 Task: Look for space in Bagong Pagasa, Philippines from 7th July, 2023 to 15th July, 2023 for 6 adults in price range Rs.15000 to Rs.20000. Place can be entire place with 3 bedrooms having 3 beds and 3 bathrooms. Property type can be house, flat, guest house. Booking option can be shelf check-in. Required host language is English.
Action: Mouse moved to (475, 113)
Screenshot: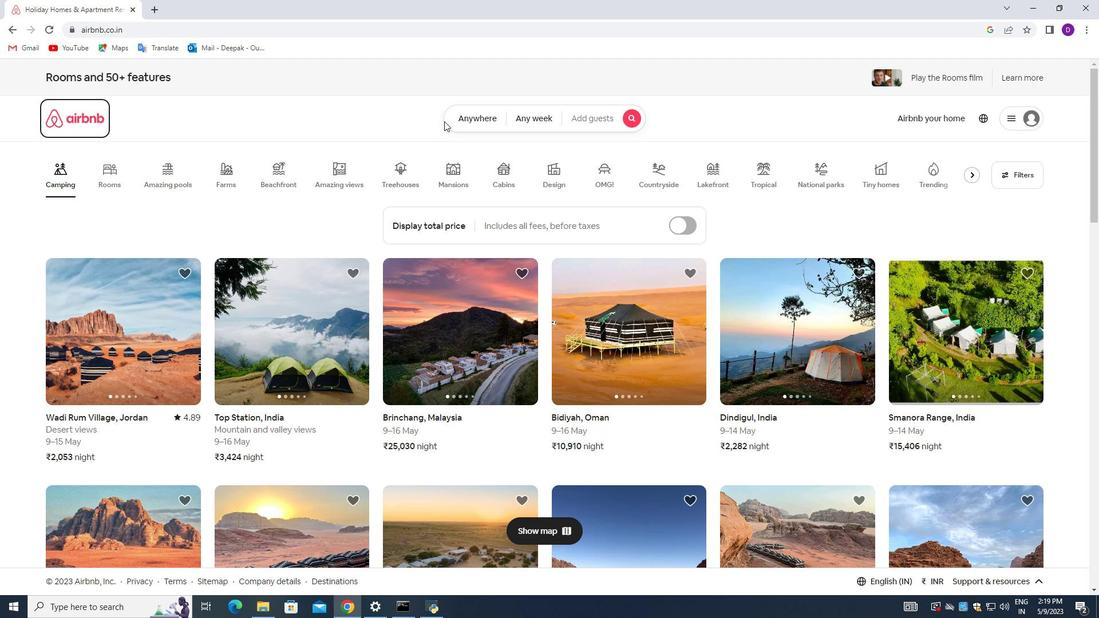 
Action: Mouse pressed left at (475, 113)
Screenshot: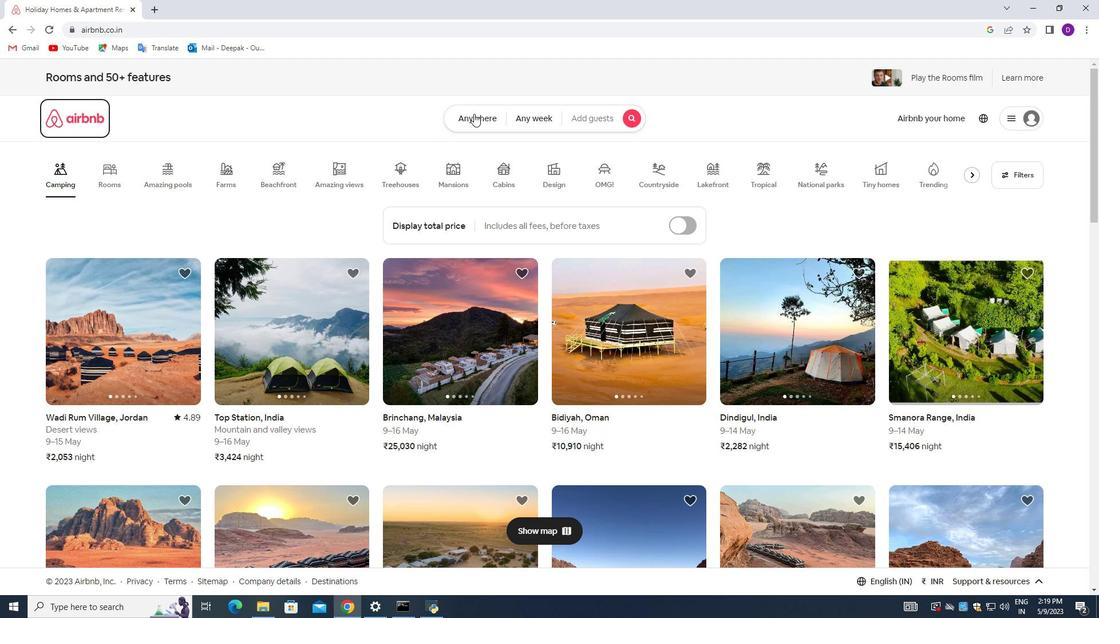 
Action: Mouse moved to (397, 166)
Screenshot: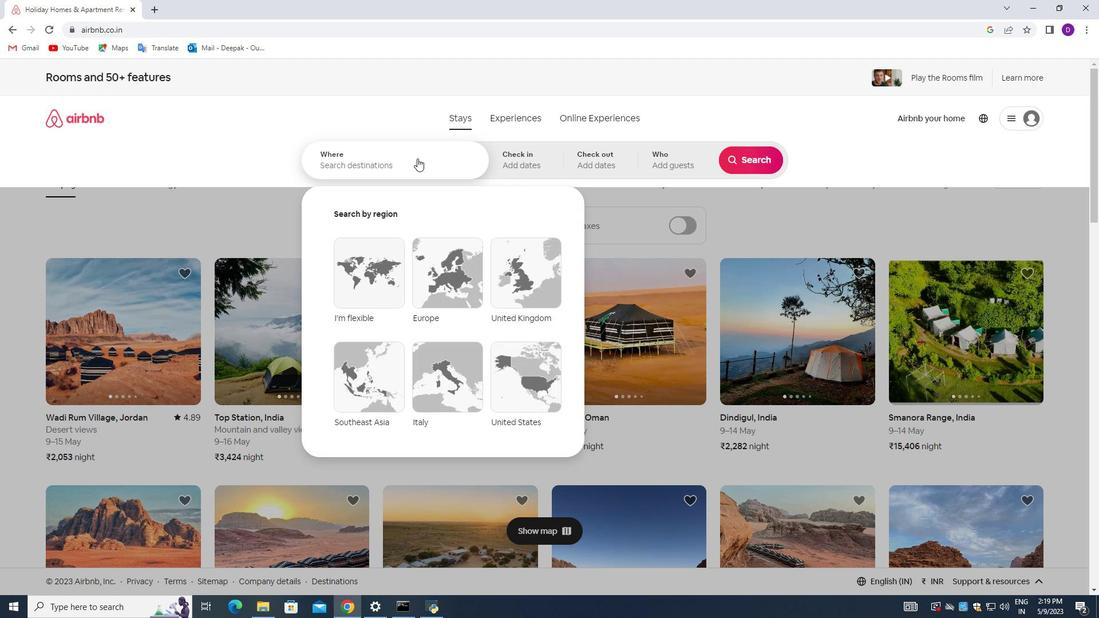 
Action: Mouse pressed left at (397, 166)
Screenshot: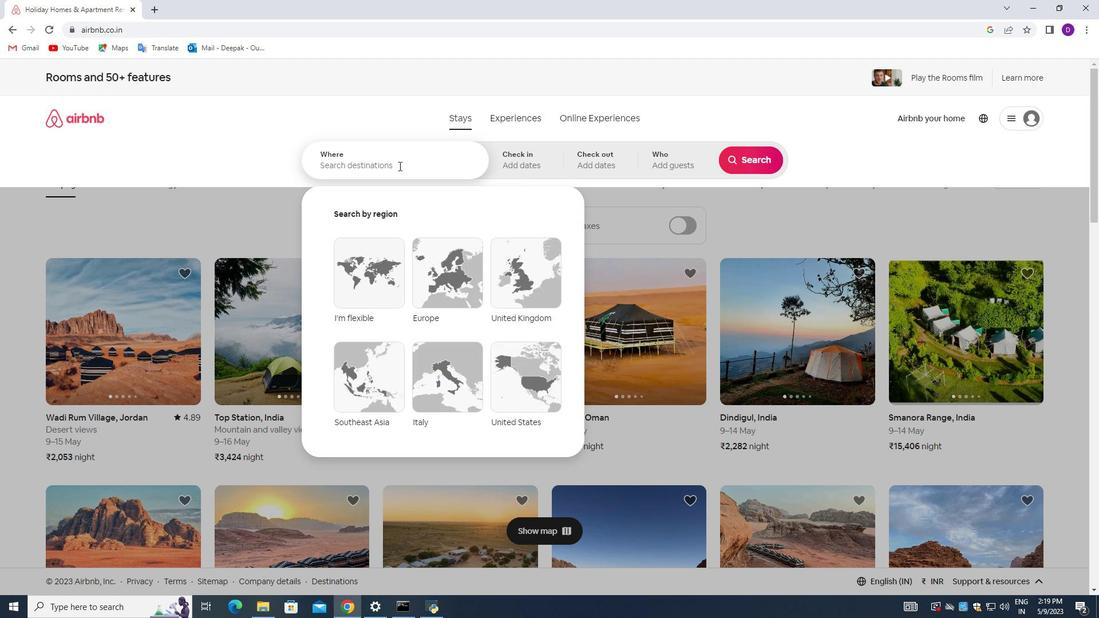 
Action: Mouse moved to (134, 265)
Screenshot: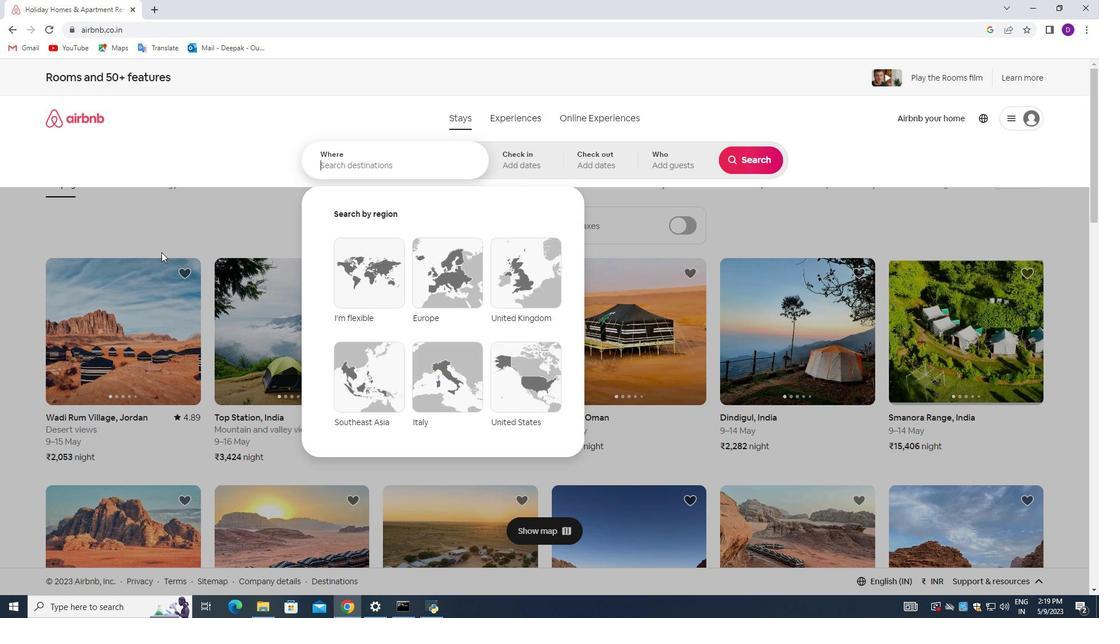 
Action: Key pressed <Key.shift_r>Bagong<Key.space><Key.shift>Pagasa,<Key.space><Key.shift>Philippines<Key.enter>
Screenshot: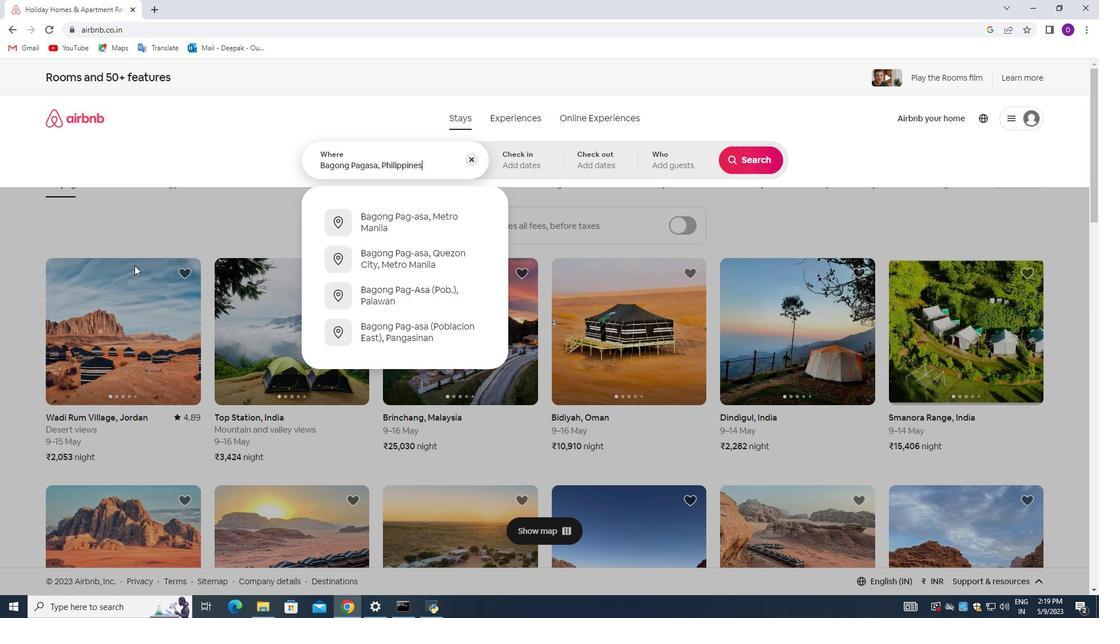 
Action: Mouse moved to (748, 253)
Screenshot: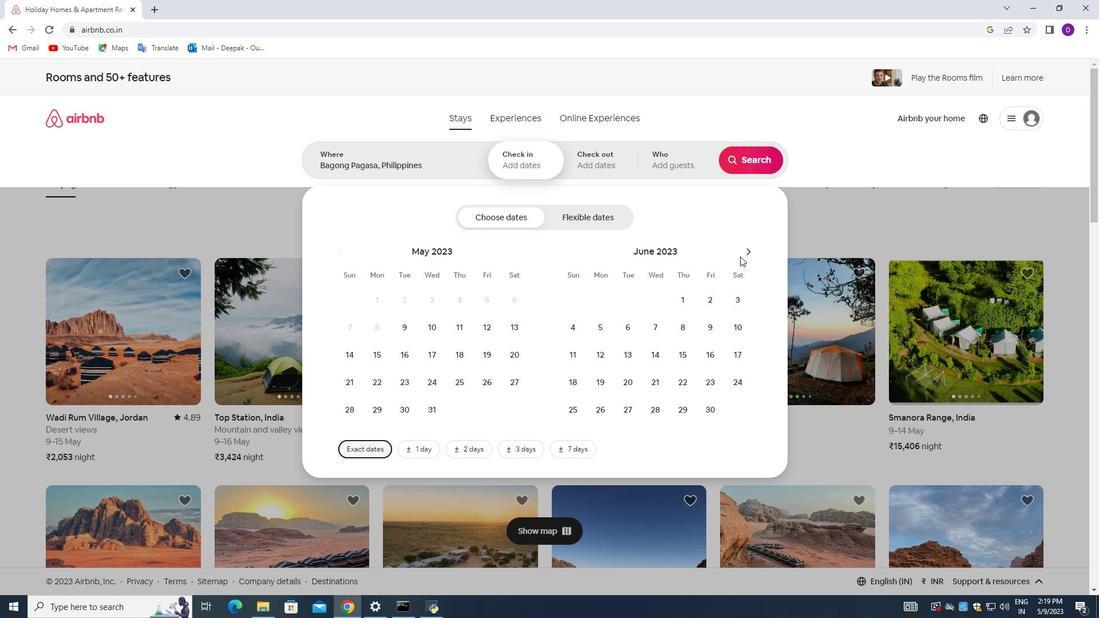 
Action: Mouse pressed left at (748, 253)
Screenshot: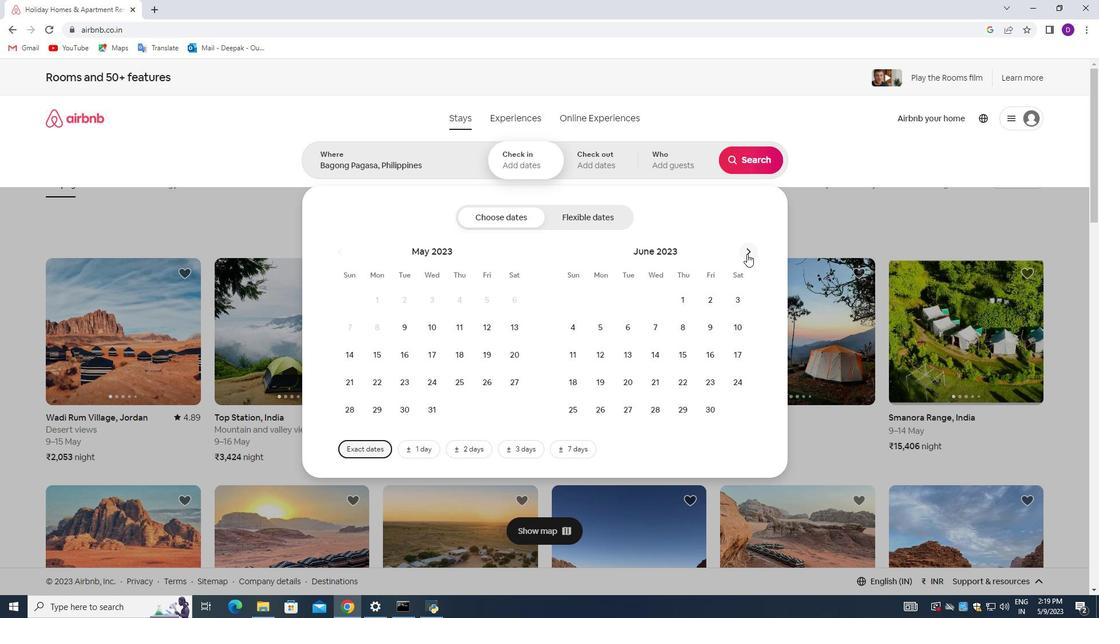 
Action: Mouse moved to (708, 332)
Screenshot: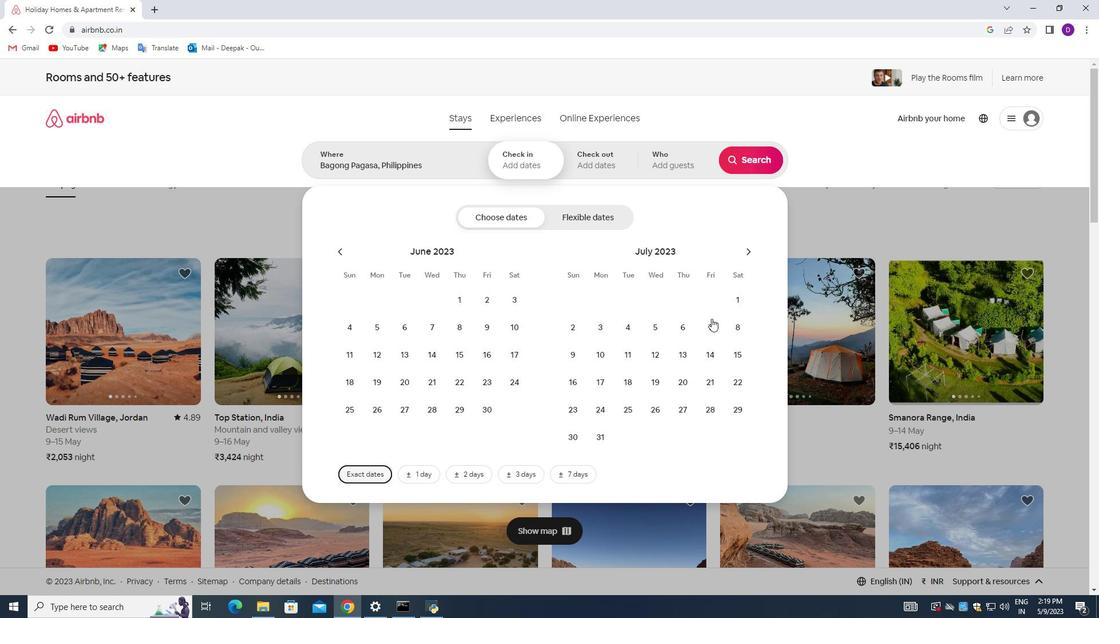 
Action: Mouse pressed left at (708, 332)
Screenshot: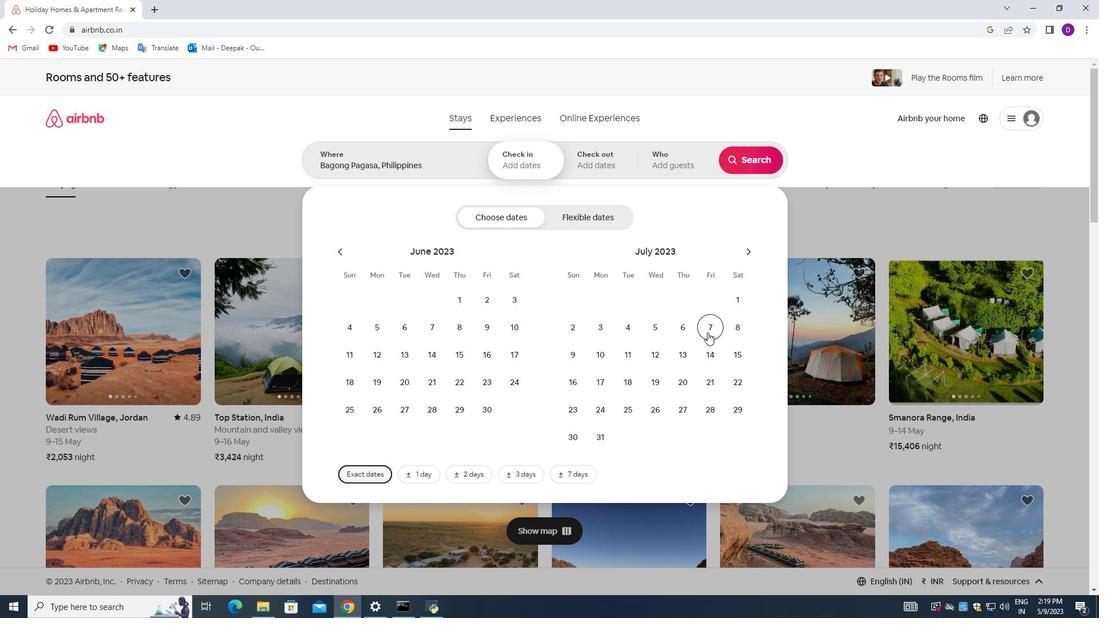 
Action: Mouse moved to (740, 355)
Screenshot: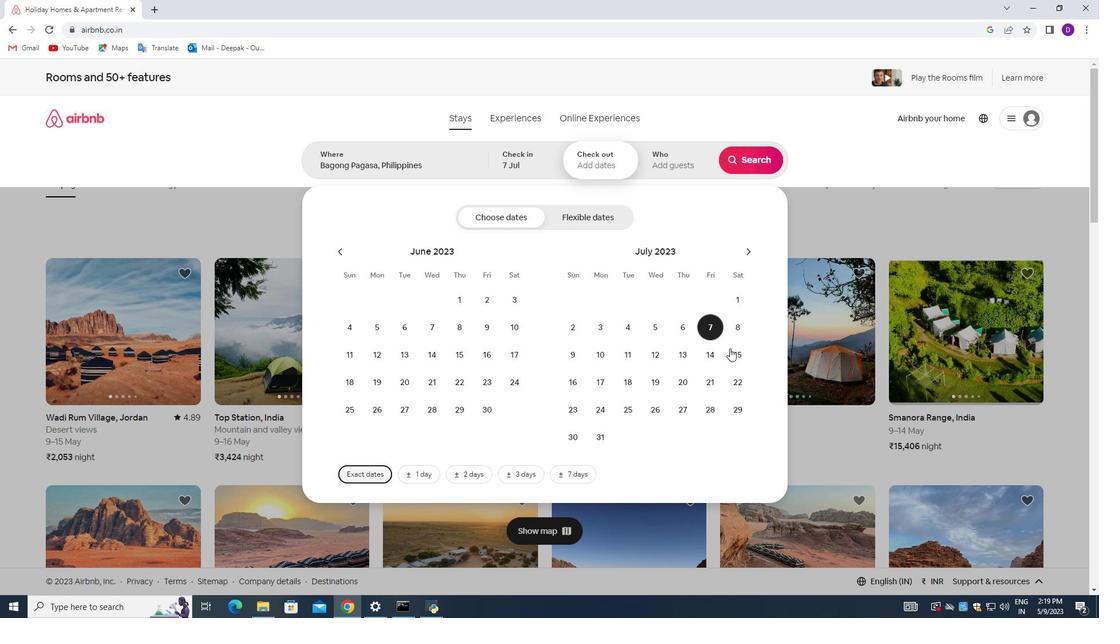 
Action: Mouse pressed left at (740, 355)
Screenshot: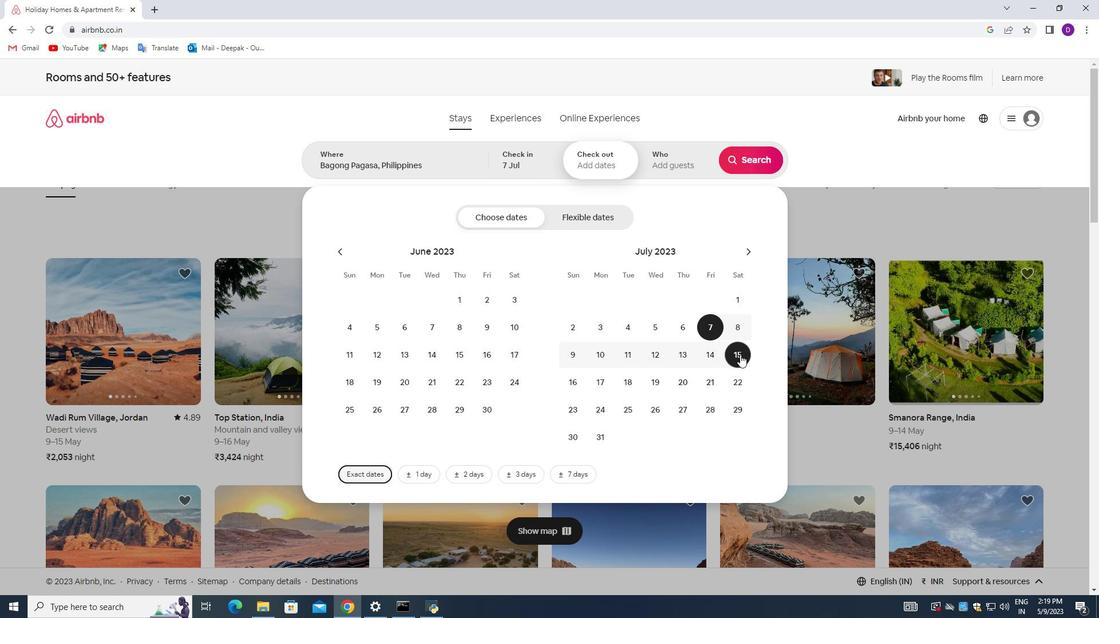 
Action: Mouse moved to (673, 159)
Screenshot: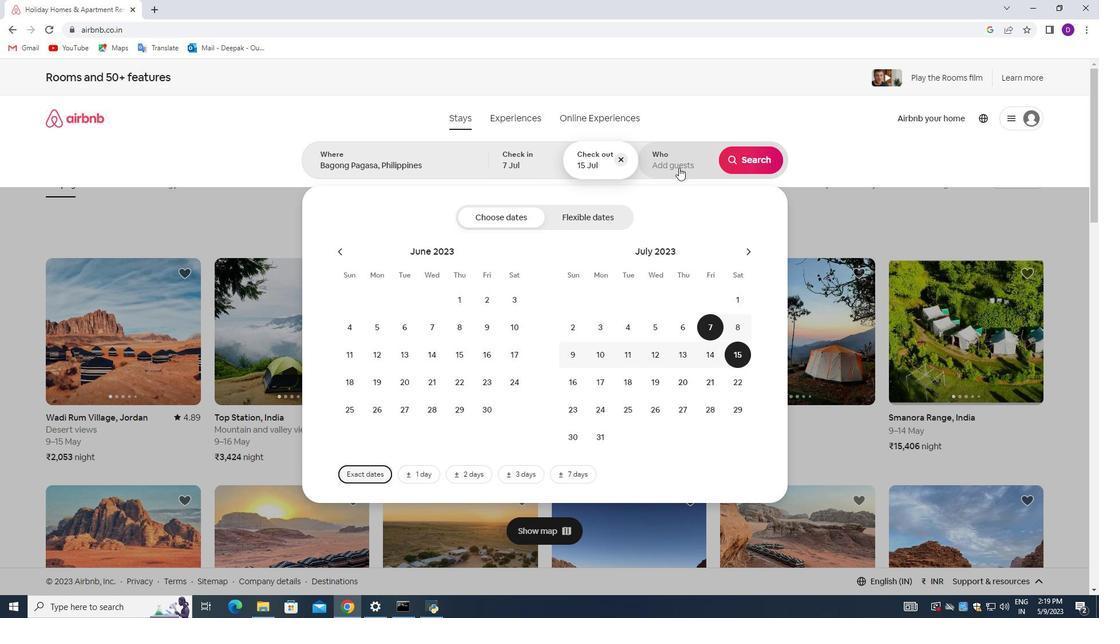 
Action: Mouse pressed left at (673, 159)
Screenshot: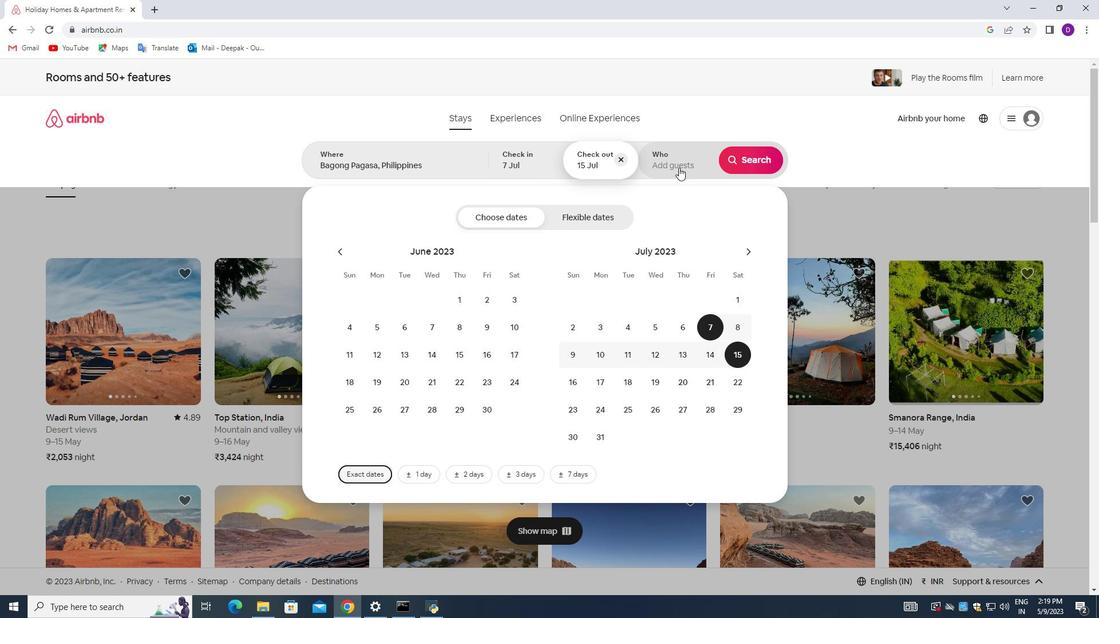 
Action: Mouse moved to (759, 219)
Screenshot: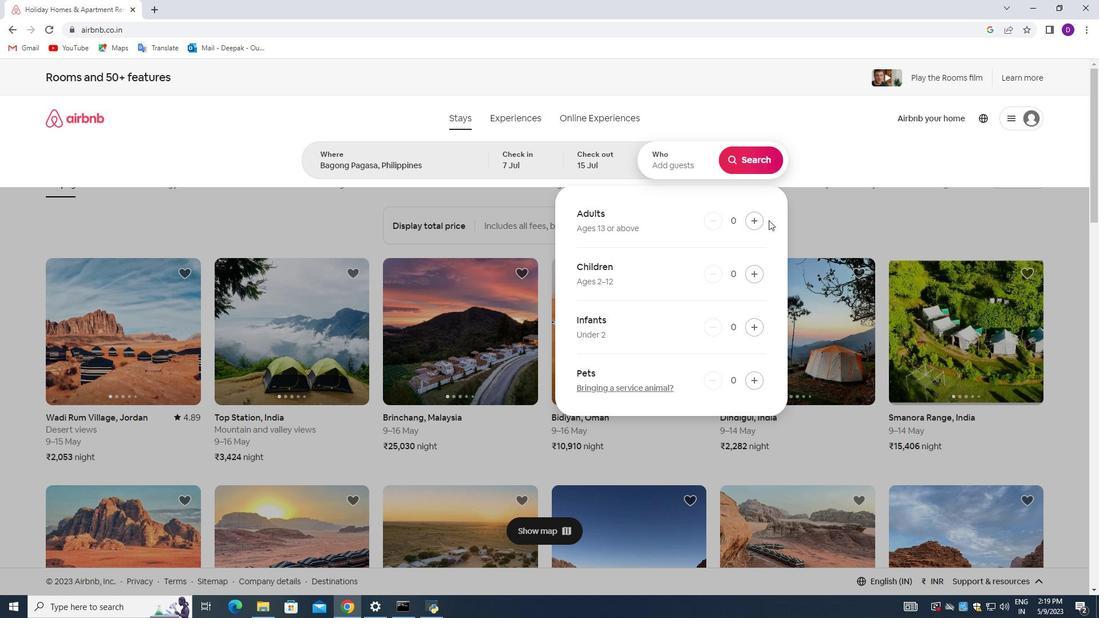 
Action: Mouse pressed left at (759, 219)
Screenshot: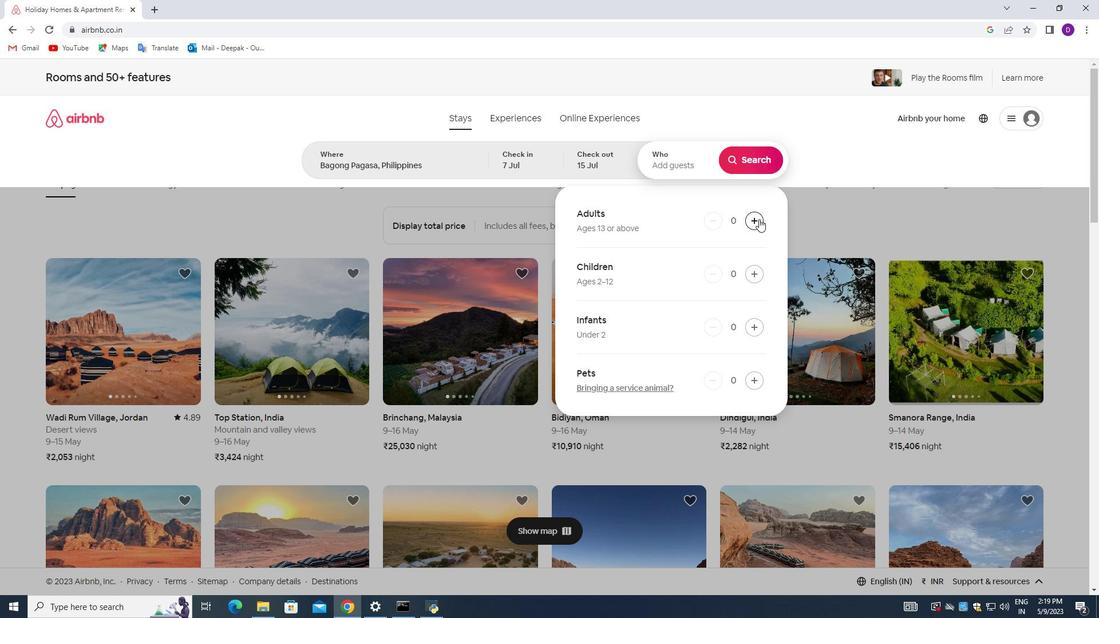 
Action: Mouse pressed left at (759, 219)
Screenshot: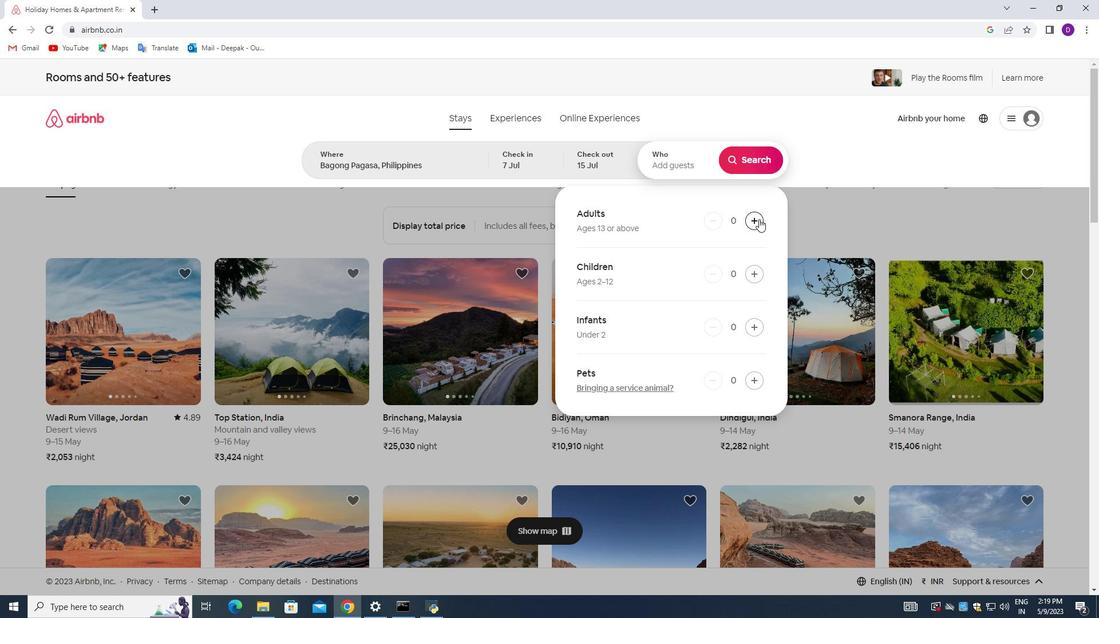
Action: Mouse pressed left at (759, 219)
Screenshot: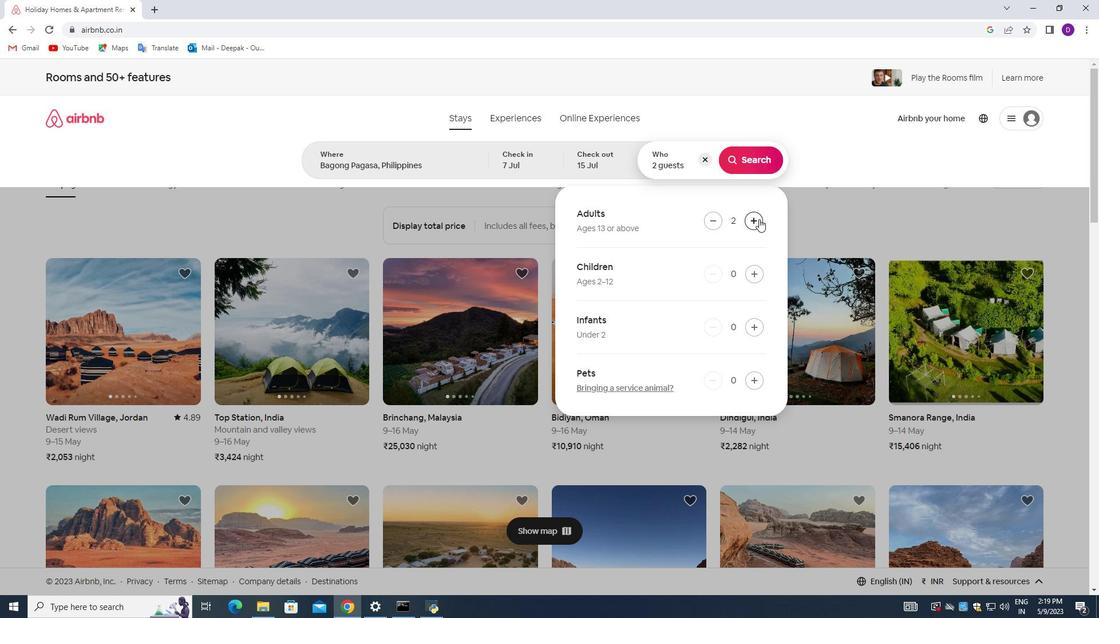 
Action: Mouse pressed left at (759, 219)
Screenshot: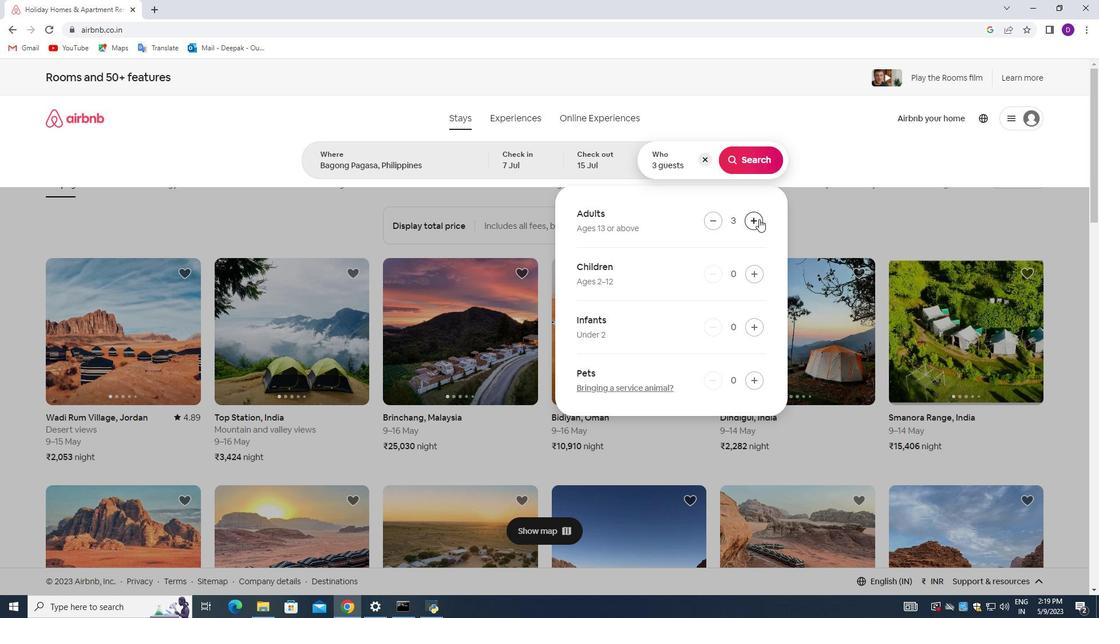 
Action: Mouse pressed left at (759, 219)
Screenshot: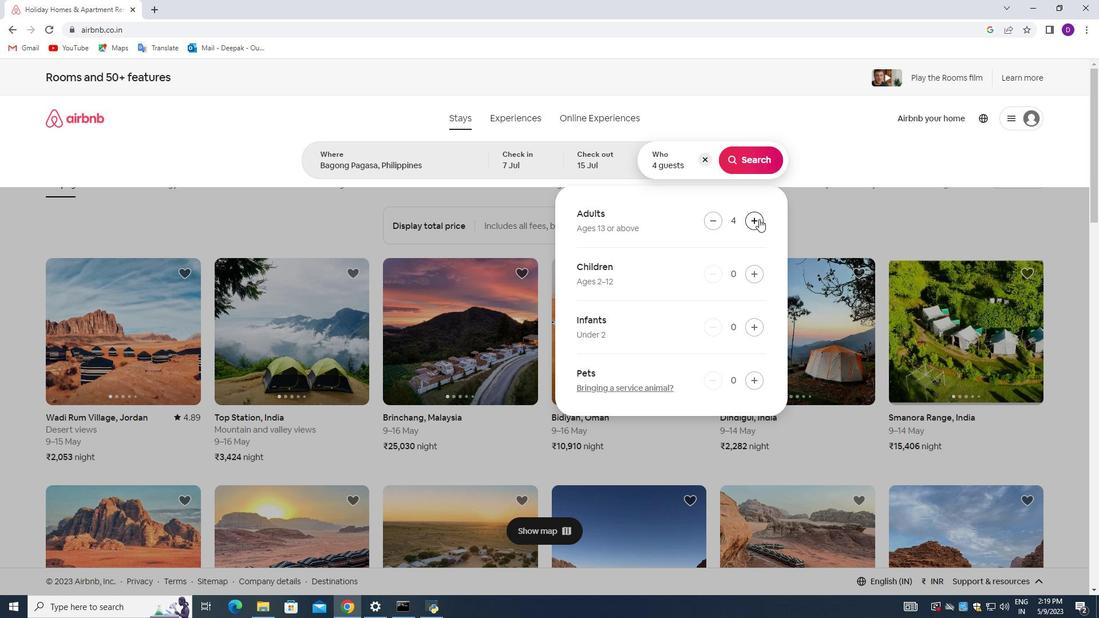 
Action: Mouse pressed left at (759, 219)
Screenshot: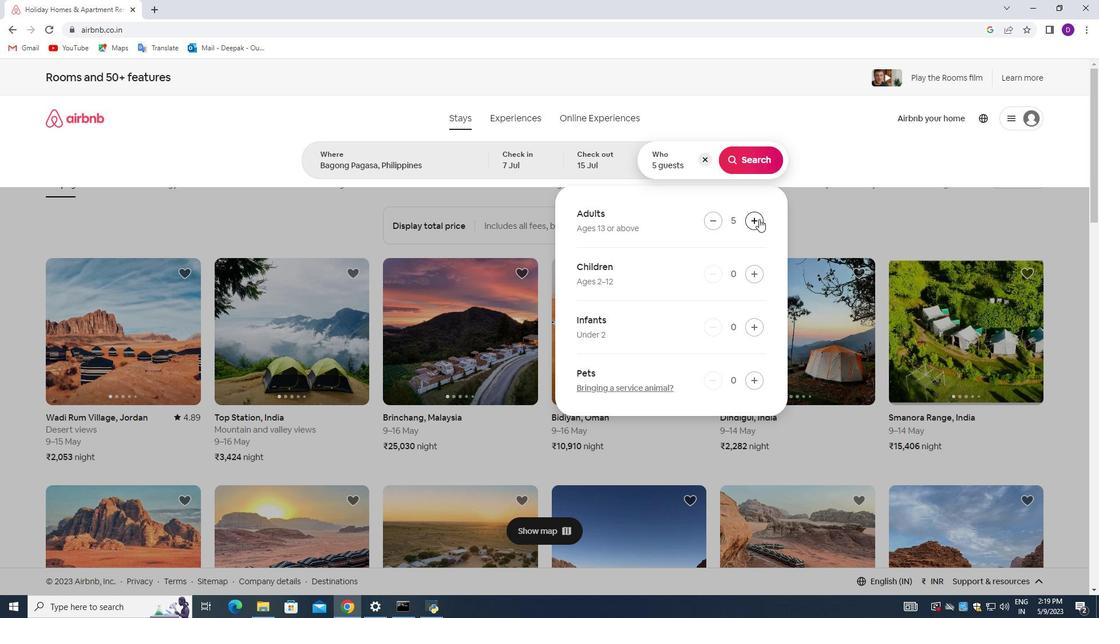 
Action: Mouse moved to (746, 154)
Screenshot: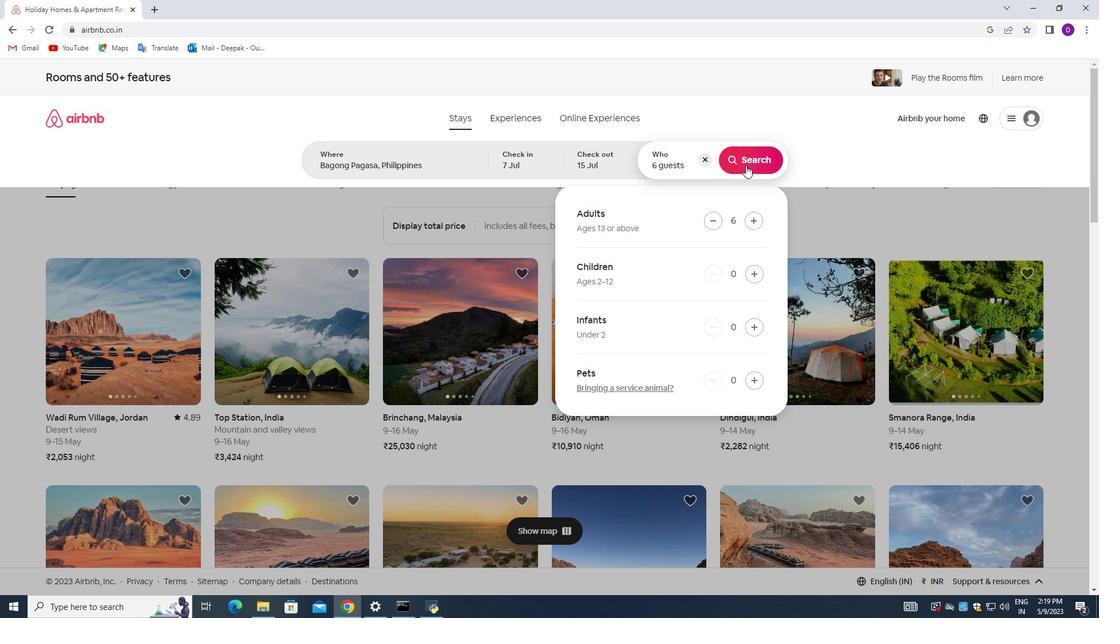 
Action: Mouse pressed left at (746, 154)
Screenshot: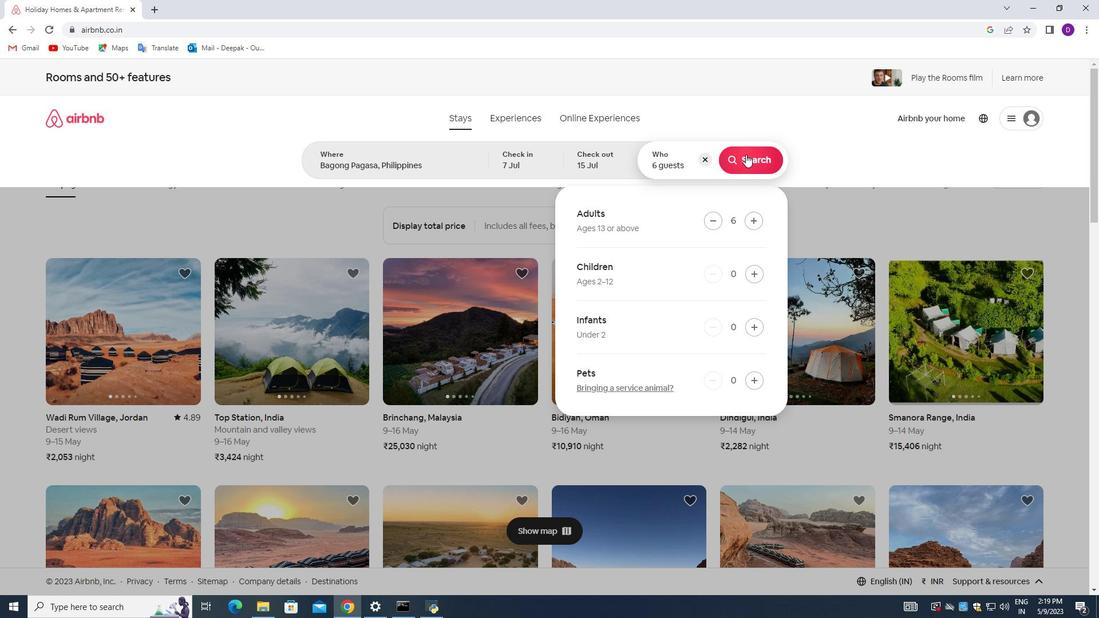 
Action: Mouse moved to (1039, 123)
Screenshot: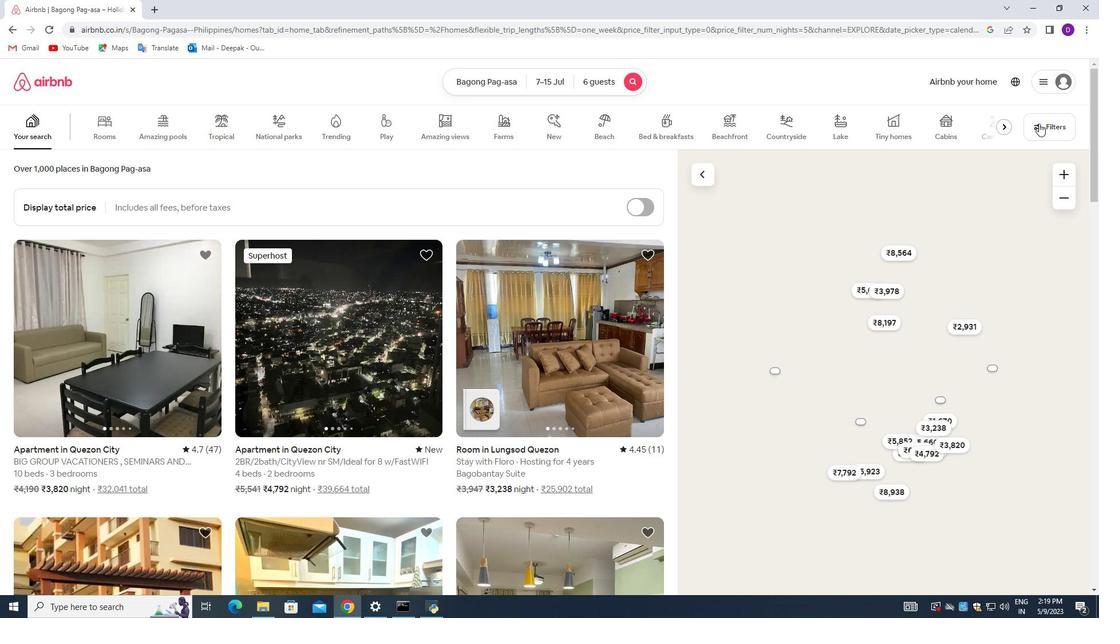 
Action: Mouse pressed left at (1039, 123)
Screenshot: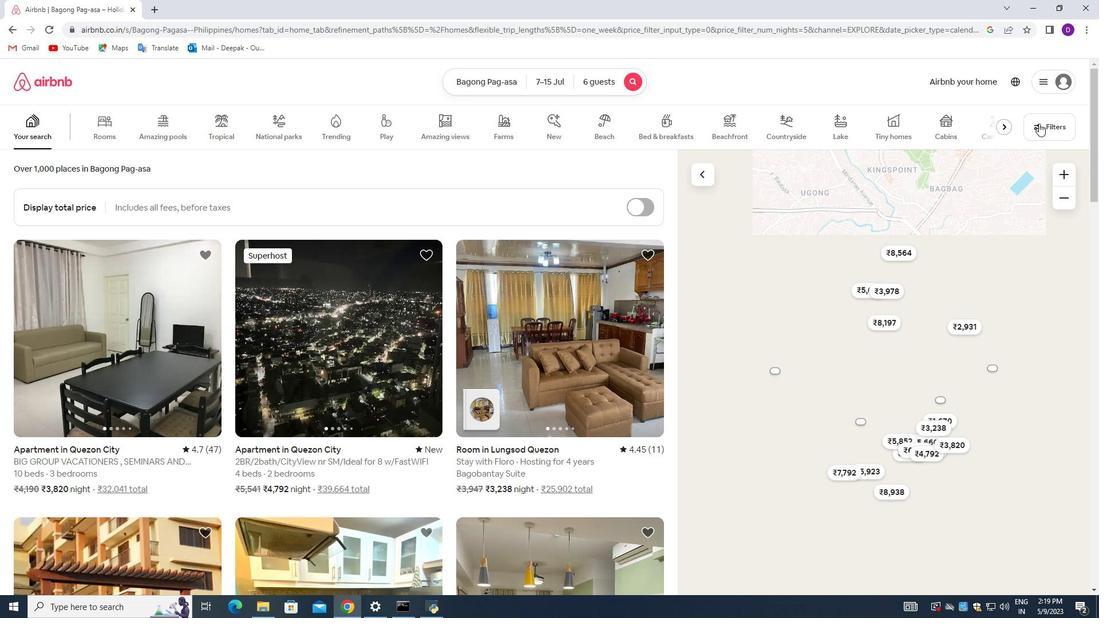 
Action: Mouse moved to (394, 413)
Screenshot: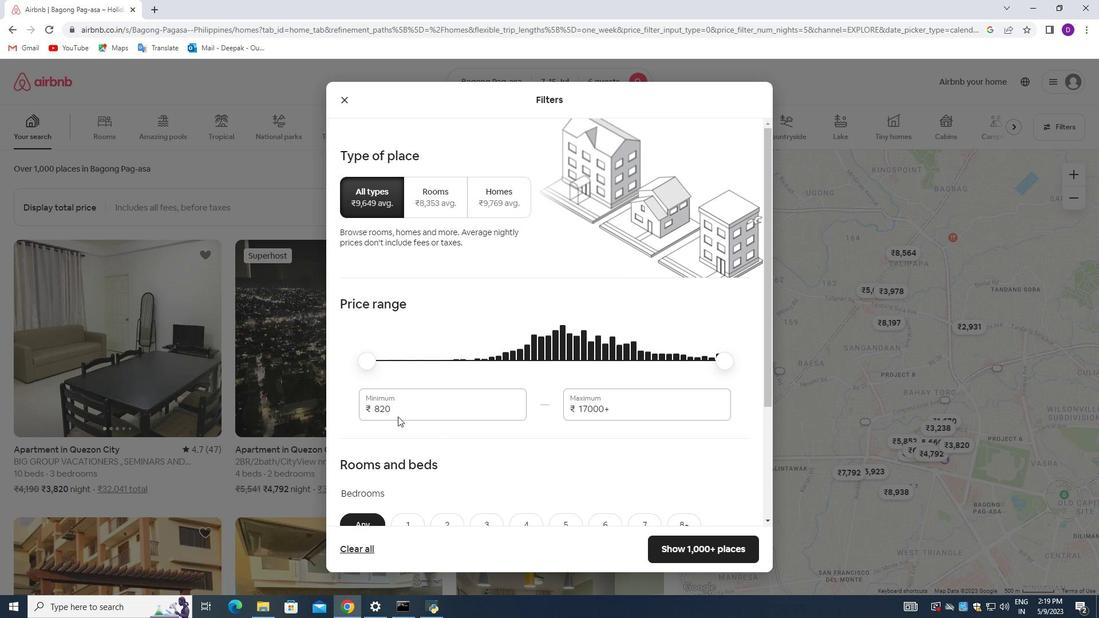 
Action: Mouse pressed left at (394, 413)
Screenshot: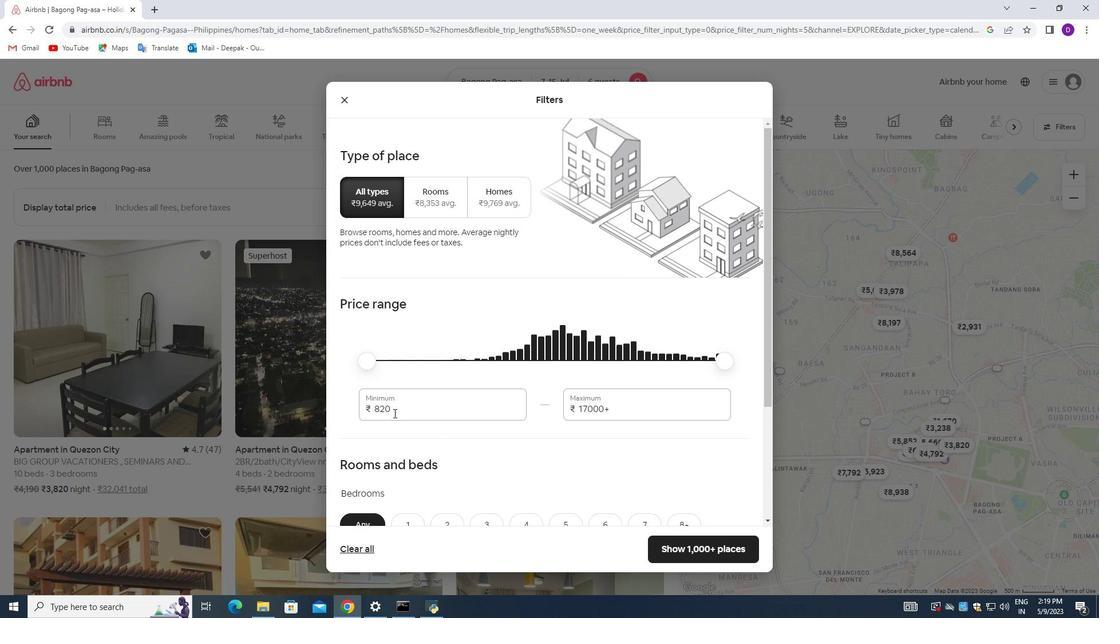 
Action: Mouse pressed left at (394, 413)
Screenshot: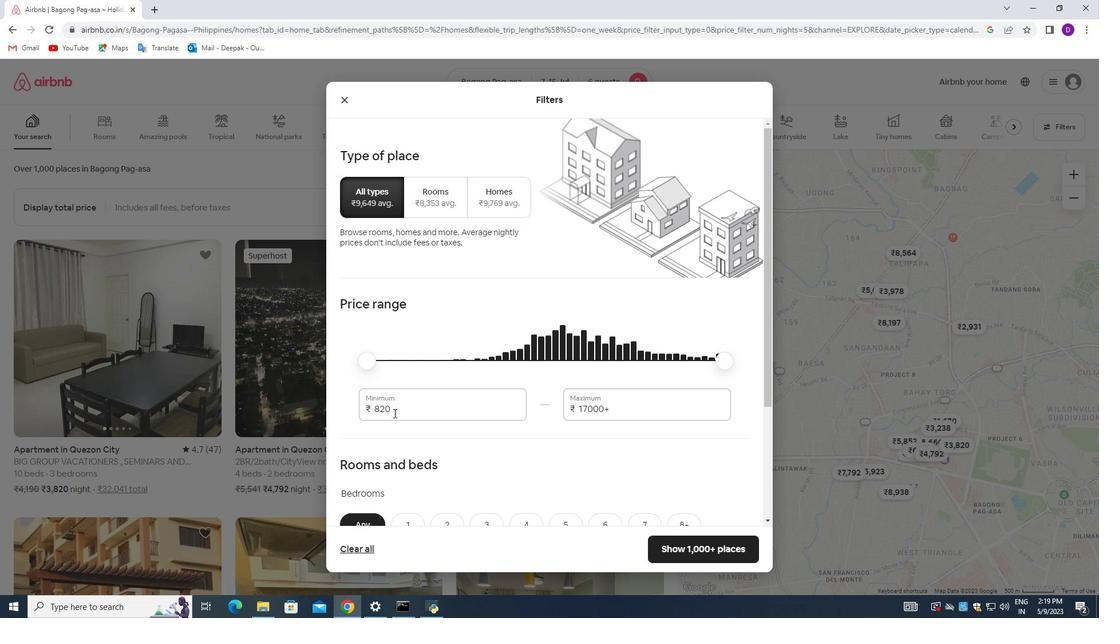
Action: Mouse moved to (393, 413)
Screenshot: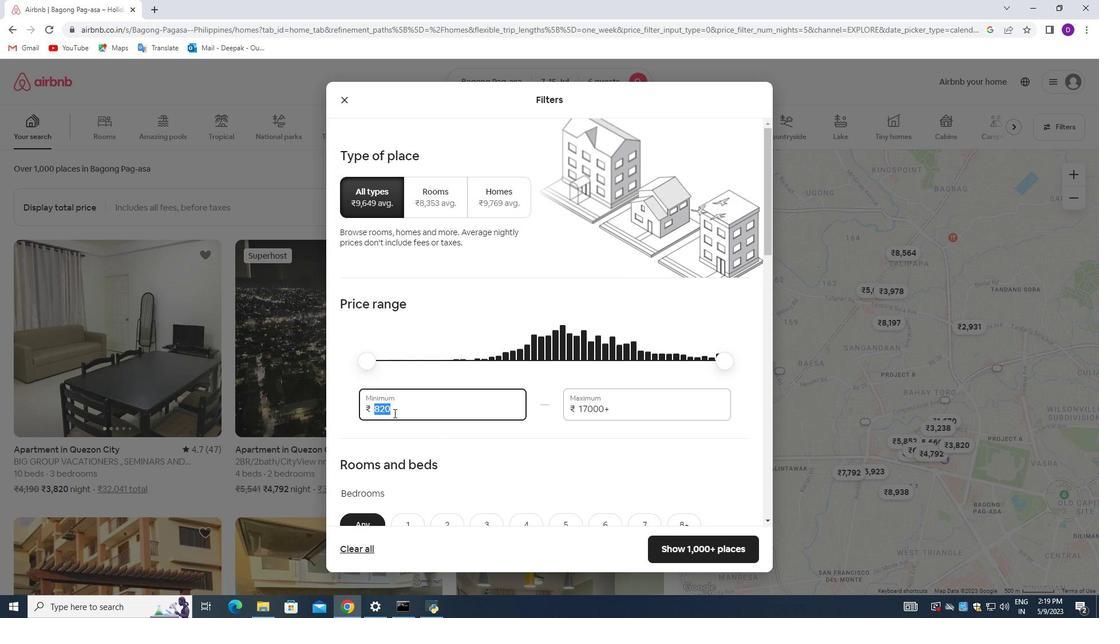 
Action: Key pressed 15000
Screenshot: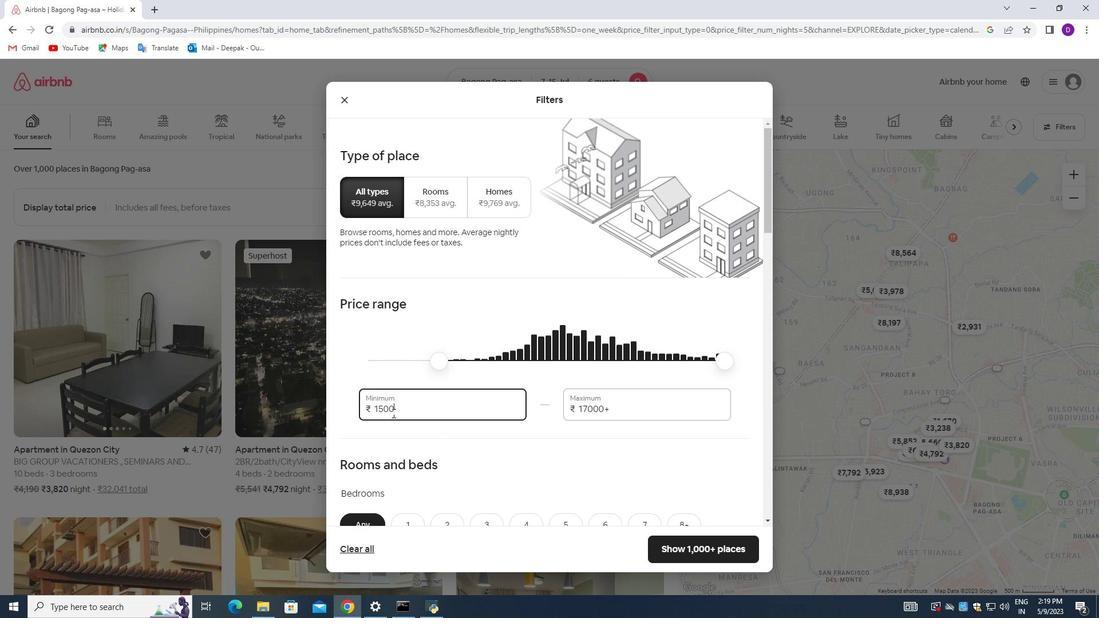 
Action: Mouse moved to (612, 407)
Screenshot: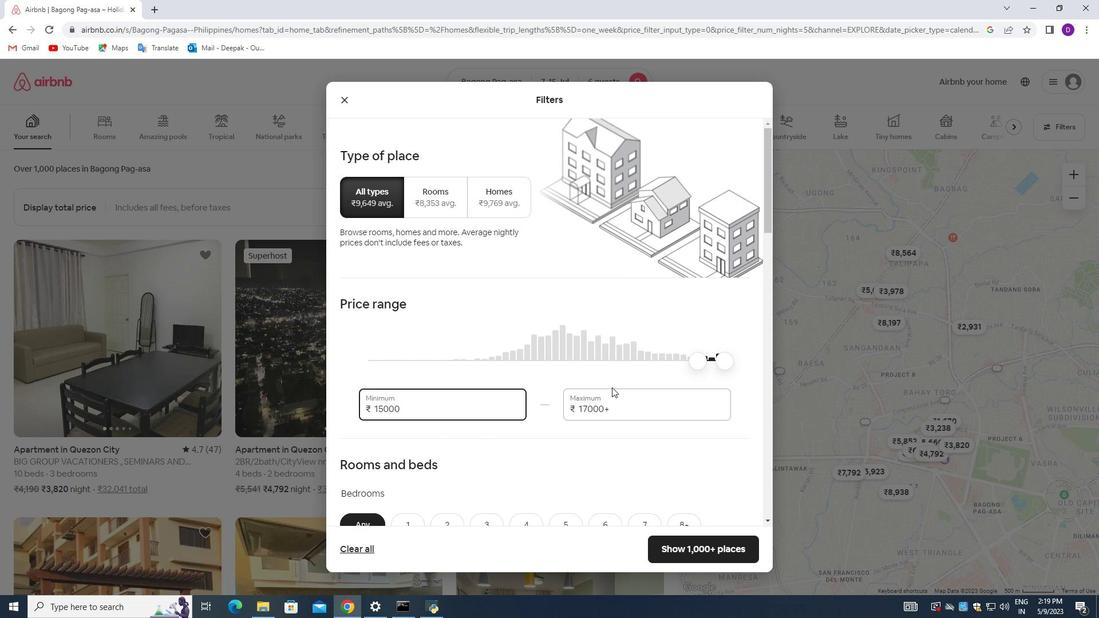 
Action: Mouse pressed left at (612, 407)
Screenshot: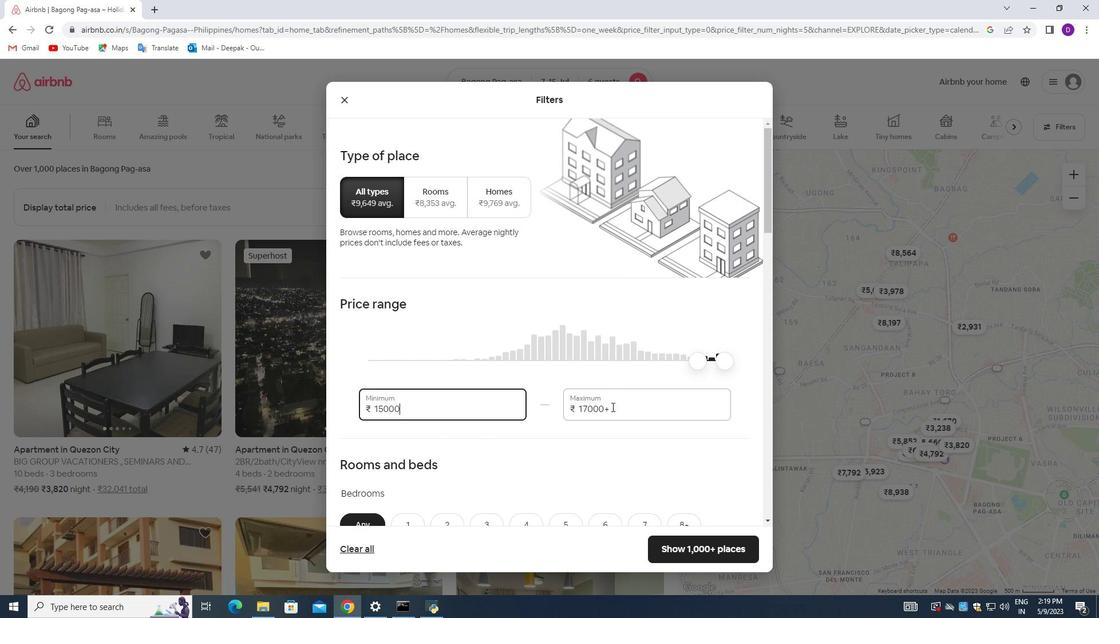 
Action: Mouse moved to (612, 407)
Screenshot: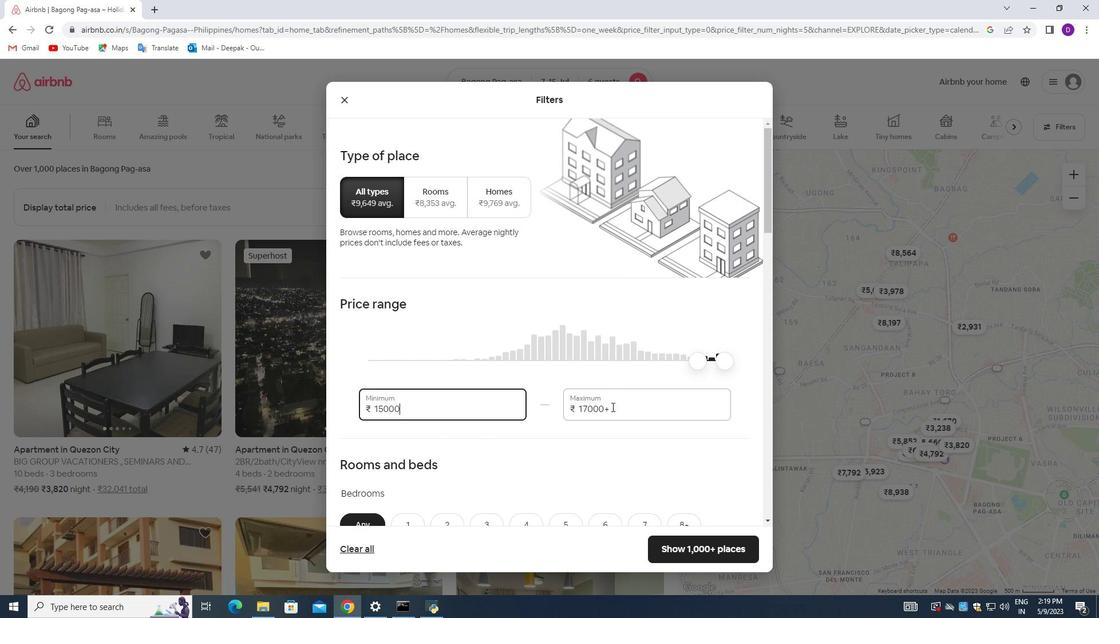 
Action: Mouse pressed left at (612, 407)
Screenshot: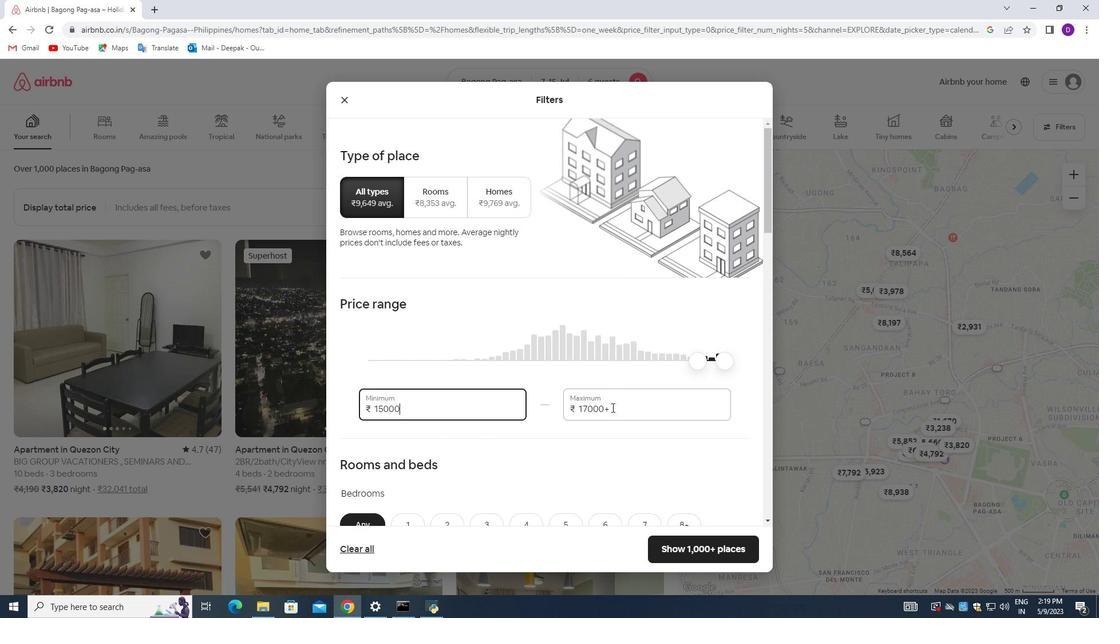 
Action: Mouse pressed left at (612, 407)
Screenshot: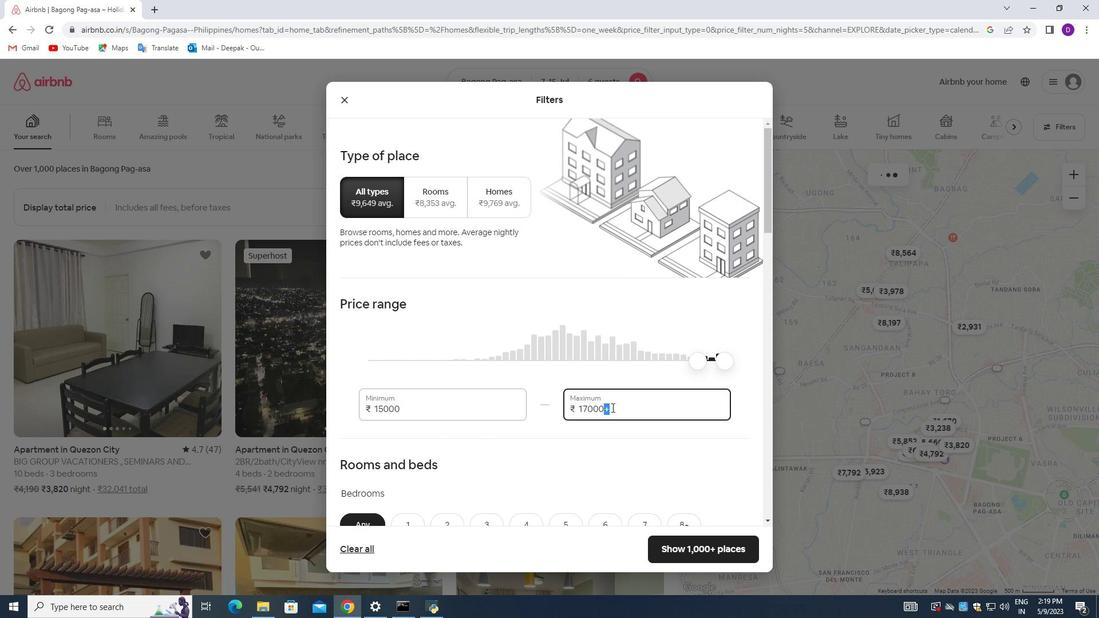 
Action: Key pressed 20000
Screenshot: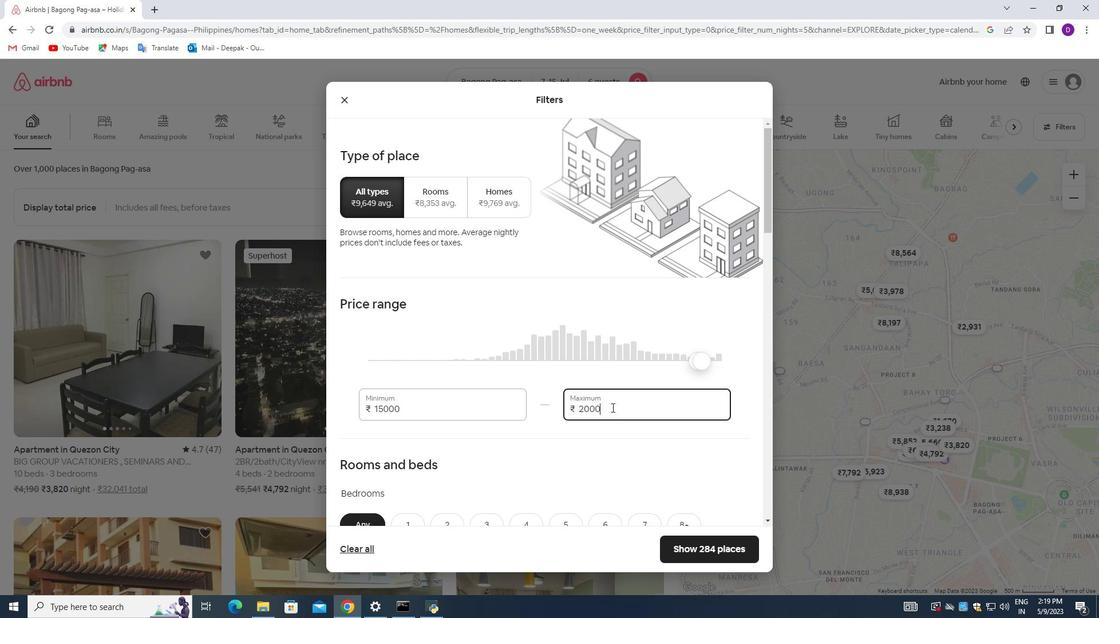 
Action: Mouse moved to (489, 400)
Screenshot: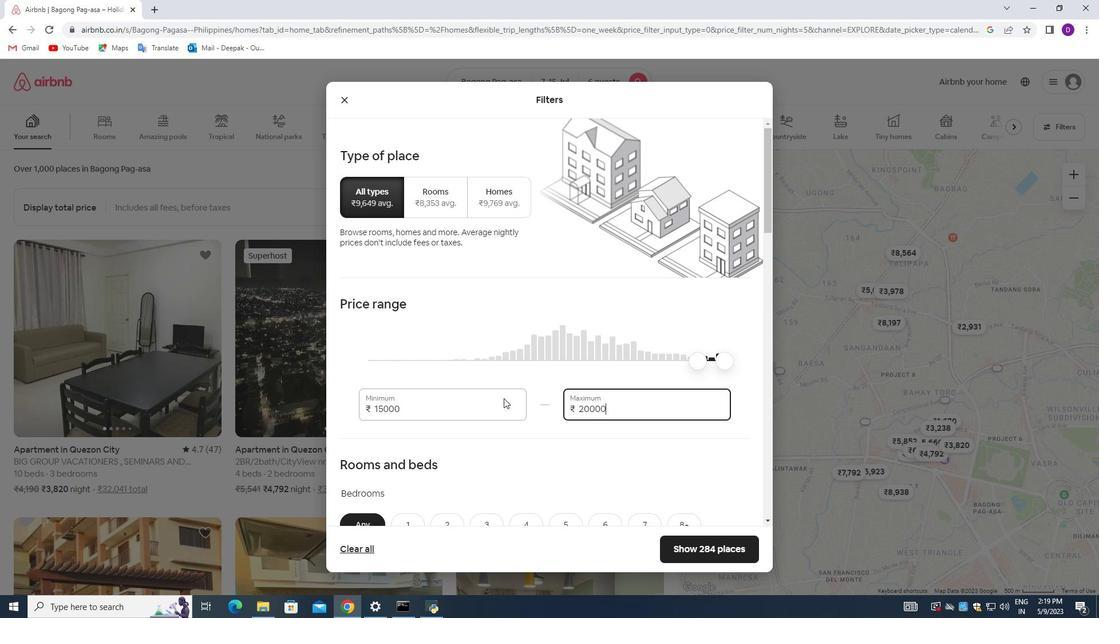 
Action: Mouse scrolled (489, 399) with delta (0, 0)
Screenshot: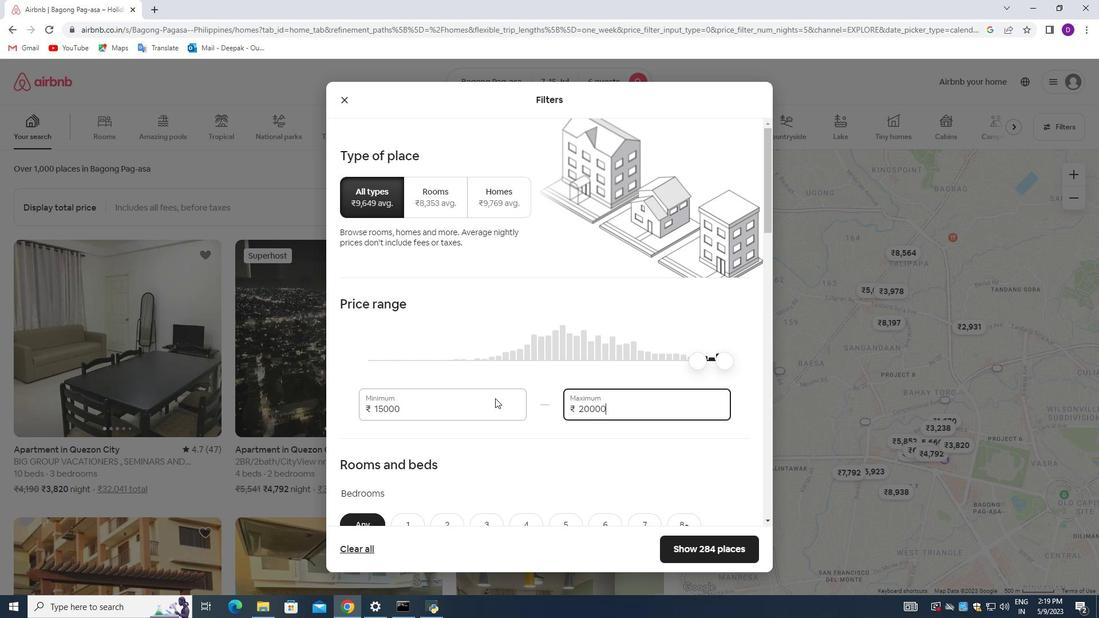 
Action: Mouse moved to (509, 391)
Screenshot: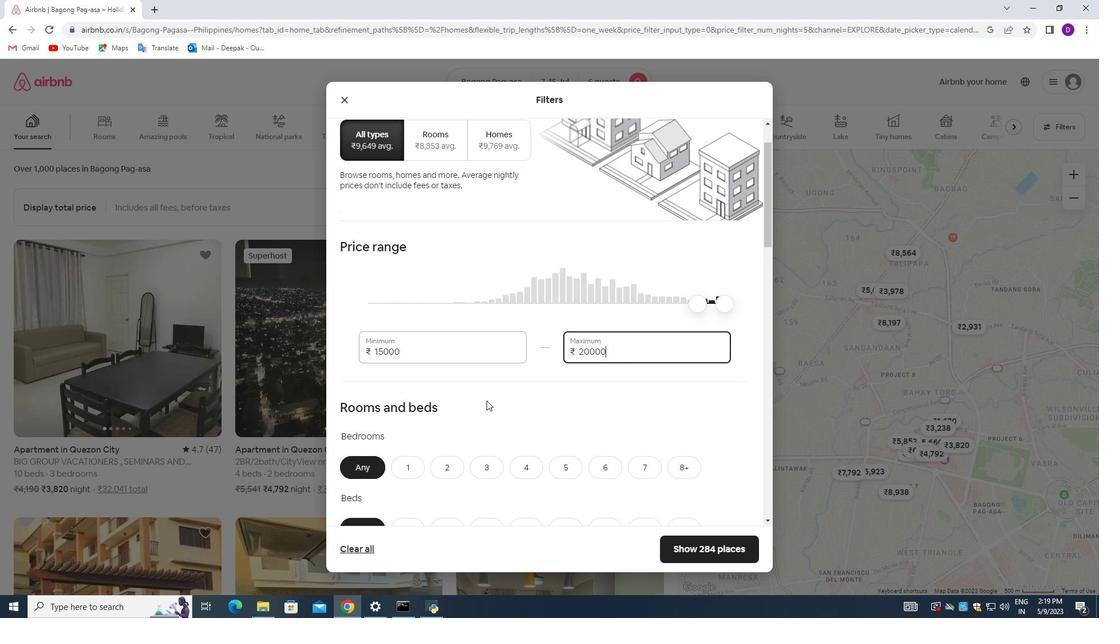 
Action: Mouse scrolled (509, 391) with delta (0, 0)
Screenshot: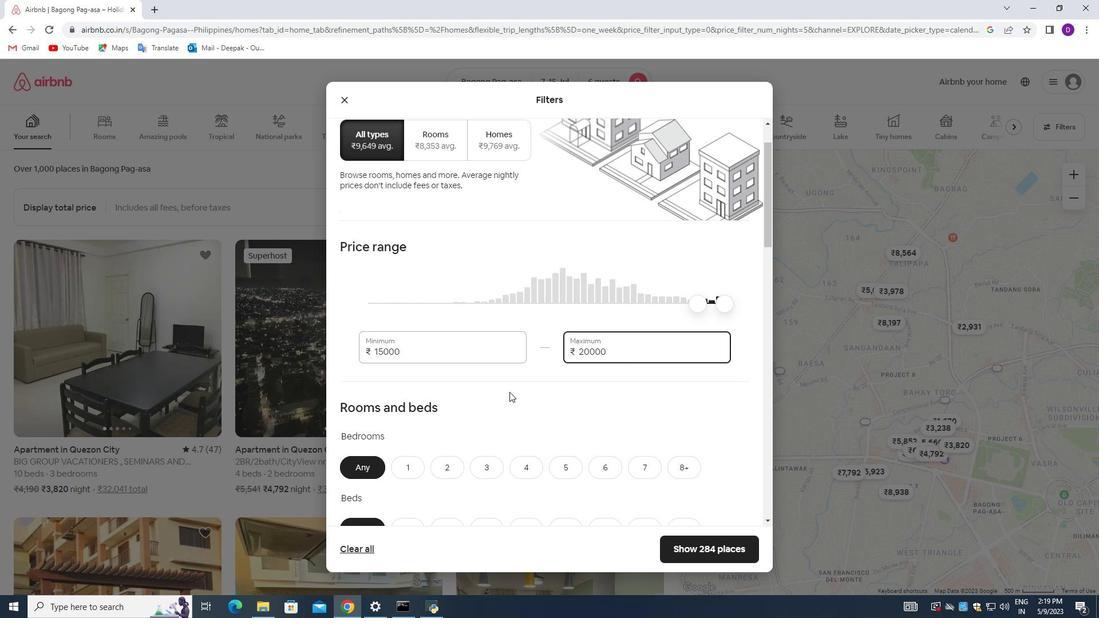 
Action: Mouse scrolled (509, 391) with delta (0, 0)
Screenshot: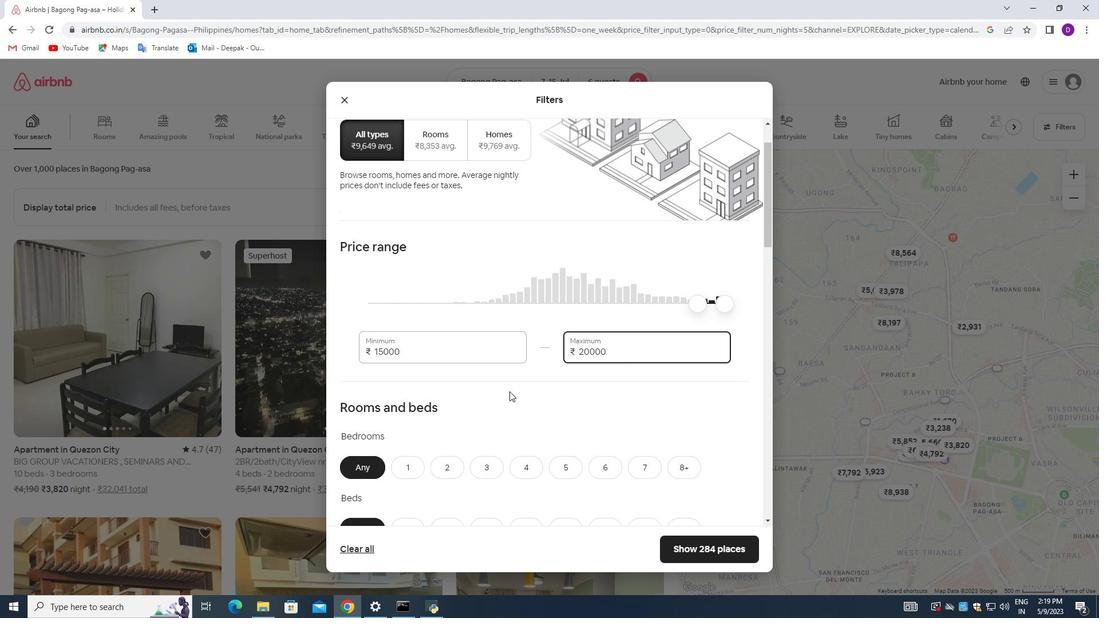 
Action: Mouse moved to (509, 390)
Screenshot: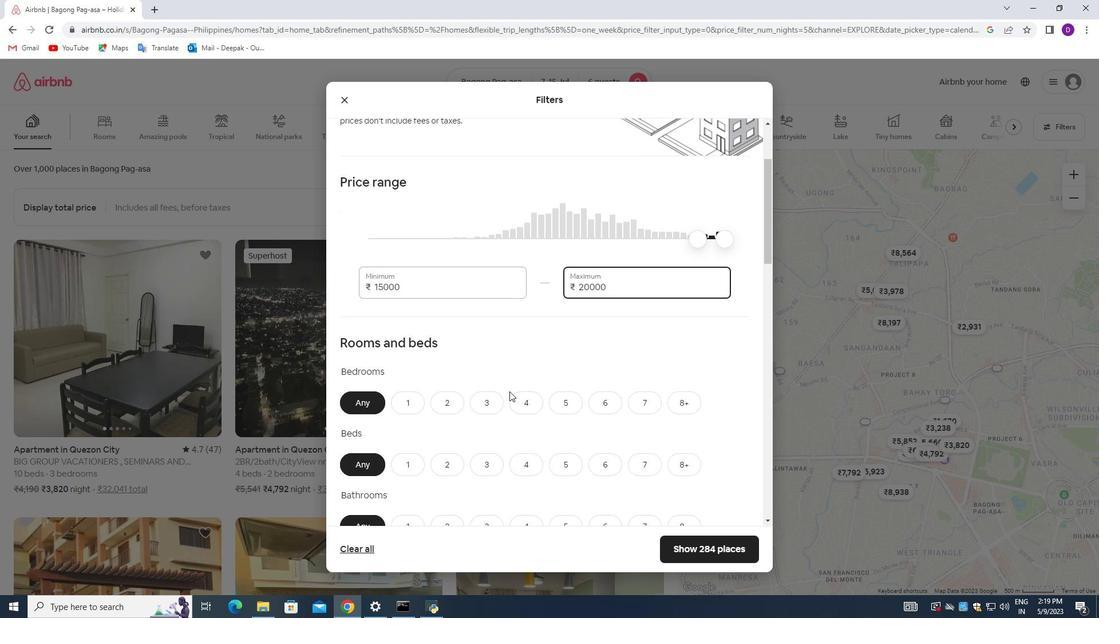 
Action: Mouse scrolled (509, 389) with delta (0, 0)
Screenshot: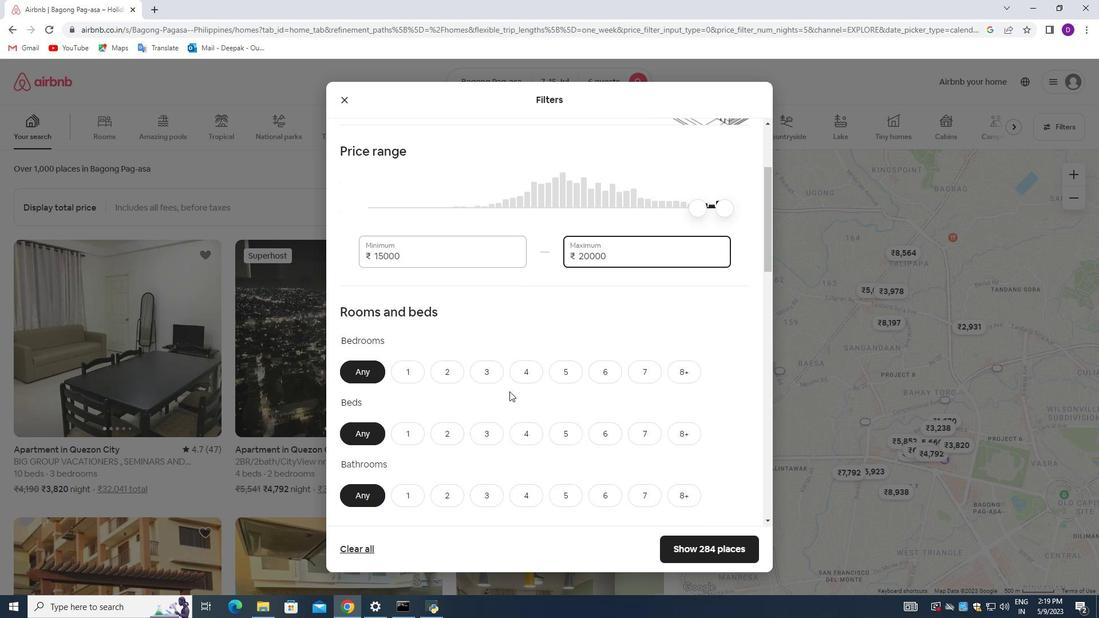 
Action: Mouse scrolled (509, 389) with delta (0, 0)
Screenshot: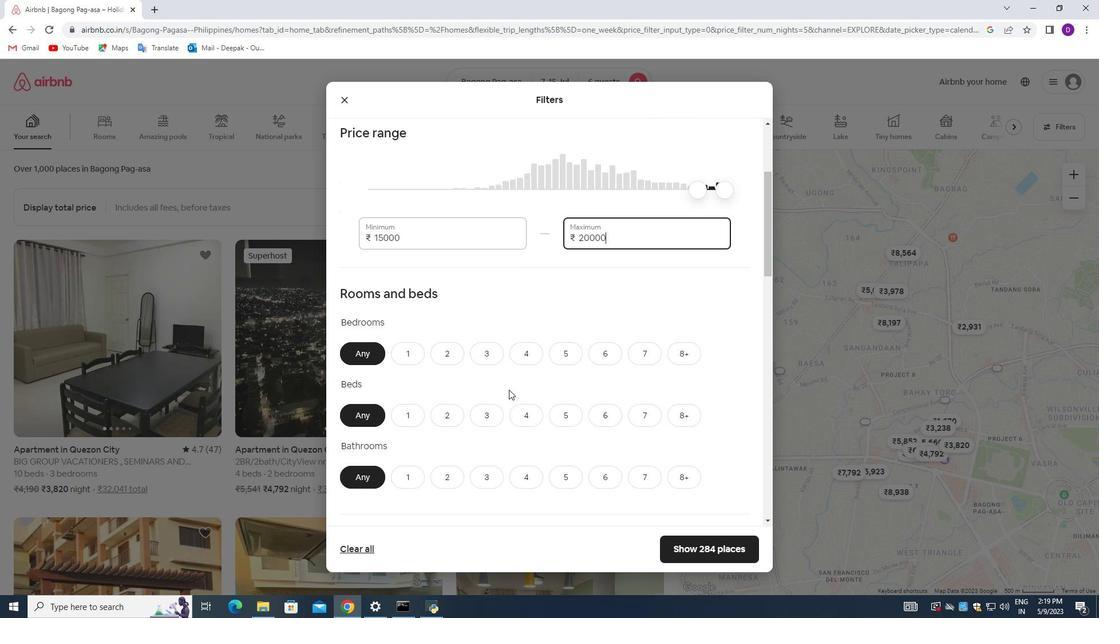 
Action: Mouse moved to (489, 243)
Screenshot: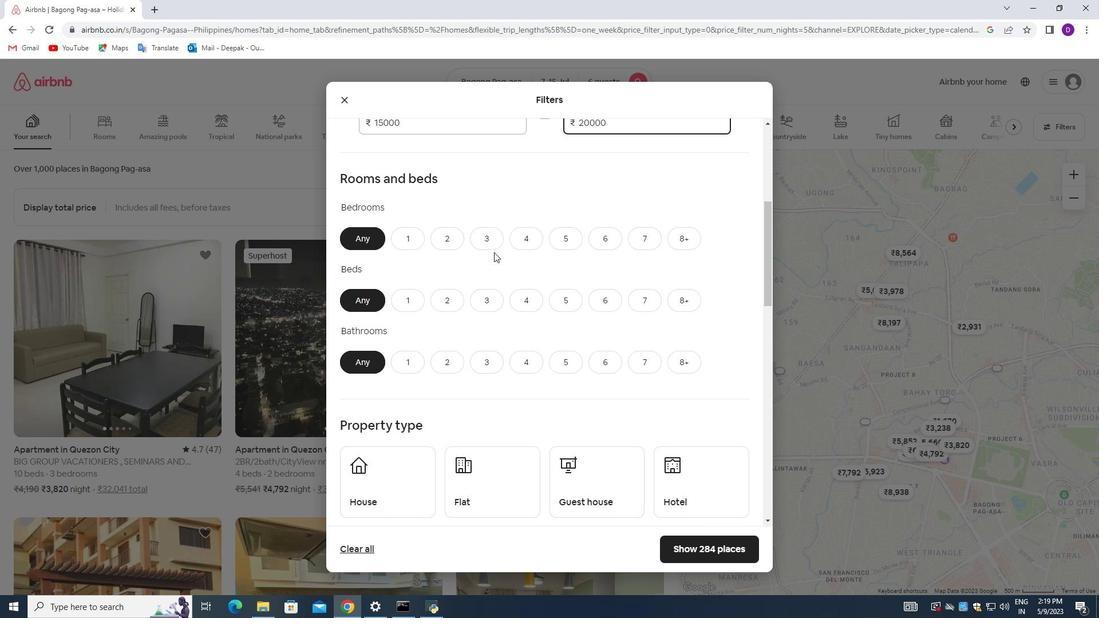 
Action: Mouse pressed left at (489, 243)
Screenshot: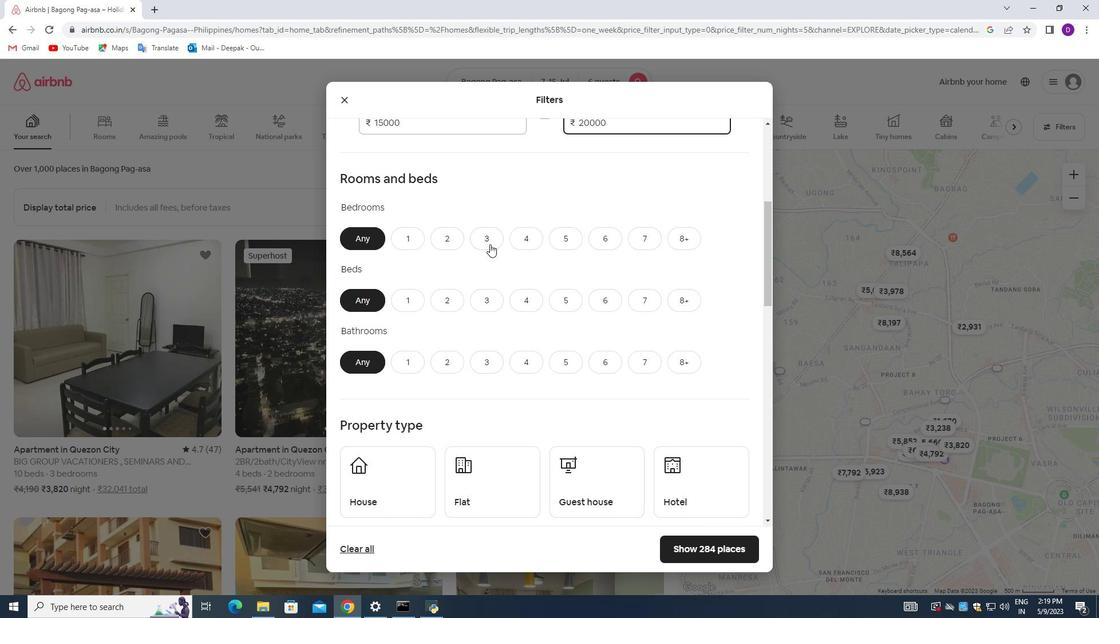
Action: Mouse moved to (488, 304)
Screenshot: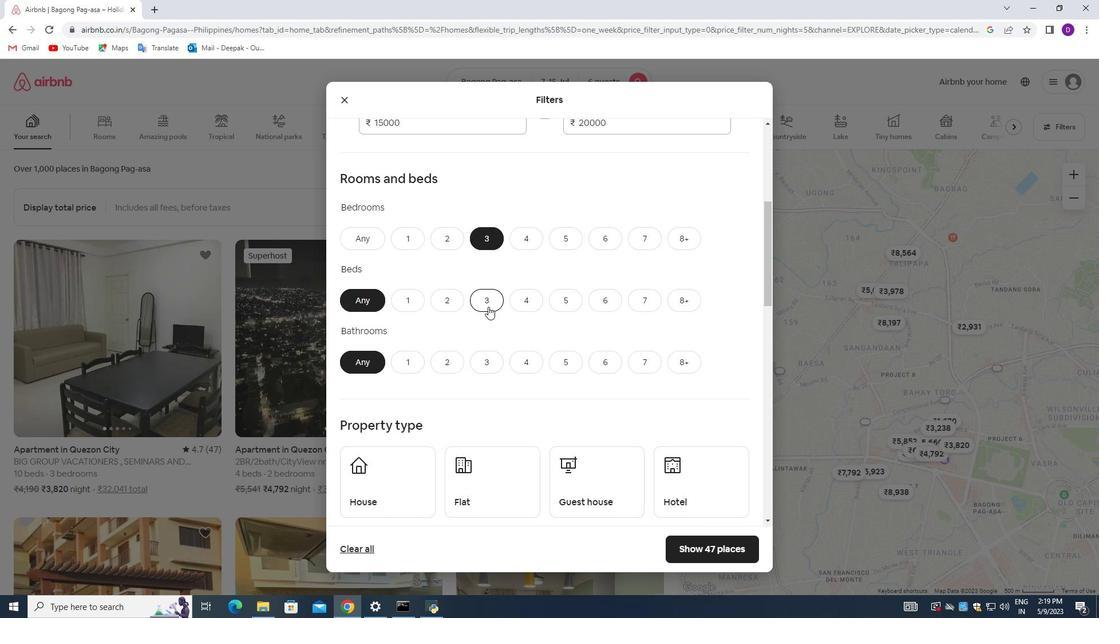 
Action: Mouse pressed left at (488, 304)
Screenshot: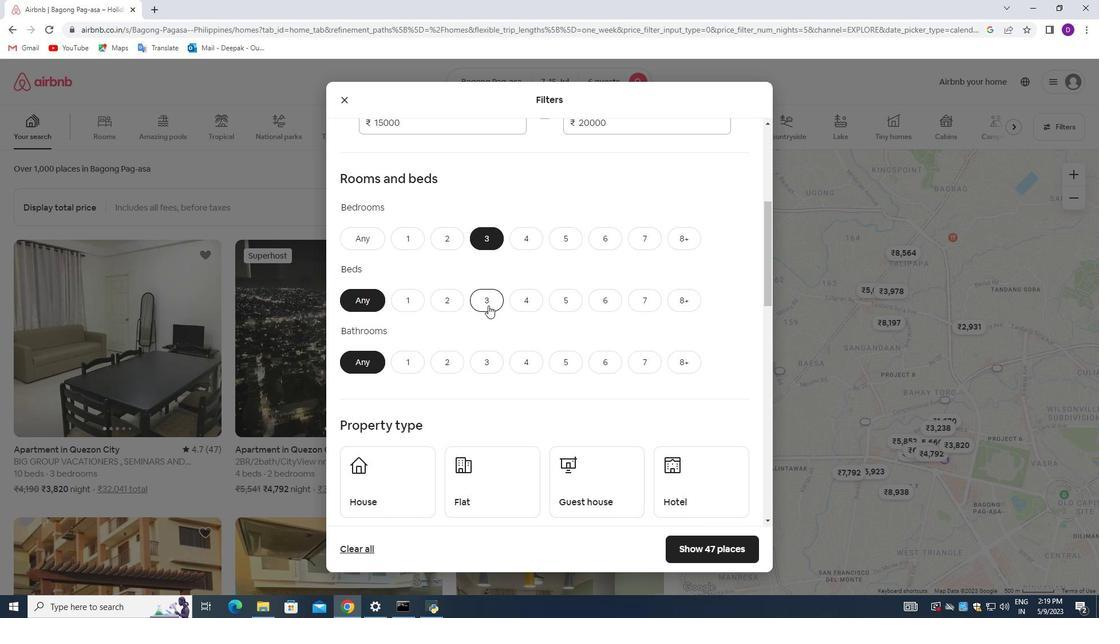 
Action: Mouse moved to (488, 358)
Screenshot: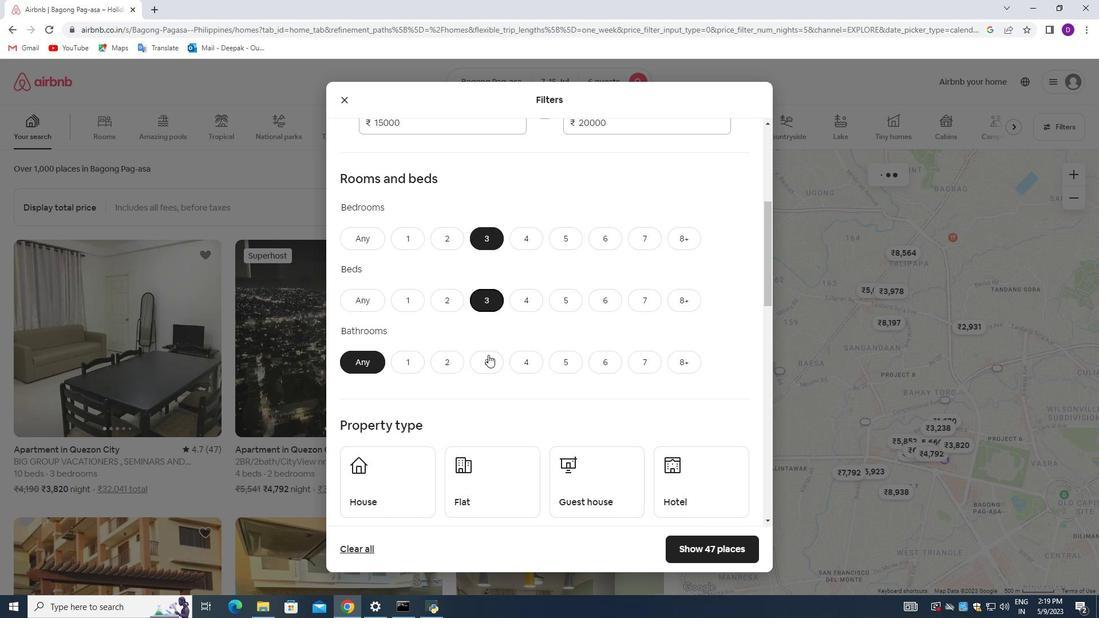 
Action: Mouse pressed left at (488, 358)
Screenshot: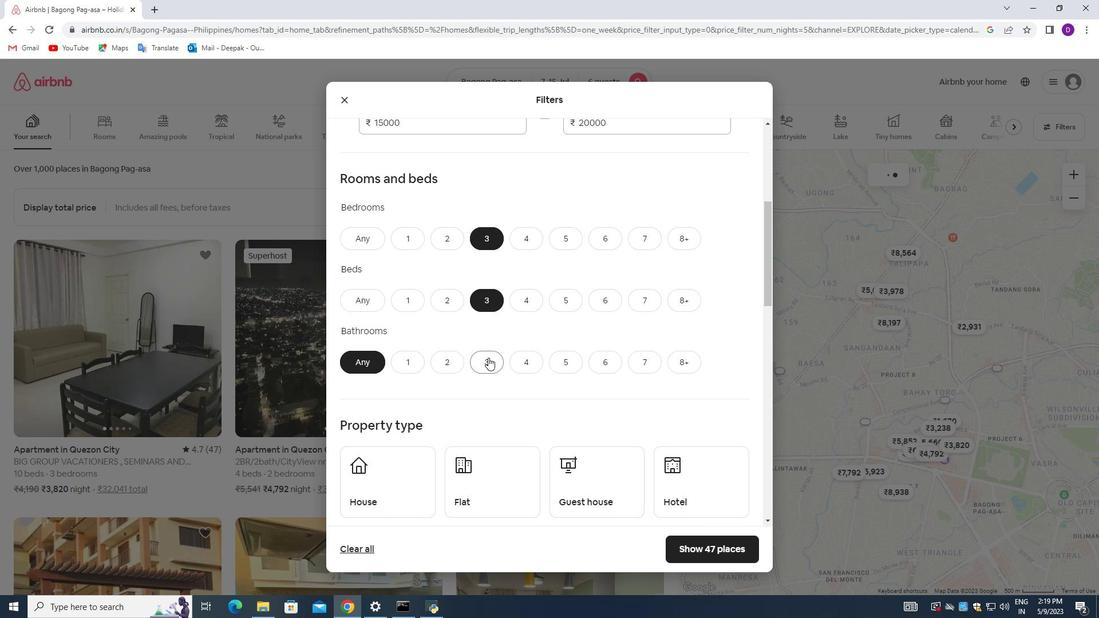 
Action: Mouse moved to (490, 312)
Screenshot: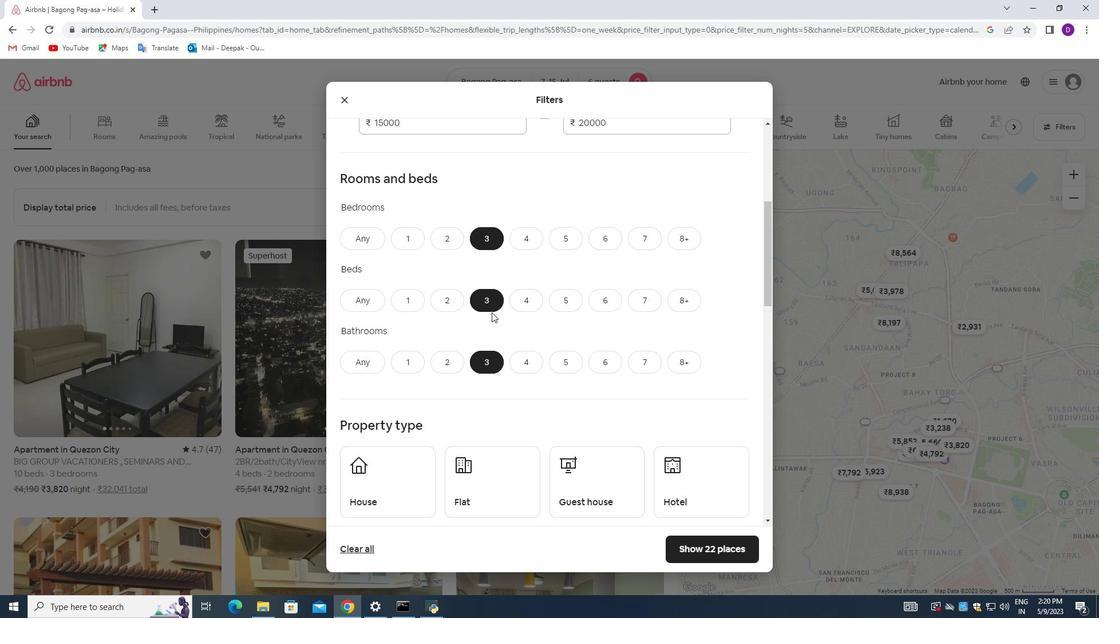 
Action: Mouse scrolled (490, 312) with delta (0, 0)
Screenshot: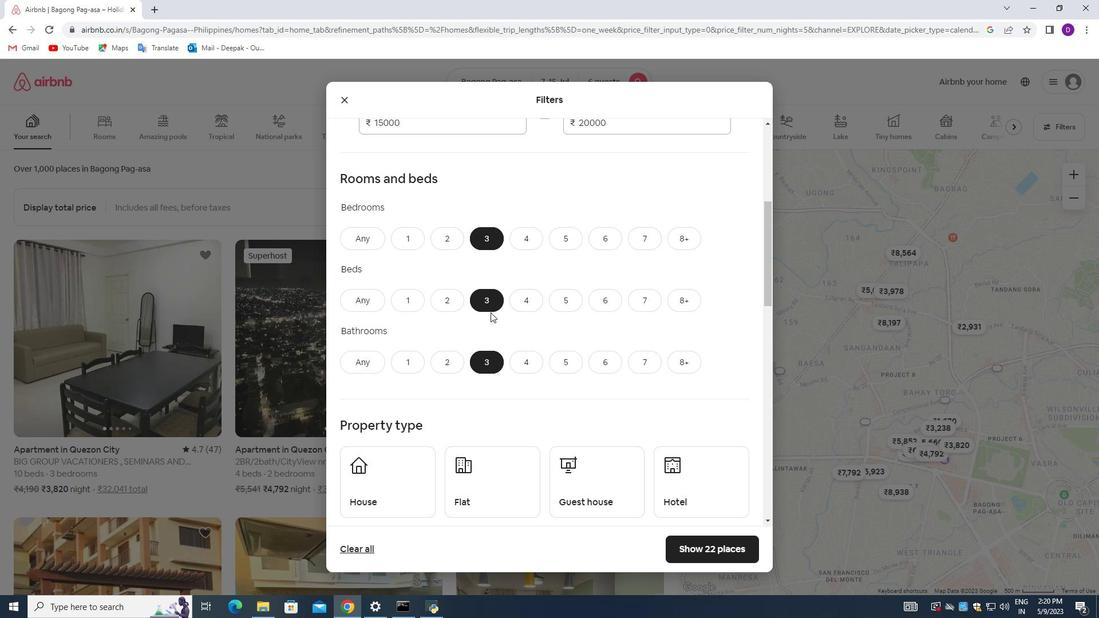 
Action: Mouse scrolled (490, 312) with delta (0, 0)
Screenshot: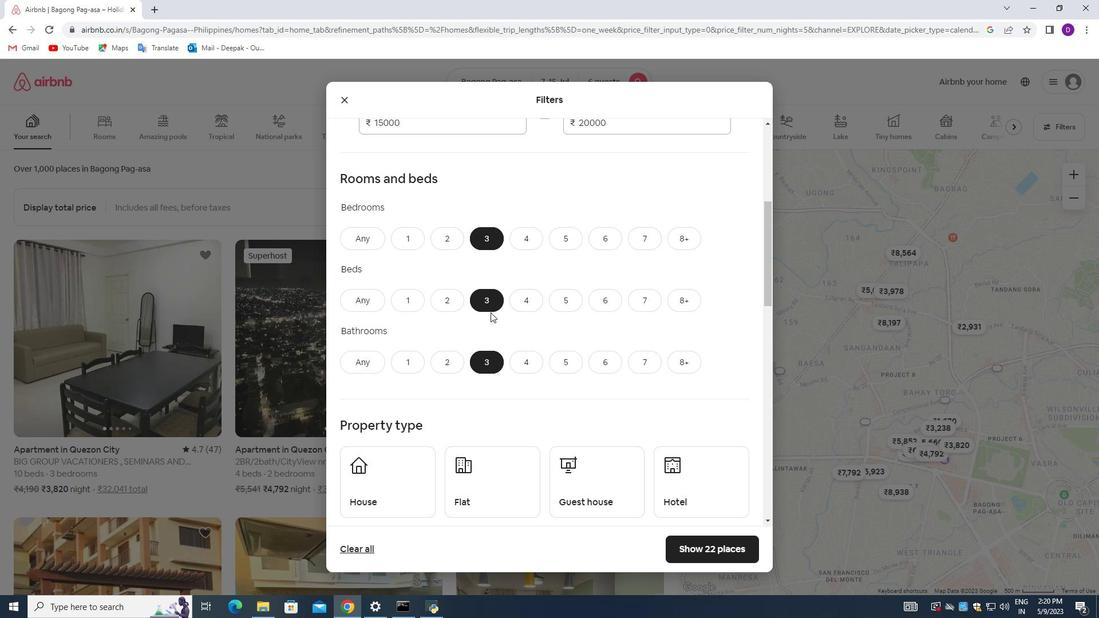 
Action: Mouse moved to (390, 370)
Screenshot: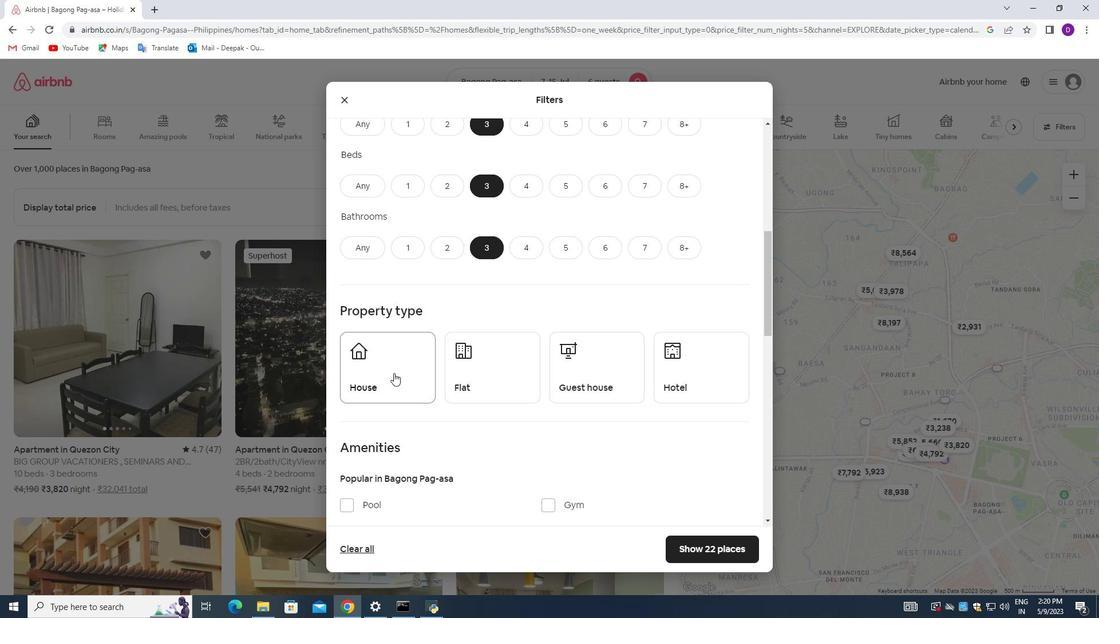 
Action: Mouse pressed left at (390, 370)
Screenshot: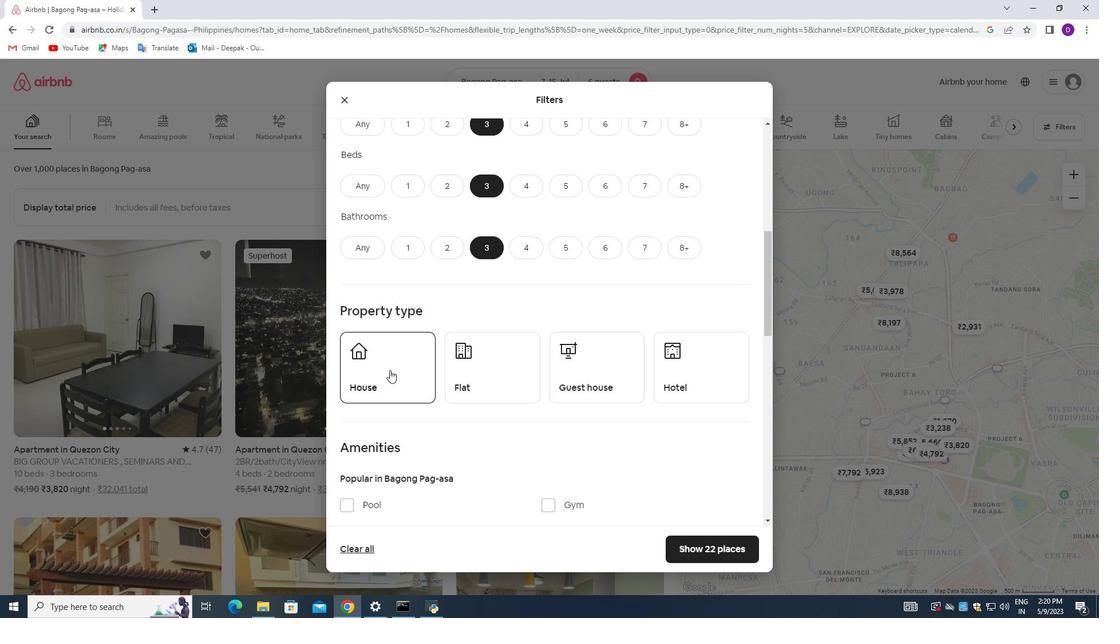 
Action: Mouse moved to (498, 362)
Screenshot: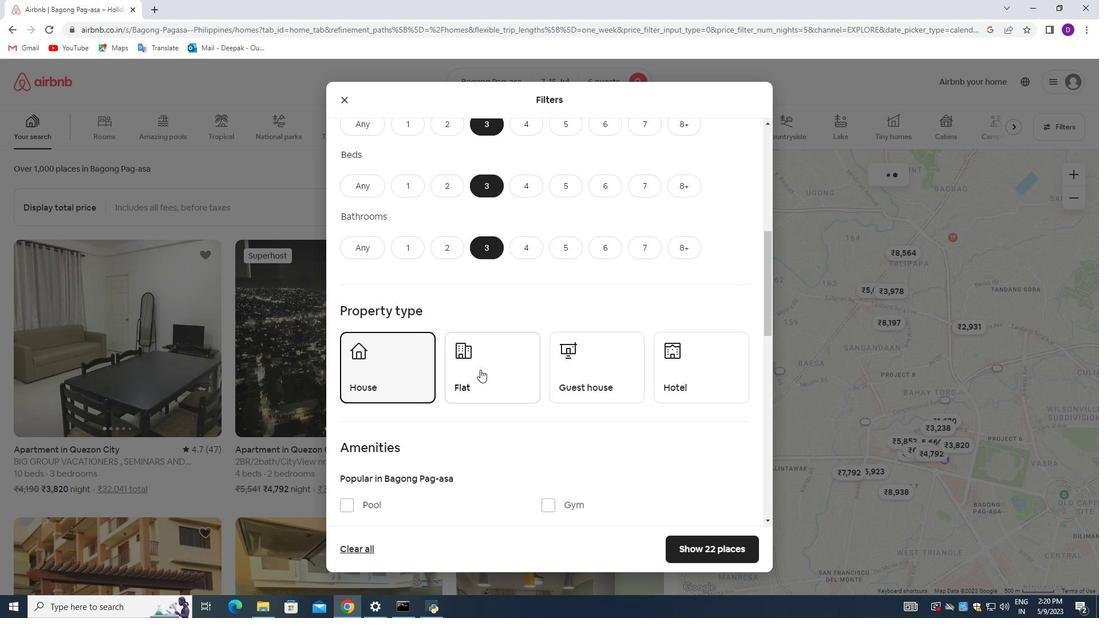 
Action: Mouse pressed left at (498, 362)
Screenshot: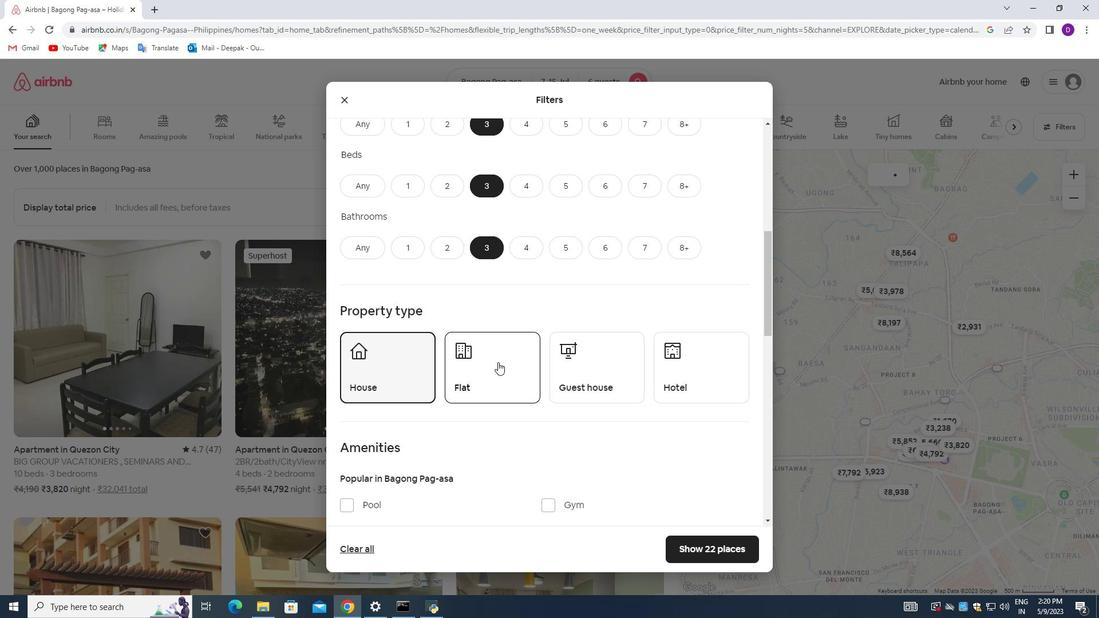 
Action: Mouse moved to (582, 365)
Screenshot: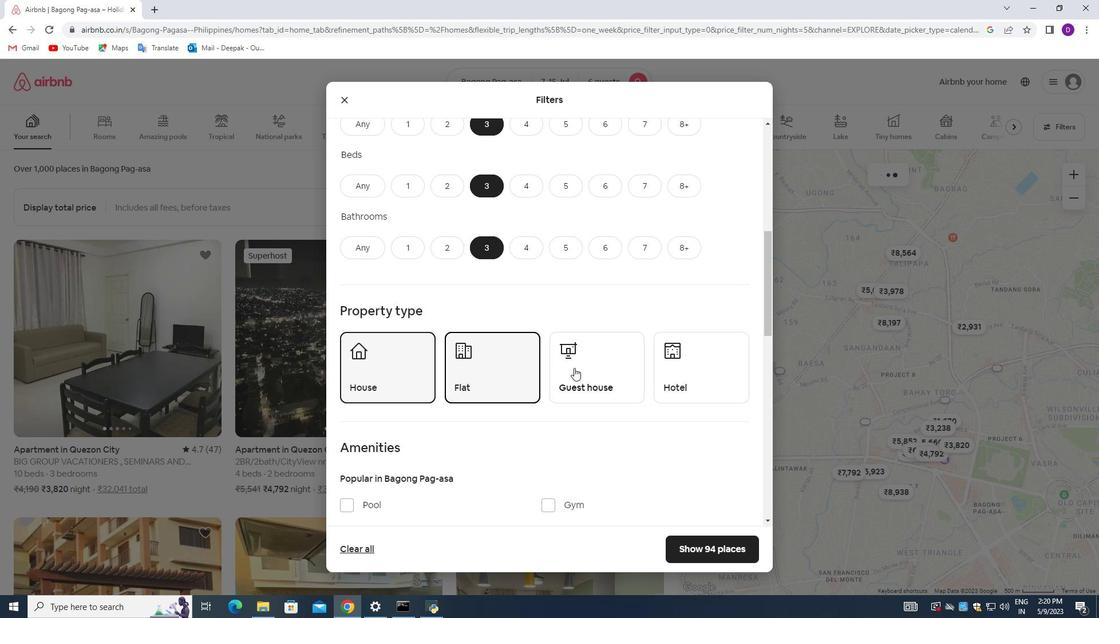 
Action: Mouse pressed left at (582, 365)
Screenshot: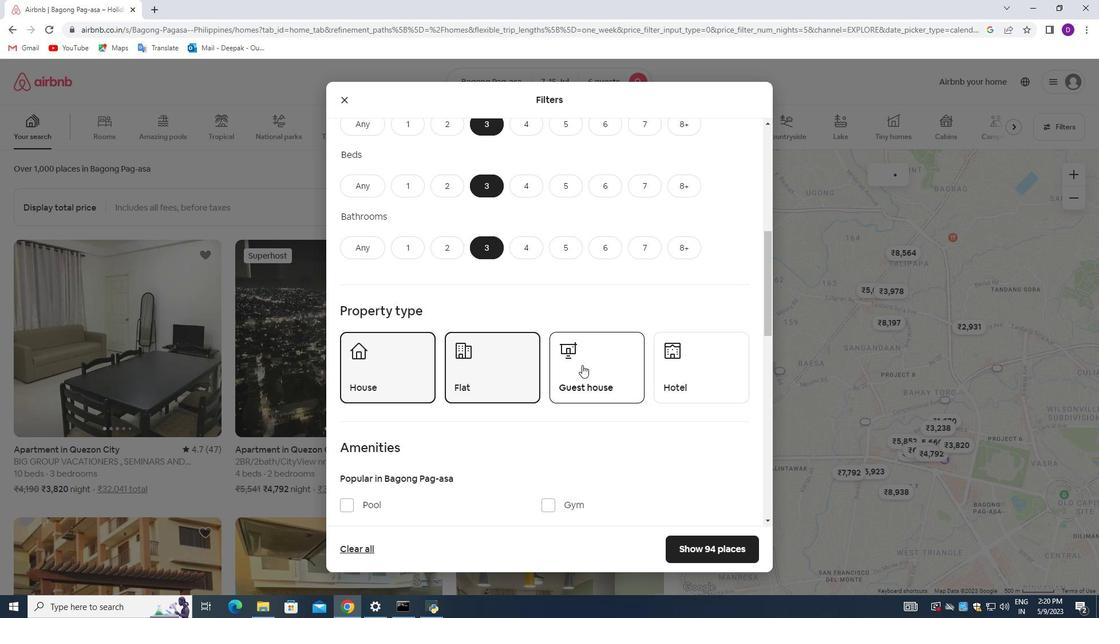 
Action: Mouse moved to (466, 369)
Screenshot: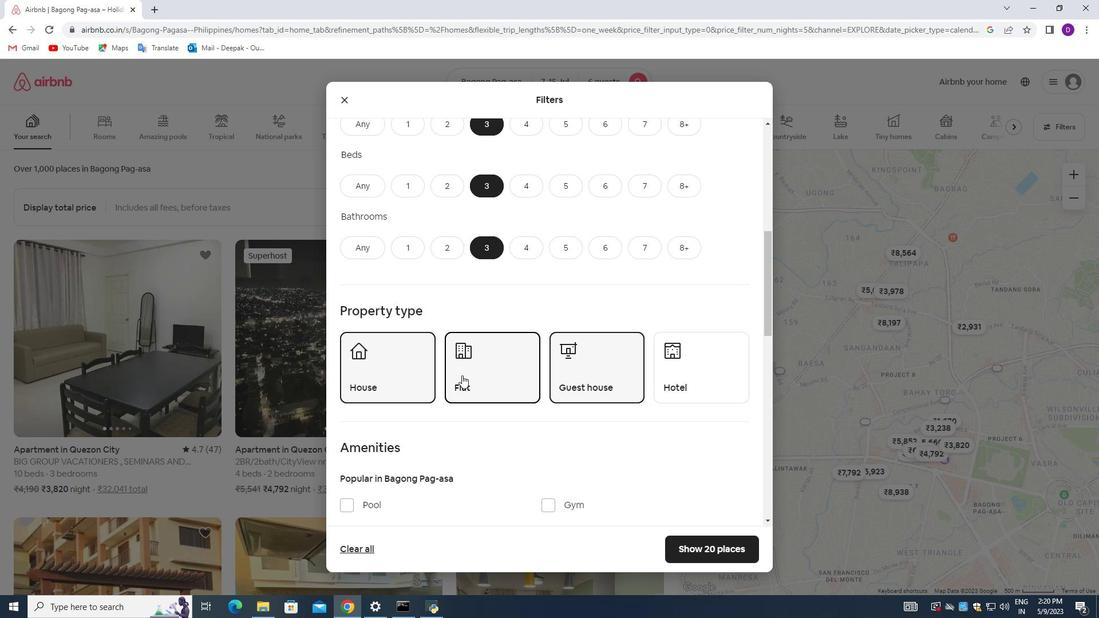 
Action: Mouse scrolled (466, 368) with delta (0, 0)
Screenshot: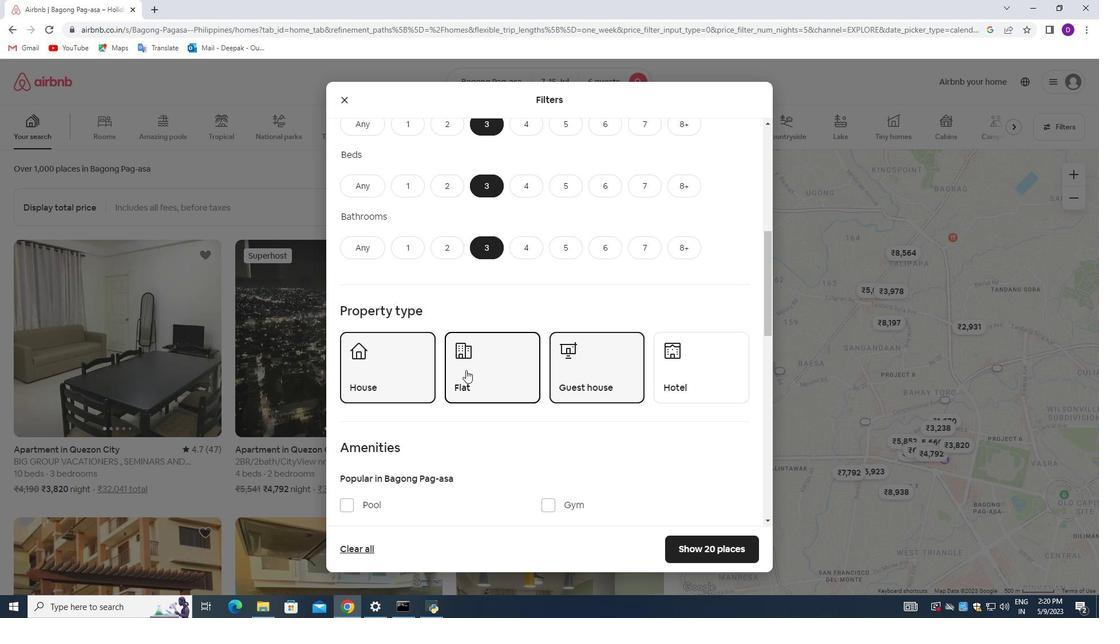 
Action: Mouse moved to (470, 369)
Screenshot: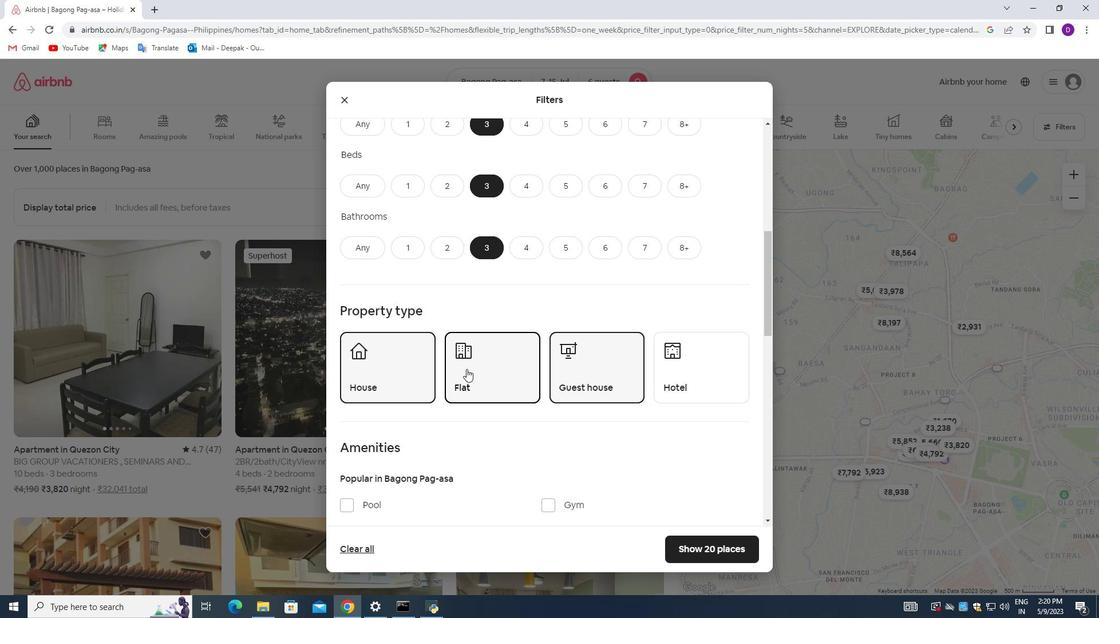 
Action: Mouse scrolled (469, 368) with delta (0, 0)
Screenshot: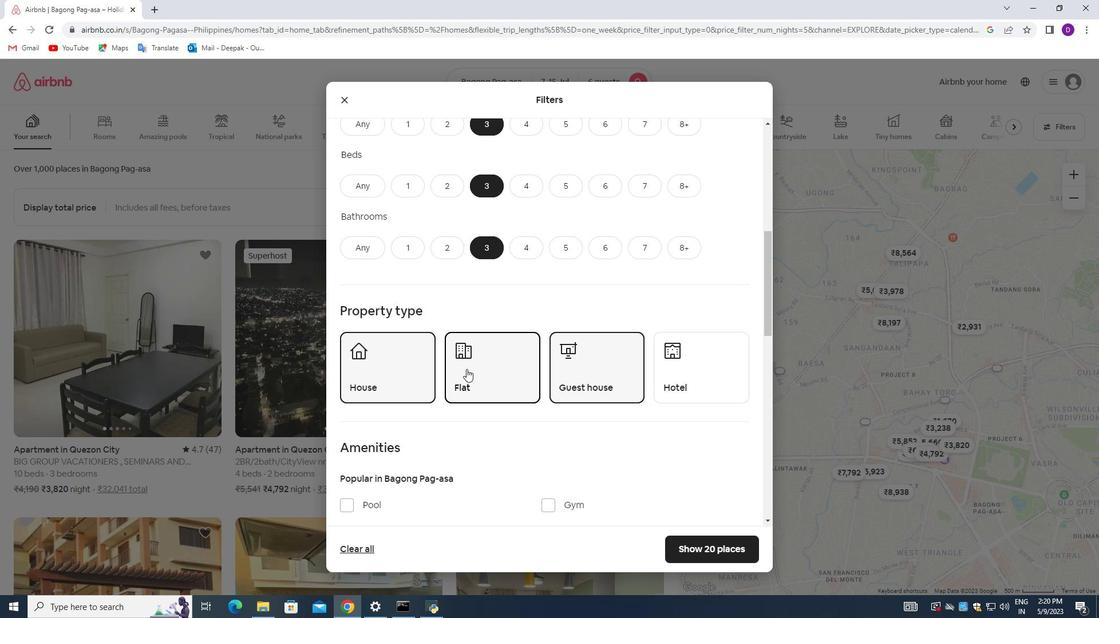 
Action: Mouse moved to (488, 350)
Screenshot: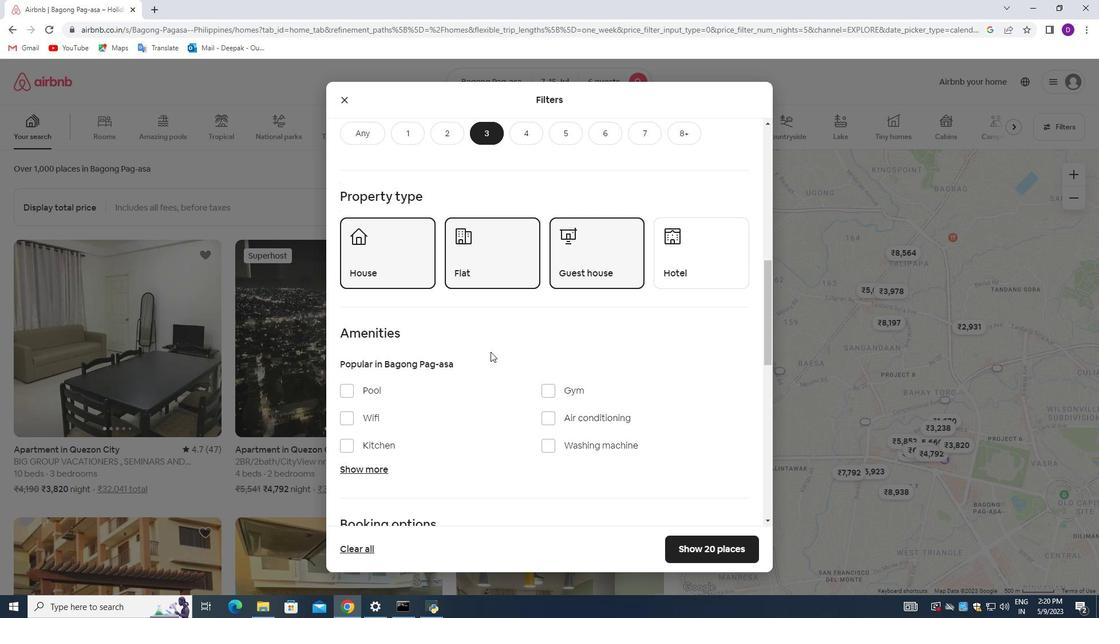 
Action: Mouse scrolled (488, 350) with delta (0, 0)
Screenshot: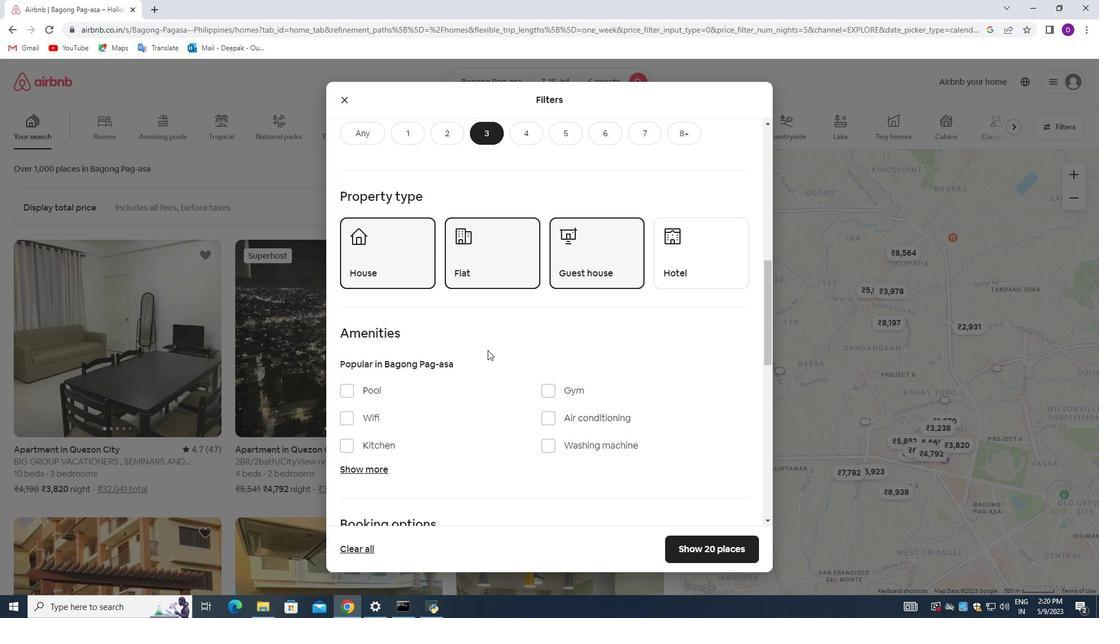 
Action: Mouse scrolled (488, 350) with delta (0, 0)
Screenshot: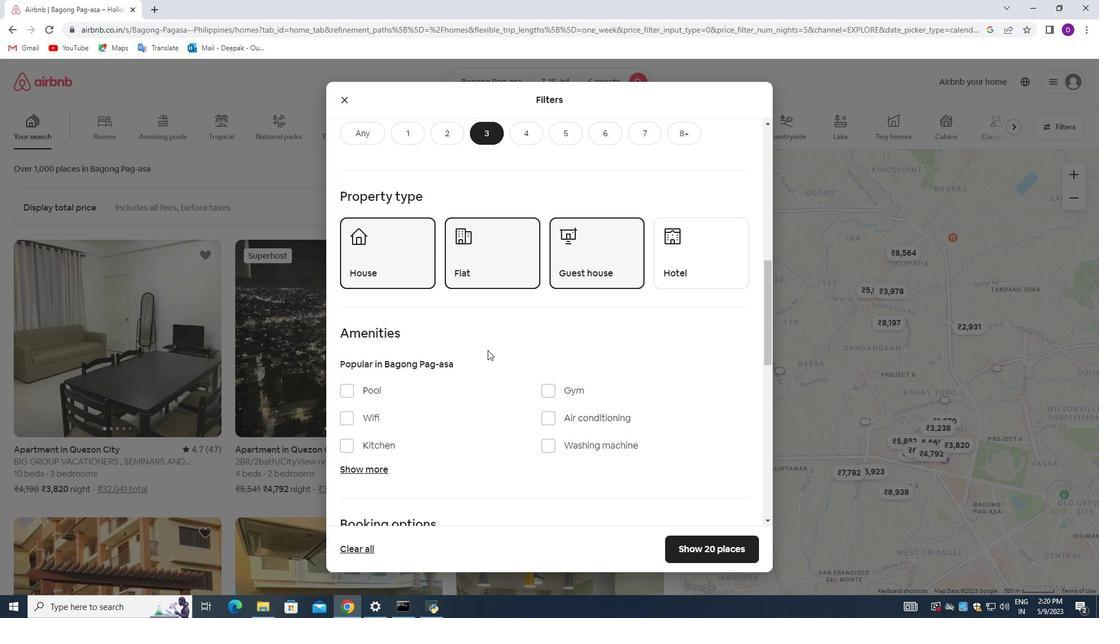 
Action: Mouse scrolled (488, 350) with delta (0, 0)
Screenshot: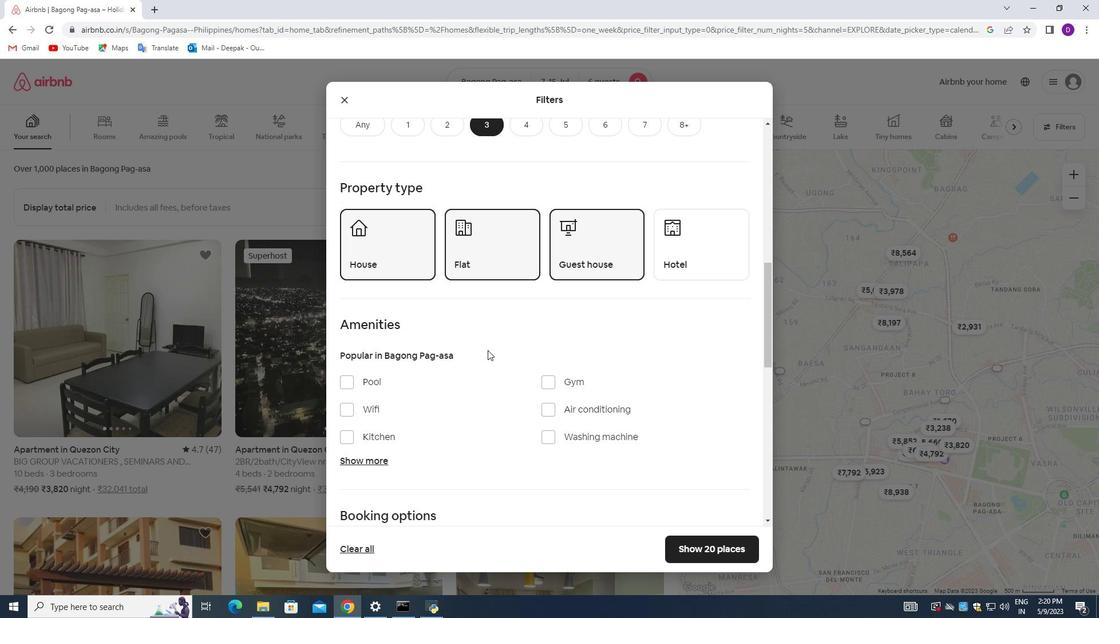 
Action: Mouse moved to (513, 359)
Screenshot: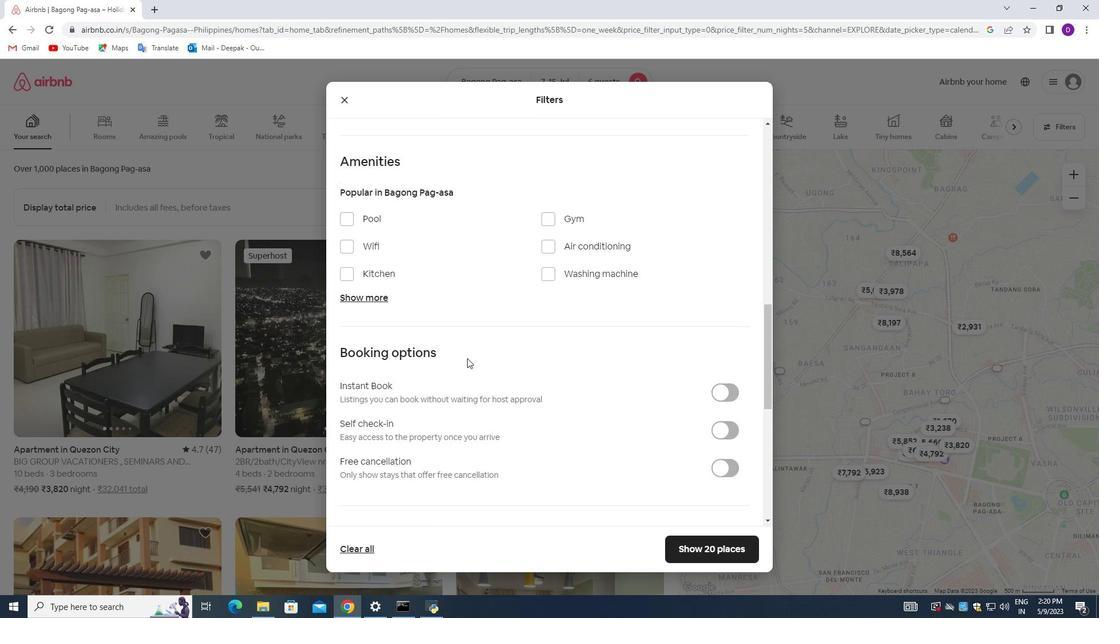 
Action: Mouse scrolled (513, 358) with delta (0, 0)
Screenshot: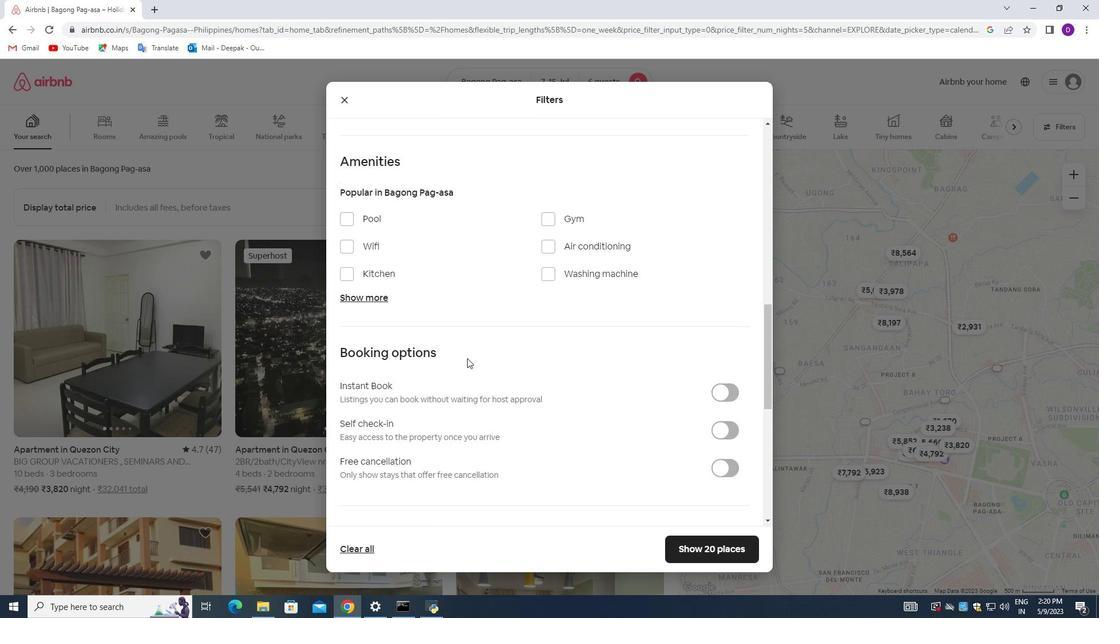 
Action: Mouse moved to (718, 368)
Screenshot: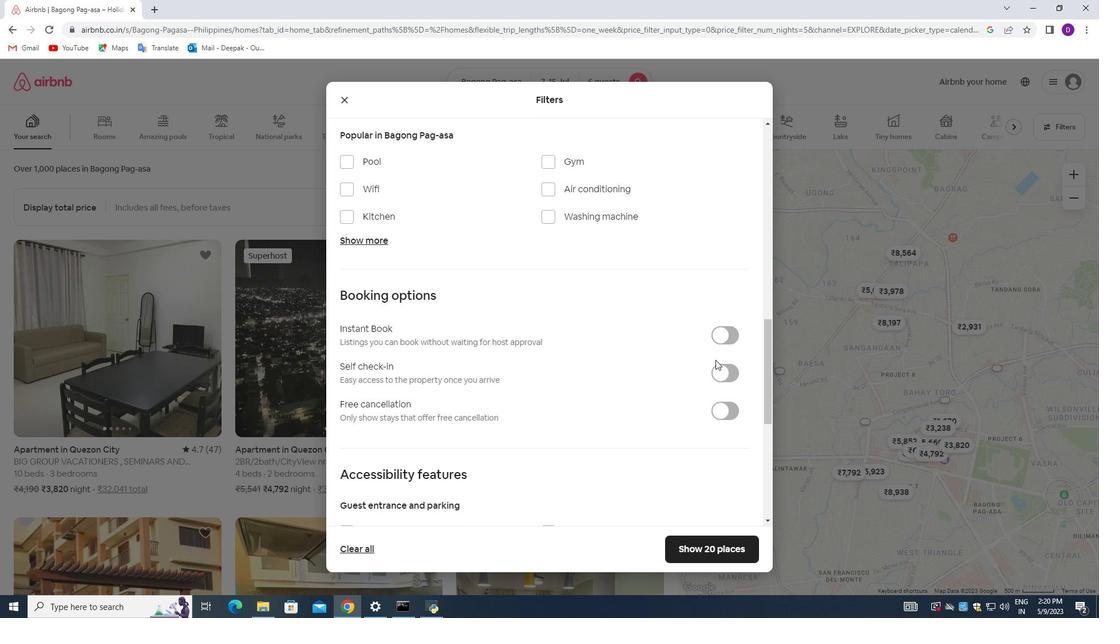 
Action: Mouse pressed left at (718, 368)
Screenshot: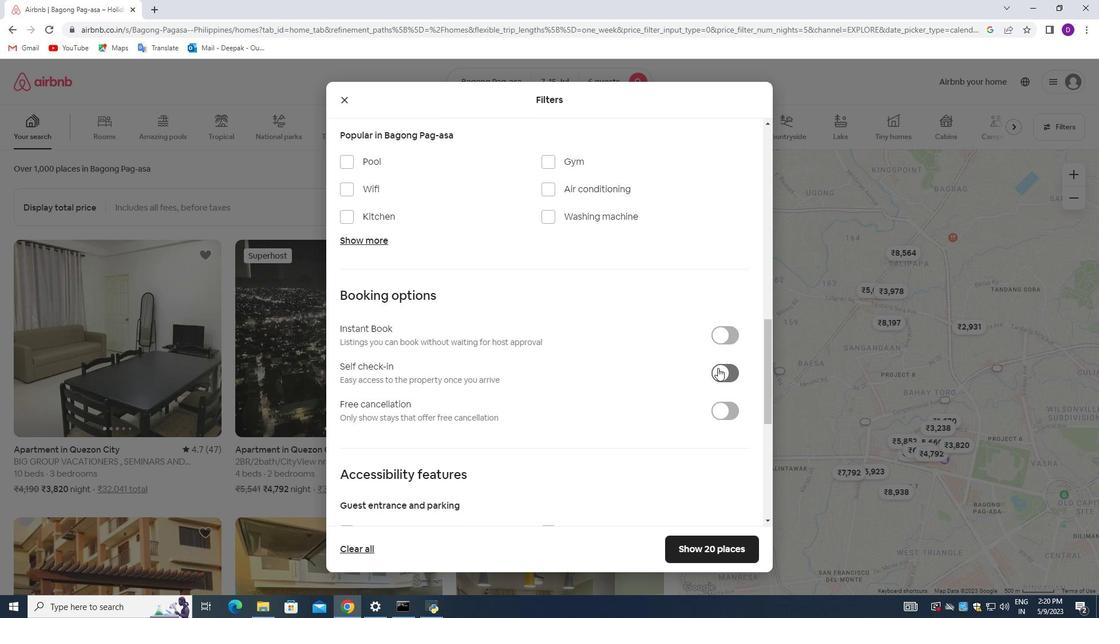 
Action: Mouse moved to (465, 413)
Screenshot: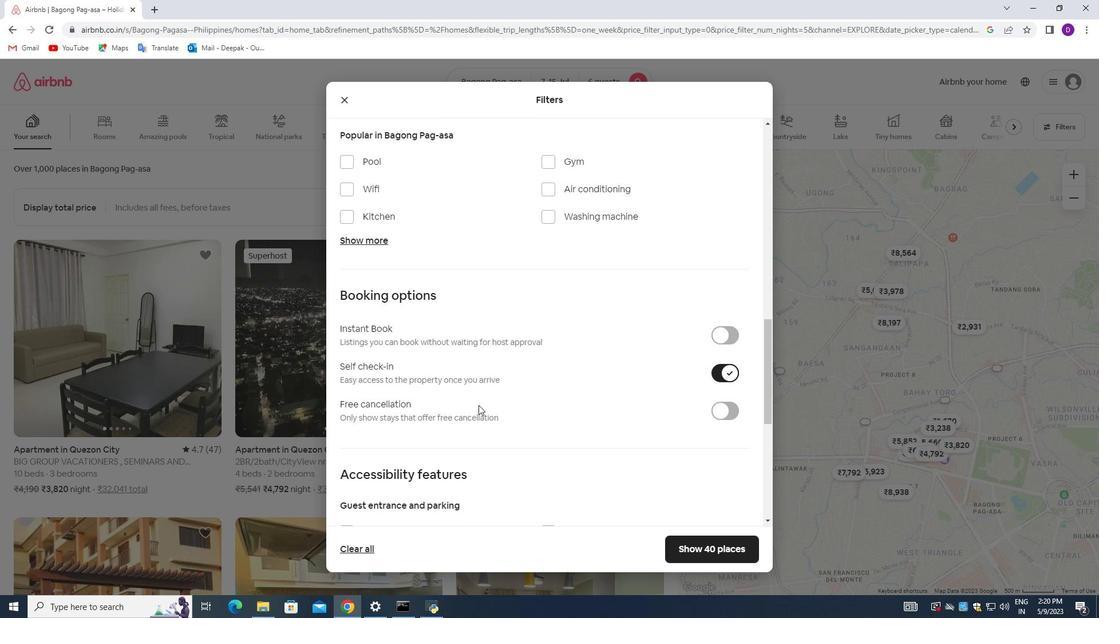 
Action: Mouse scrolled (465, 412) with delta (0, 0)
Screenshot: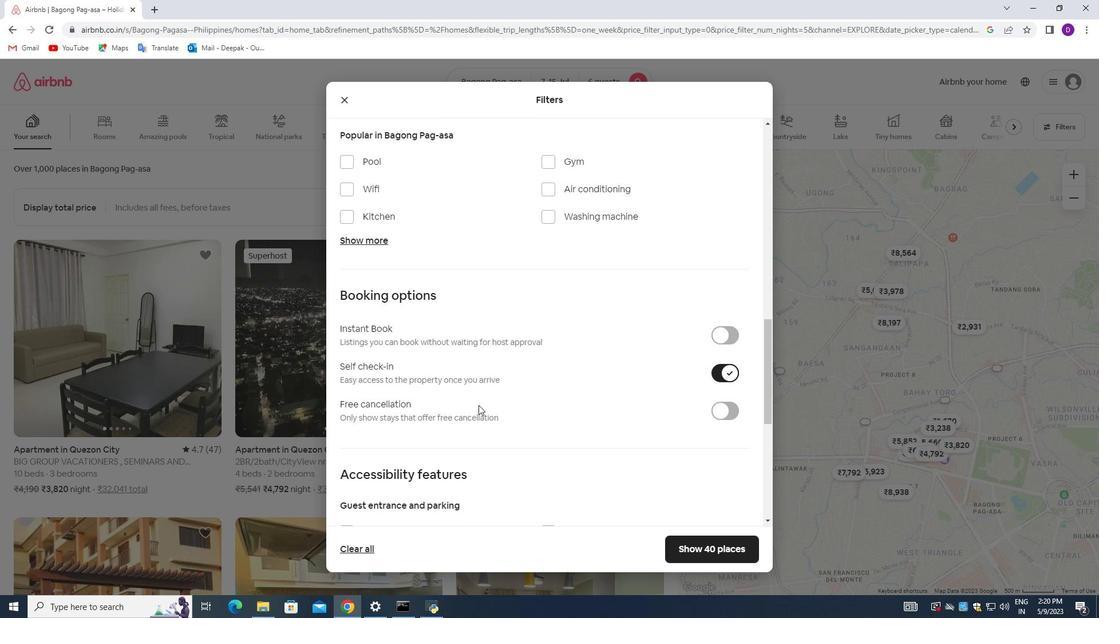 
Action: Mouse moved to (465, 414)
Screenshot: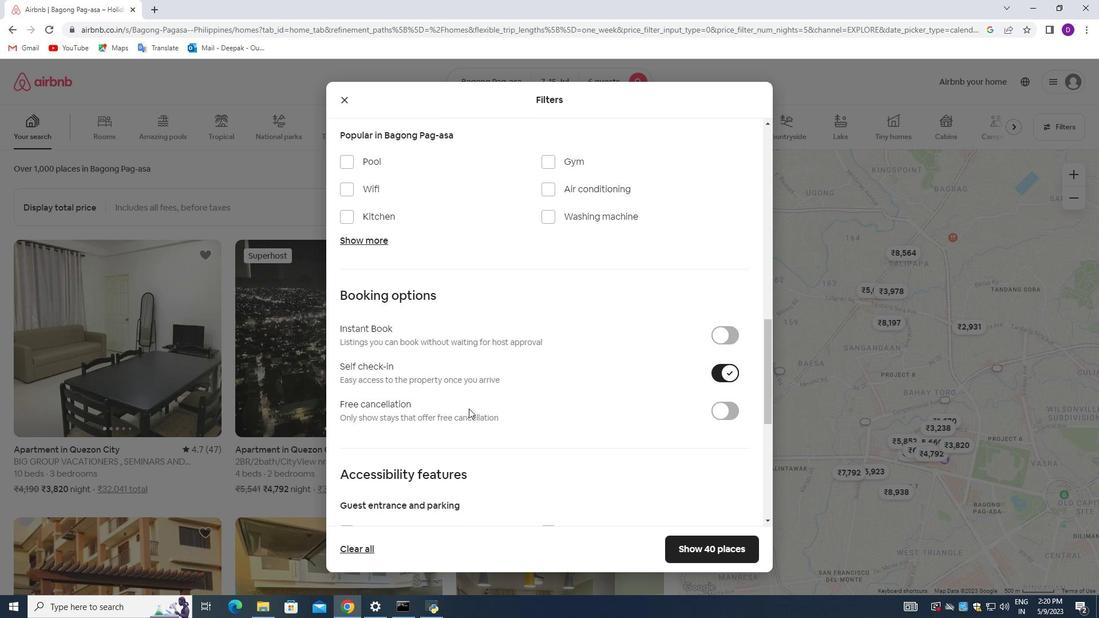 
Action: Mouse scrolled (465, 413) with delta (0, 0)
Screenshot: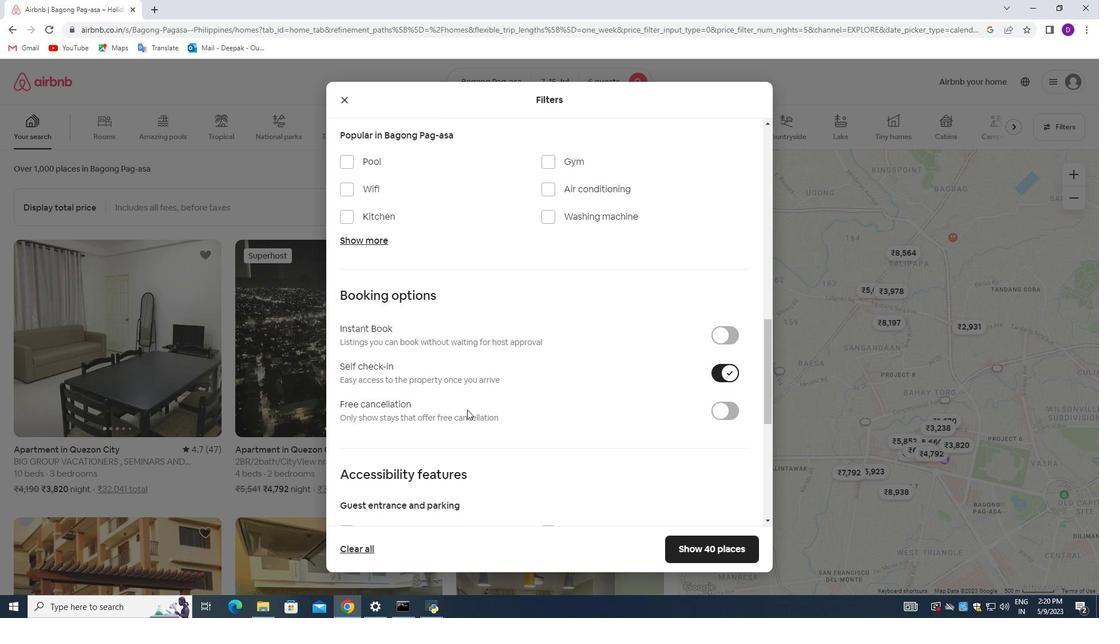 
Action: Mouse moved to (461, 414)
Screenshot: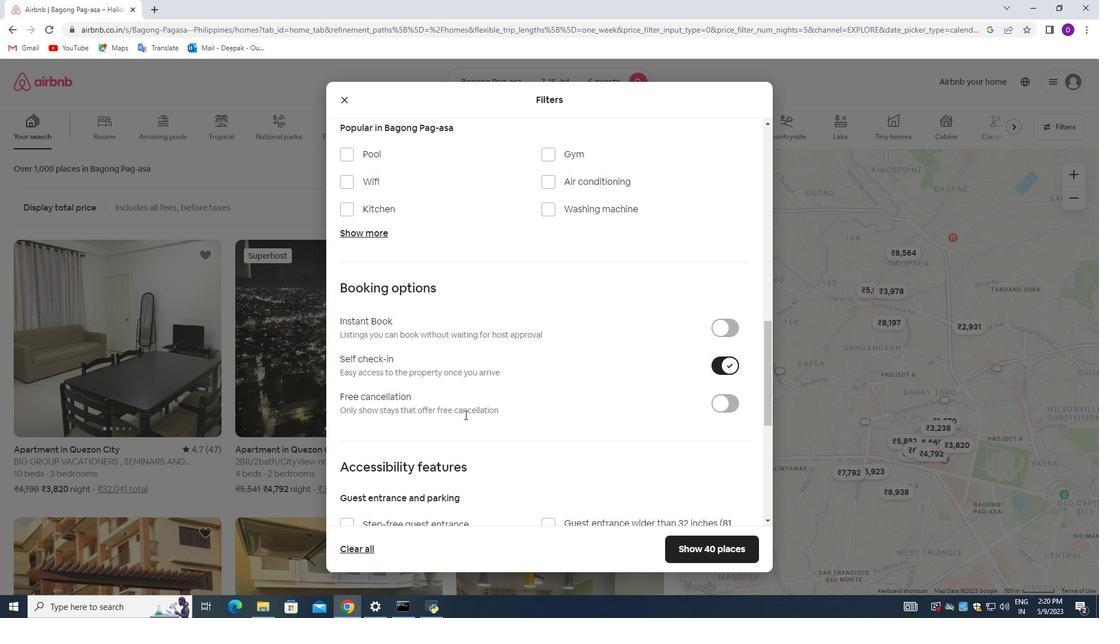 
Action: Mouse scrolled (461, 414) with delta (0, 0)
Screenshot: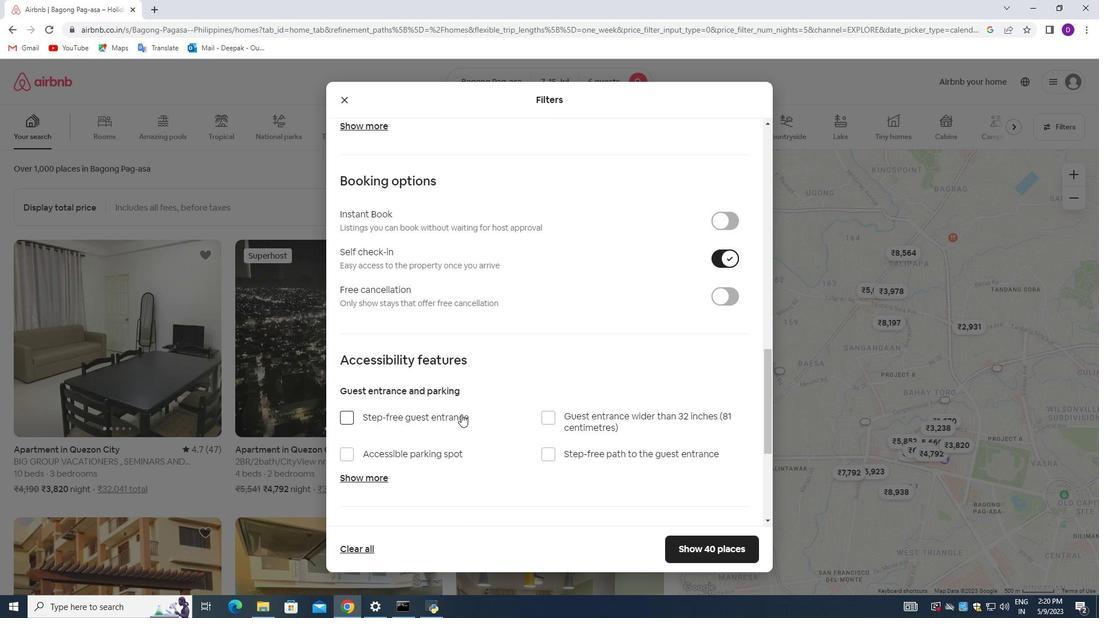 
Action: Mouse moved to (460, 419)
Screenshot: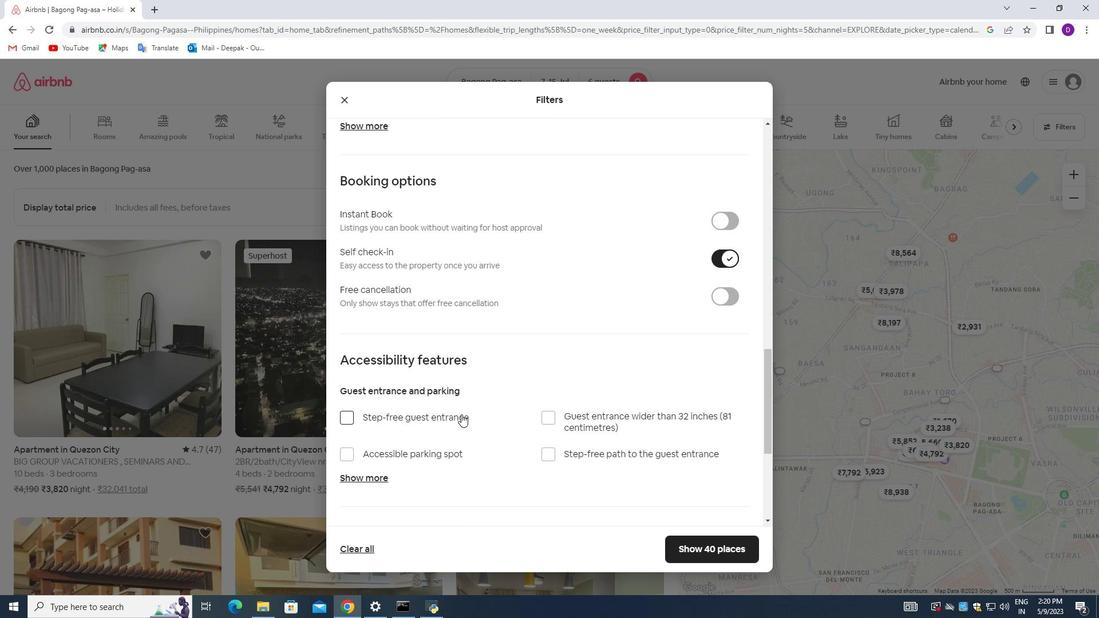 
Action: Mouse scrolled (460, 418) with delta (0, 0)
Screenshot: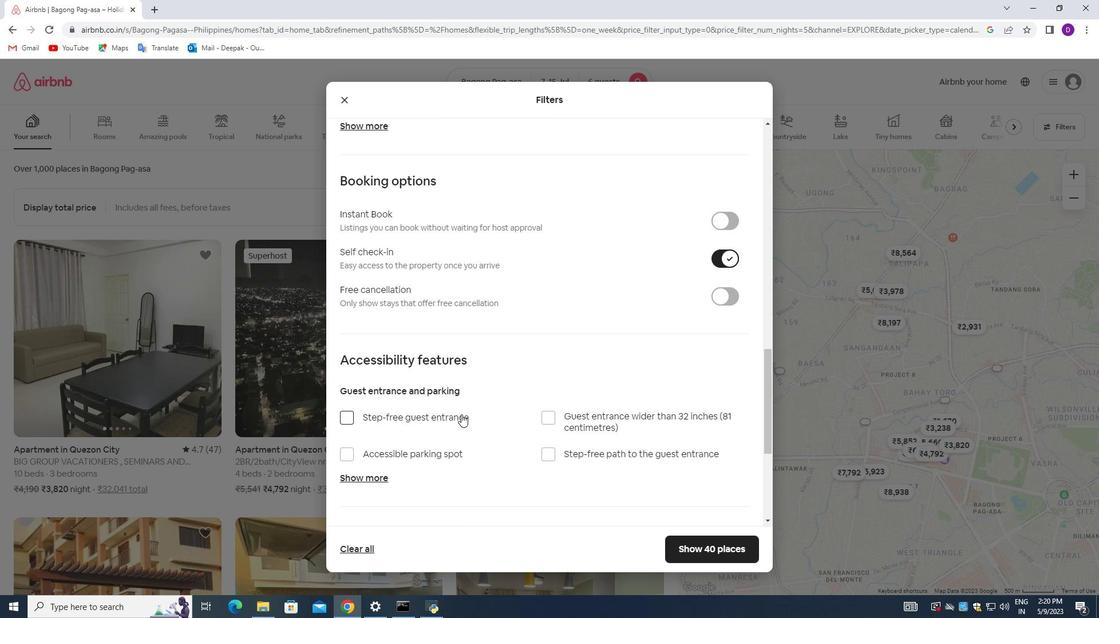 
Action: Mouse moved to (459, 421)
Screenshot: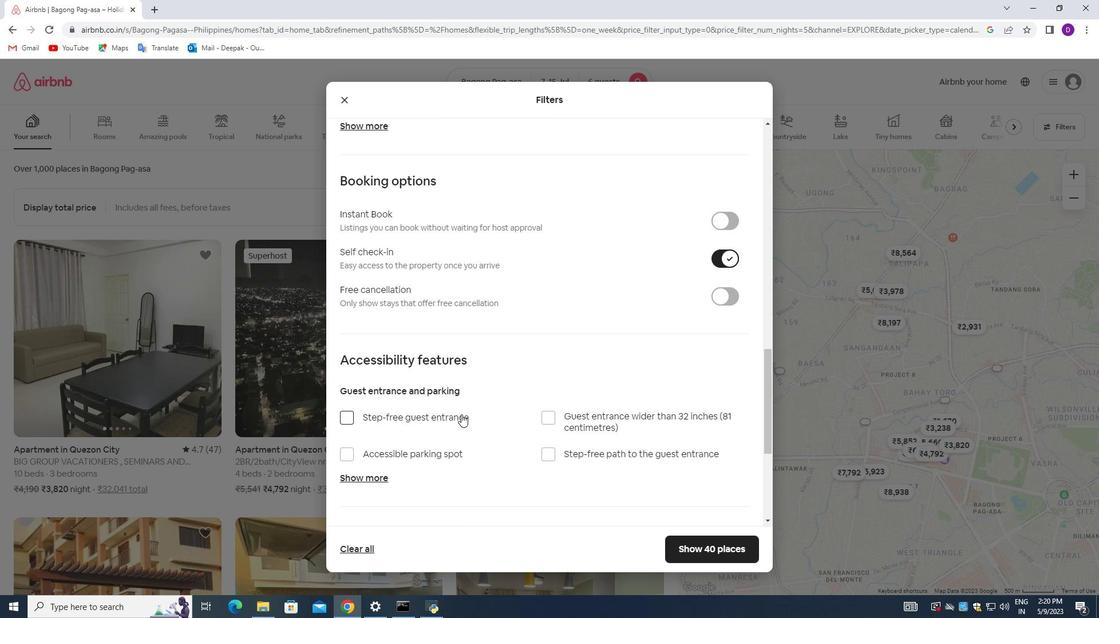
Action: Mouse scrolled (459, 420) with delta (0, 0)
Screenshot: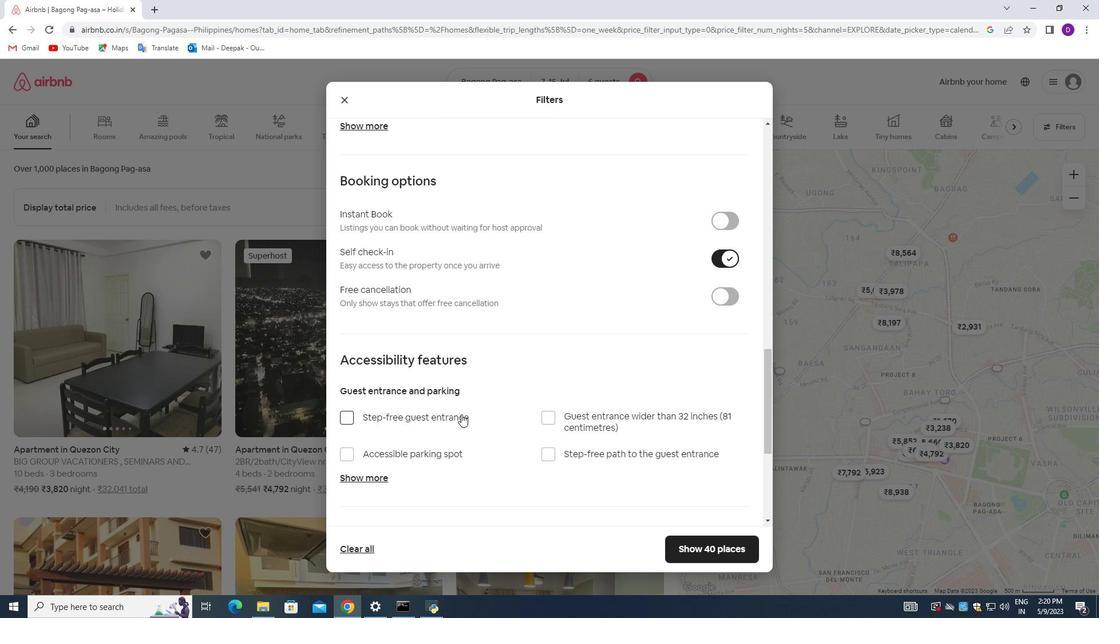 
Action: Mouse scrolled (459, 420) with delta (0, 0)
Screenshot: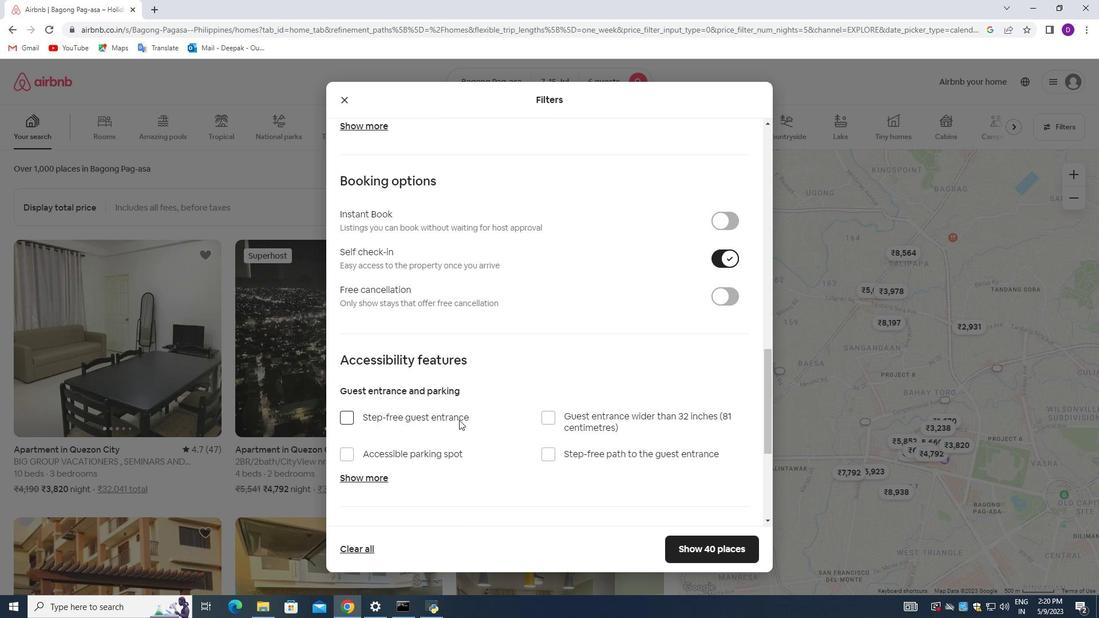 
Action: Mouse scrolled (459, 420) with delta (0, 0)
Screenshot: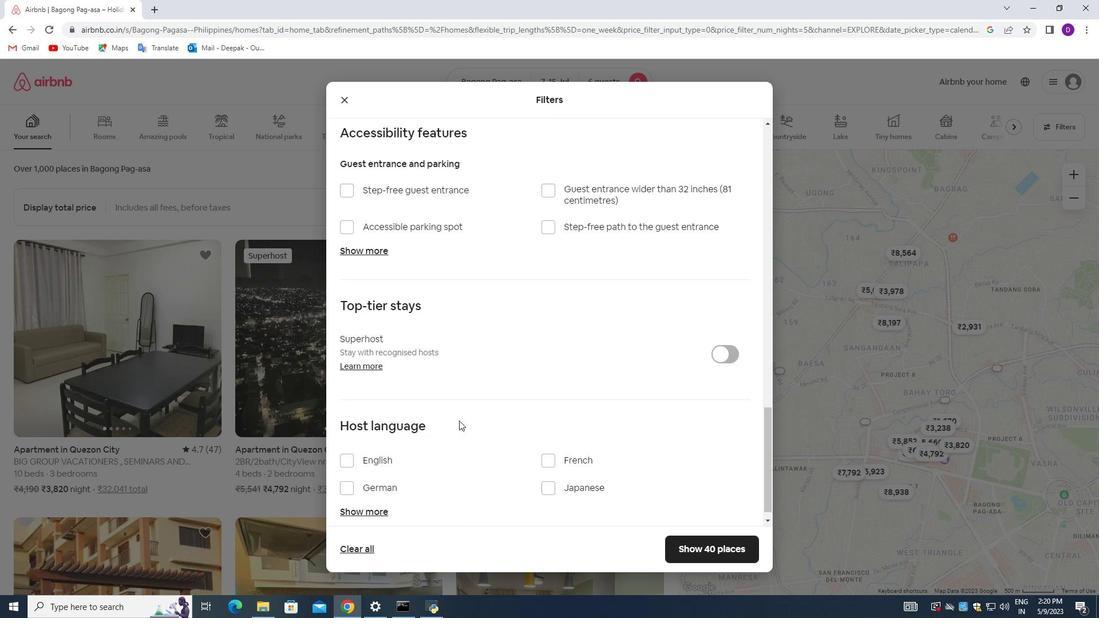 
Action: Mouse scrolled (459, 420) with delta (0, 0)
Screenshot: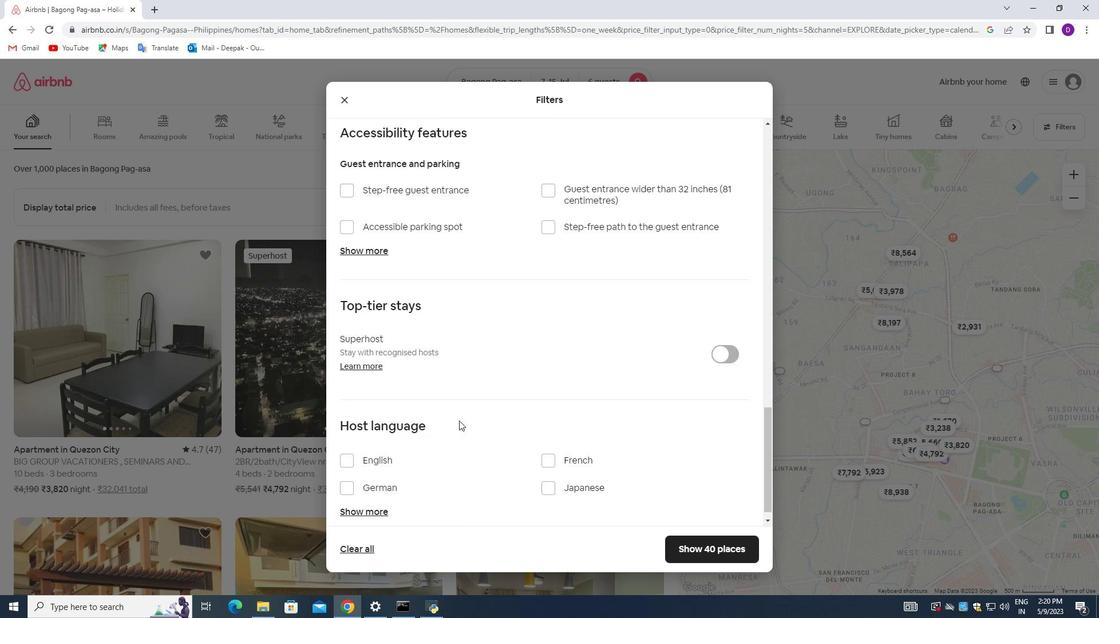 
Action: Mouse scrolled (459, 420) with delta (0, 0)
Screenshot: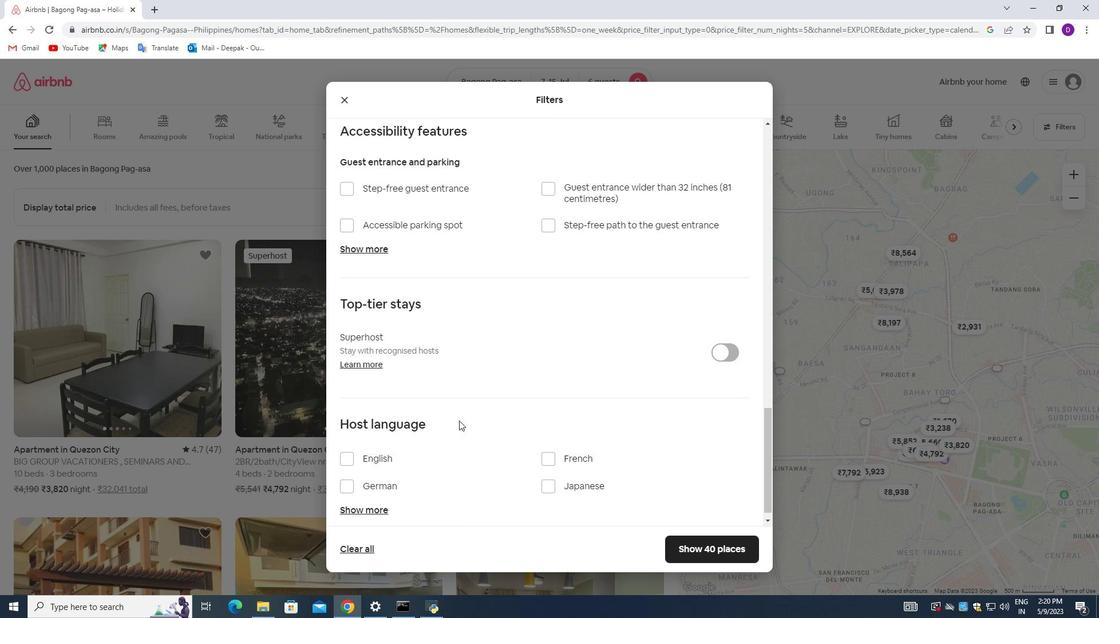 
Action: Mouse moved to (457, 419)
Screenshot: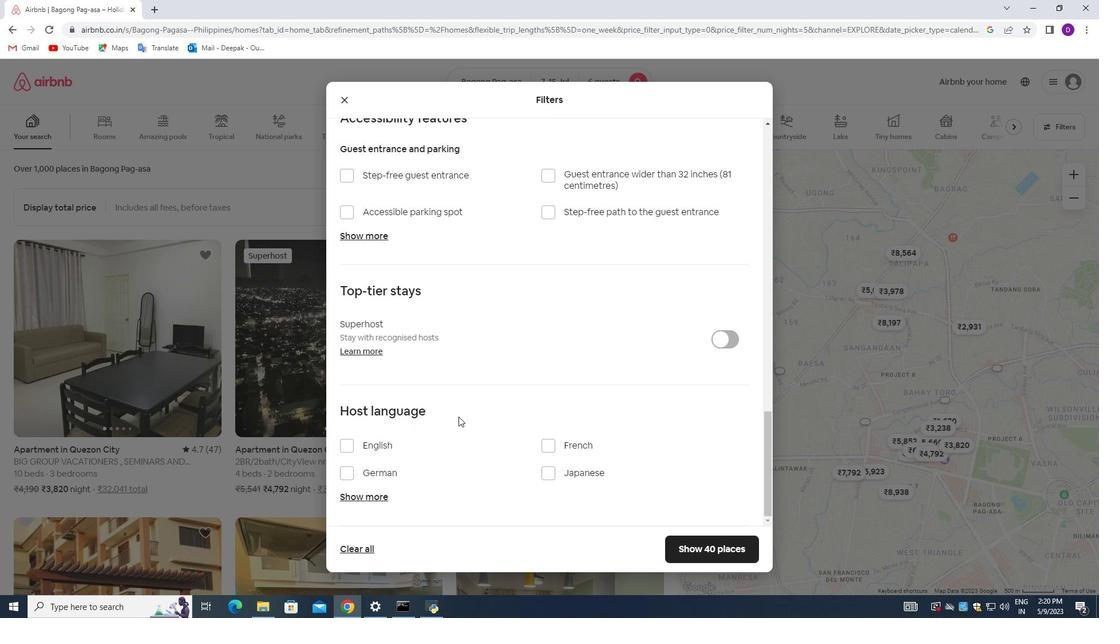 
Action: Mouse scrolled (457, 418) with delta (0, 0)
Screenshot: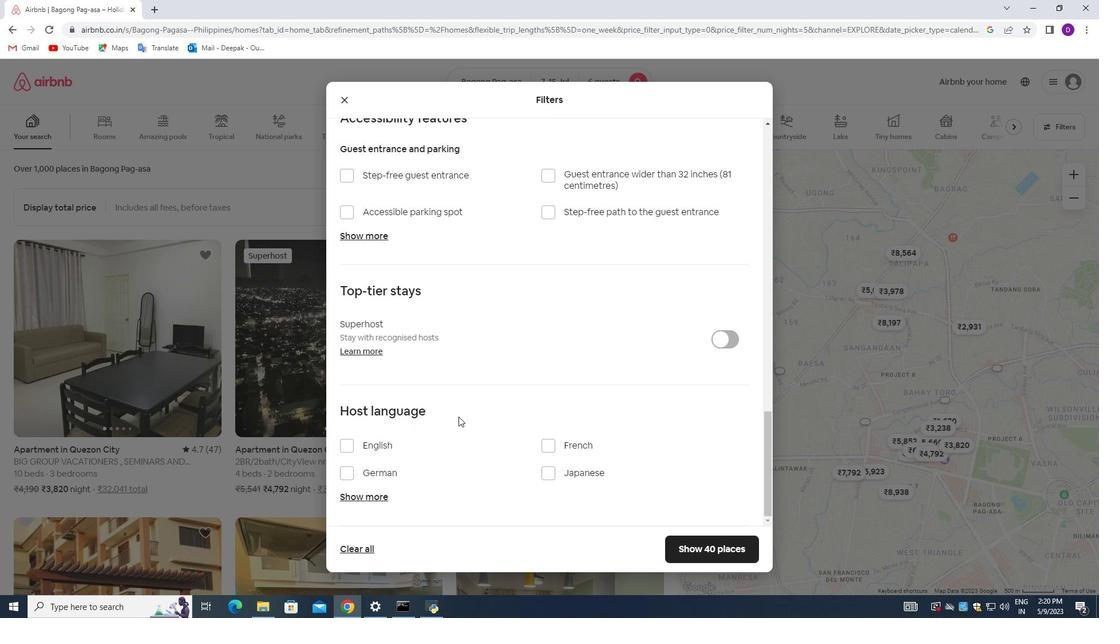 
Action: Mouse moved to (456, 421)
Screenshot: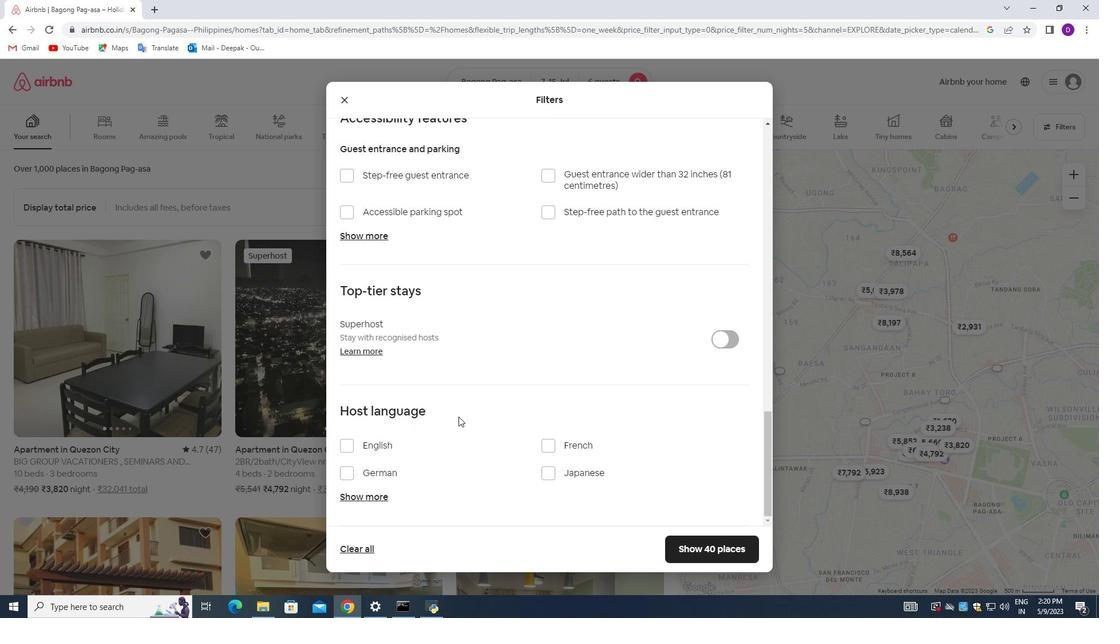 
Action: Mouse scrolled (456, 420) with delta (0, 0)
Screenshot: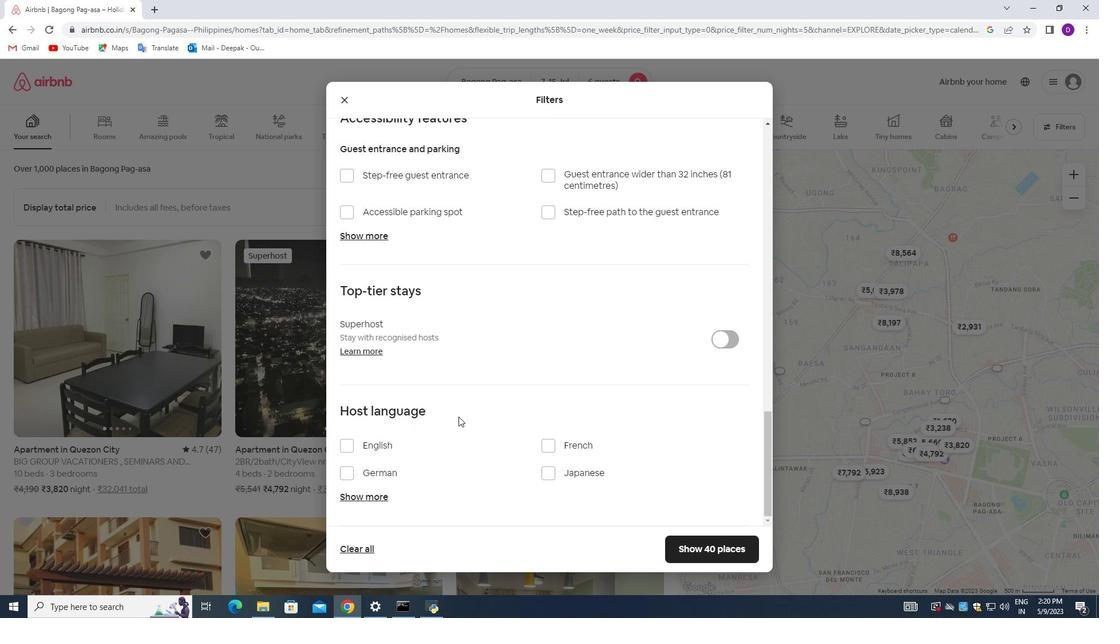 
Action: Mouse moved to (340, 445)
Screenshot: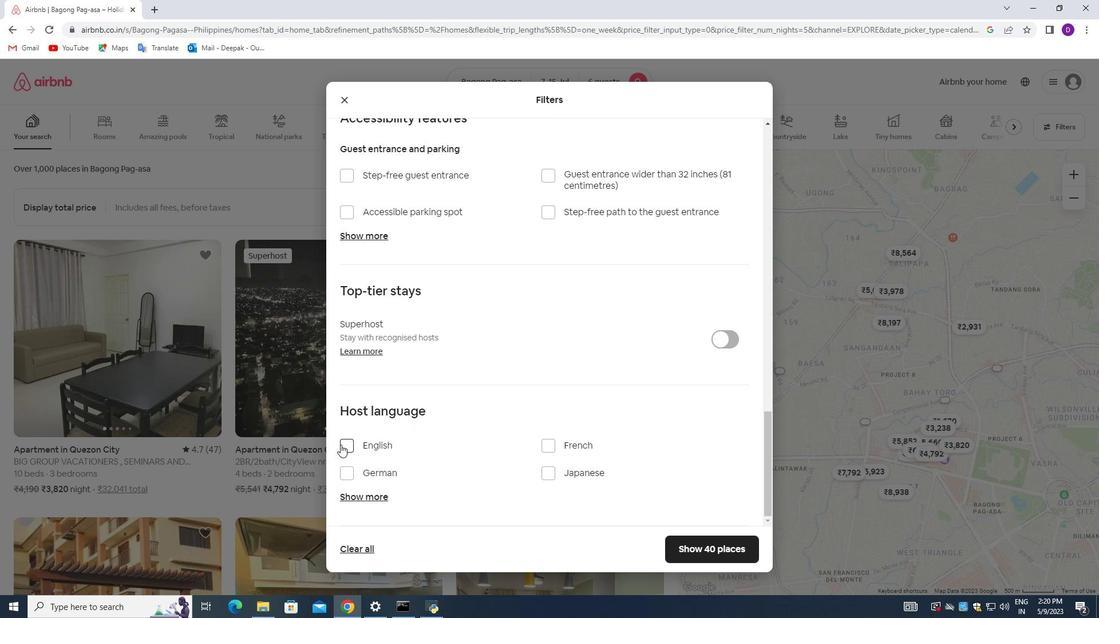 
Action: Mouse pressed left at (340, 445)
Screenshot: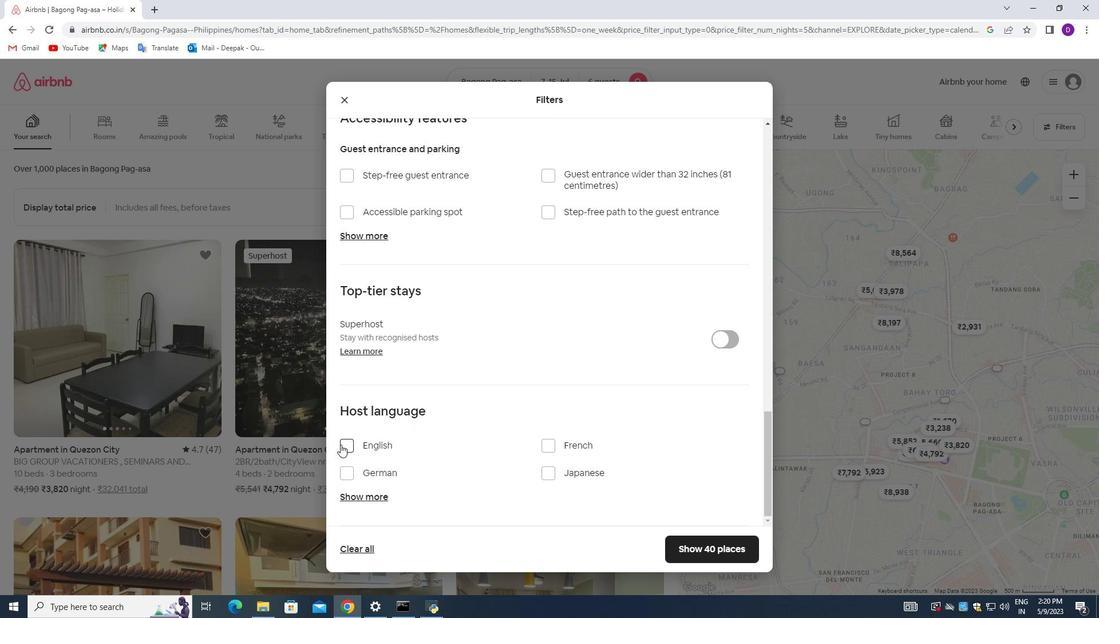 
Action: Mouse moved to (520, 486)
Screenshot: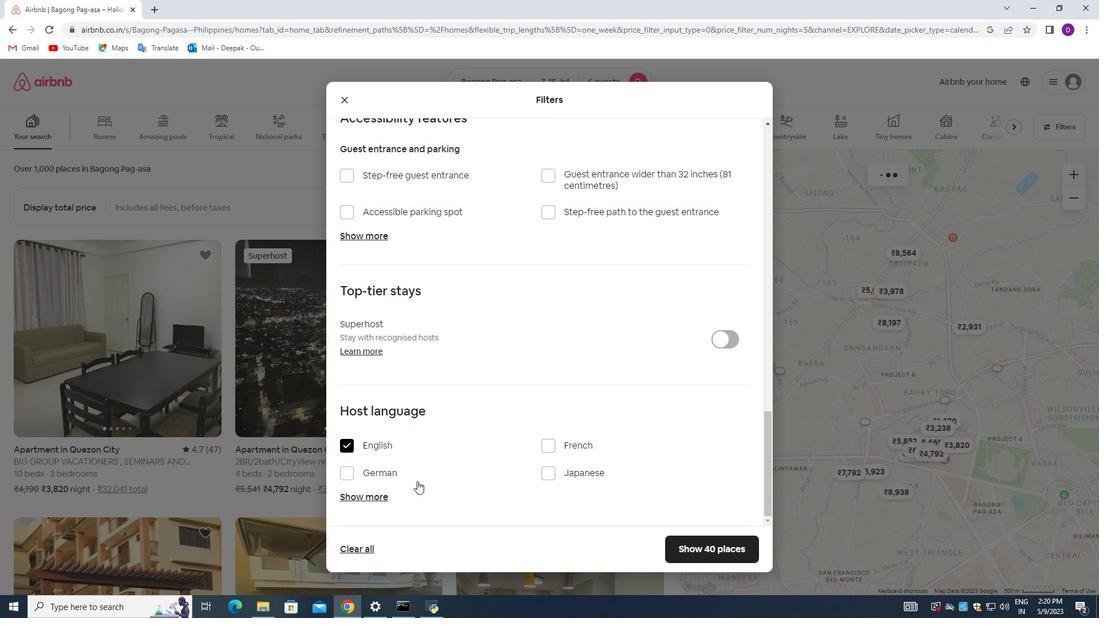 
Action: Mouse scrolled (520, 486) with delta (0, 0)
Screenshot: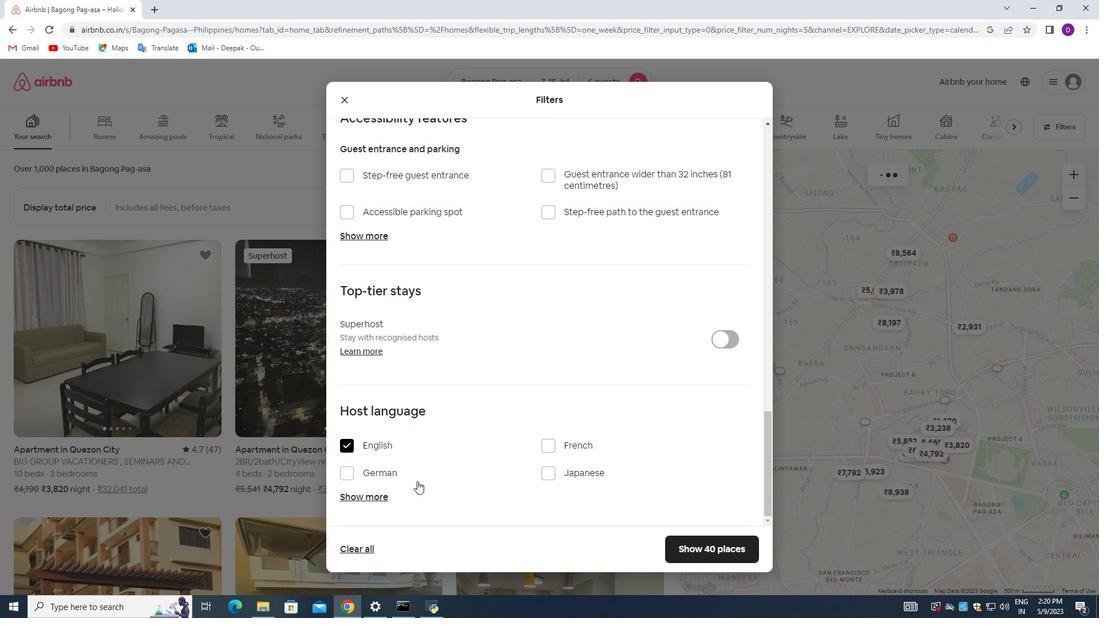 
Action: Mouse moved to (527, 488)
Screenshot: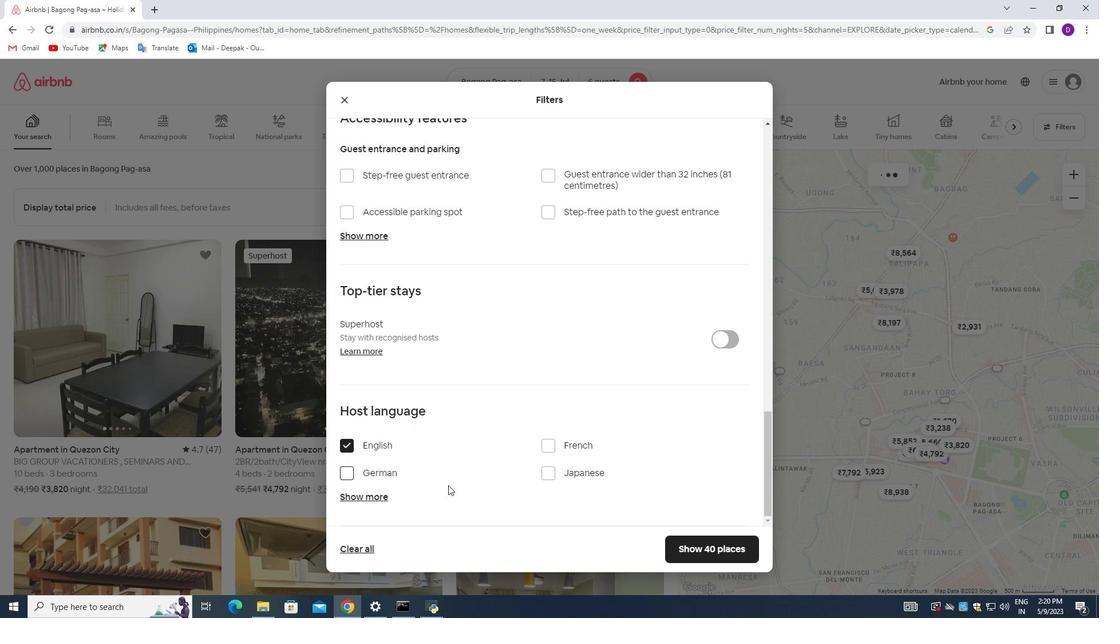 
Action: Mouse scrolled (527, 488) with delta (0, 0)
Screenshot: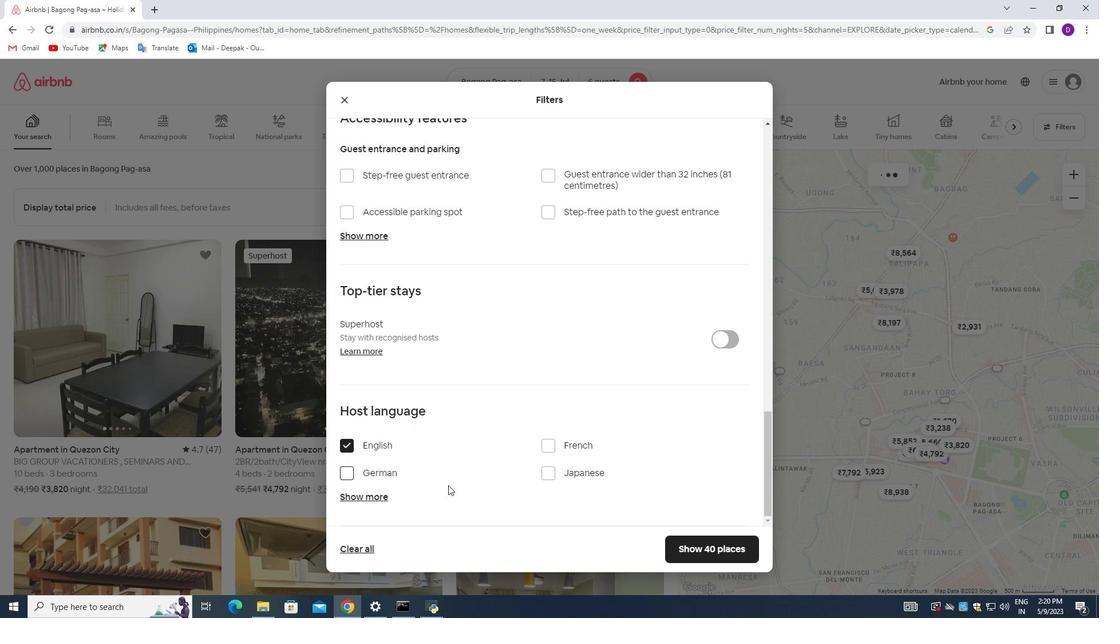 
Action: Mouse moved to (532, 489)
Screenshot: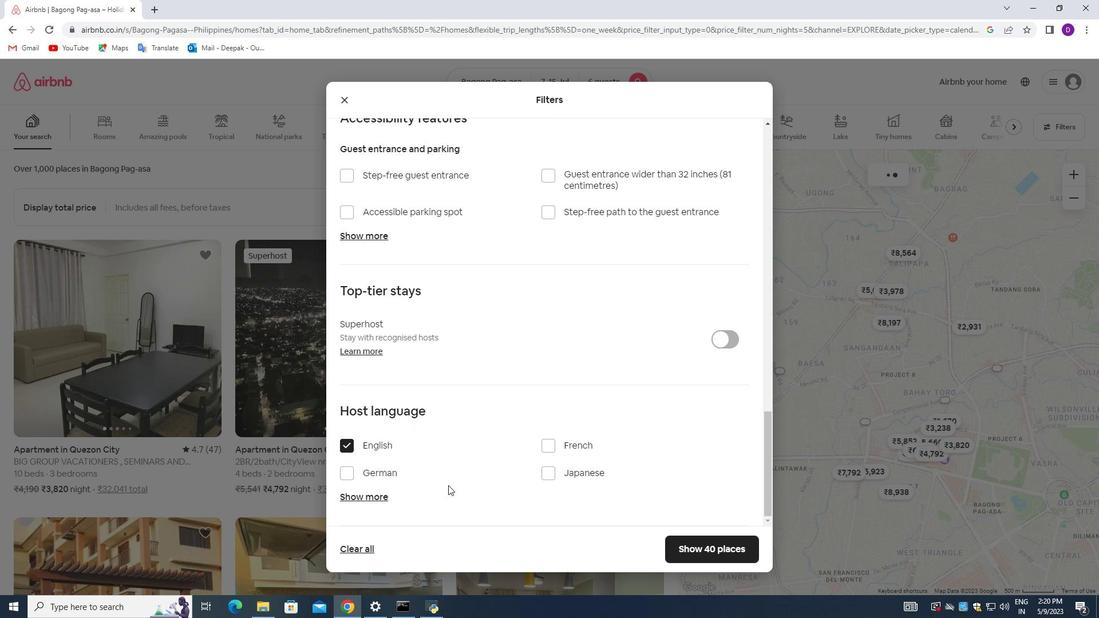 
Action: Mouse scrolled (532, 488) with delta (0, 0)
Screenshot: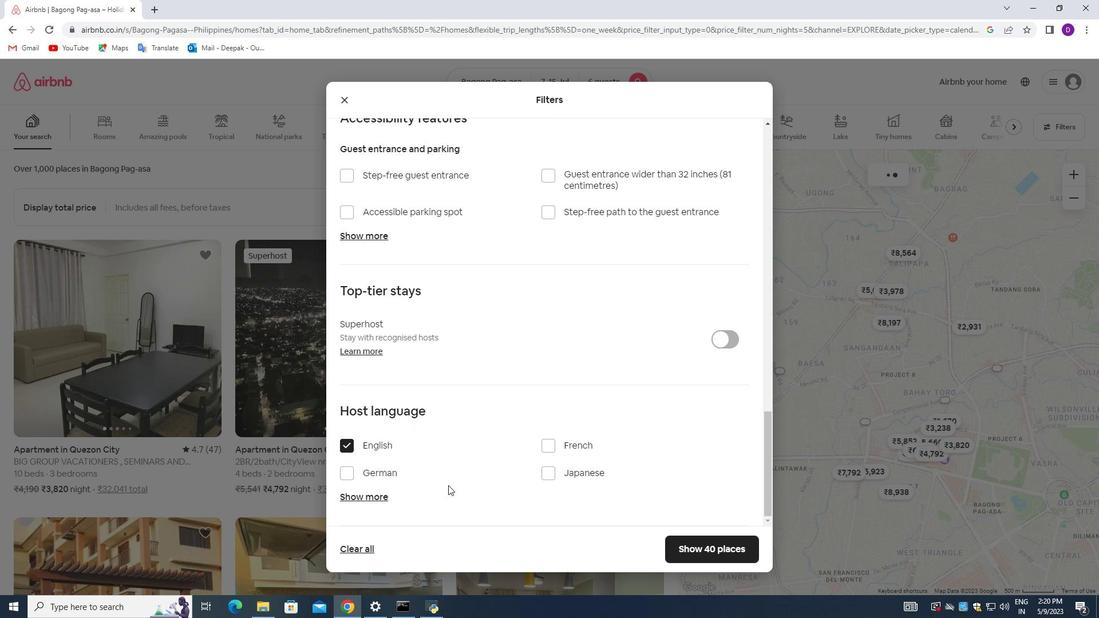 
Action: Mouse moved to (687, 545)
Screenshot: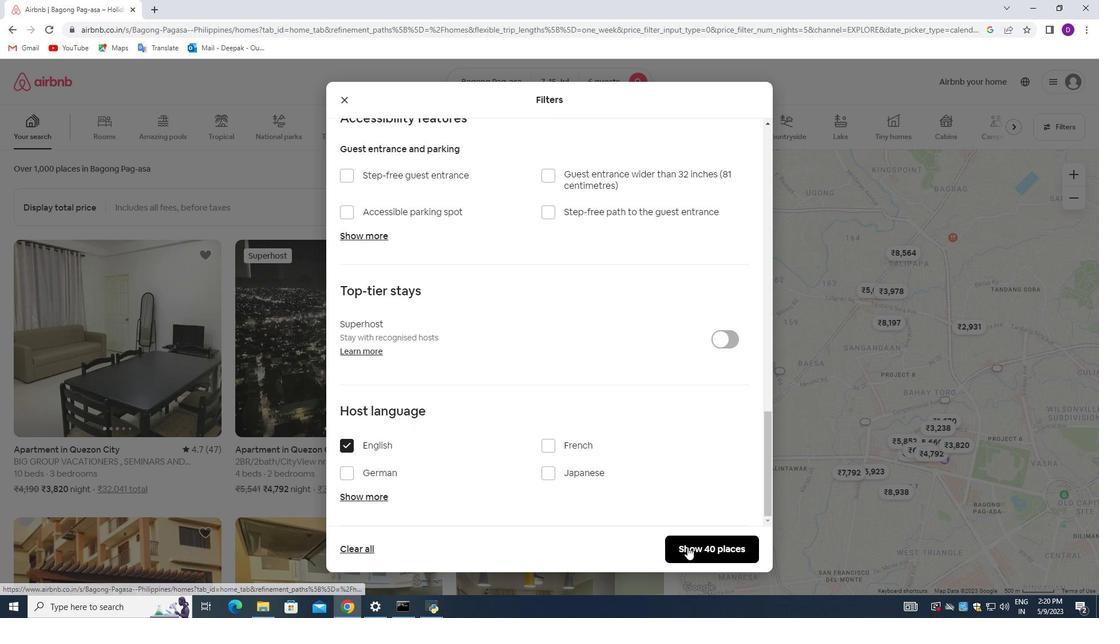 
Action: Mouse pressed left at (687, 545)
Screenshot: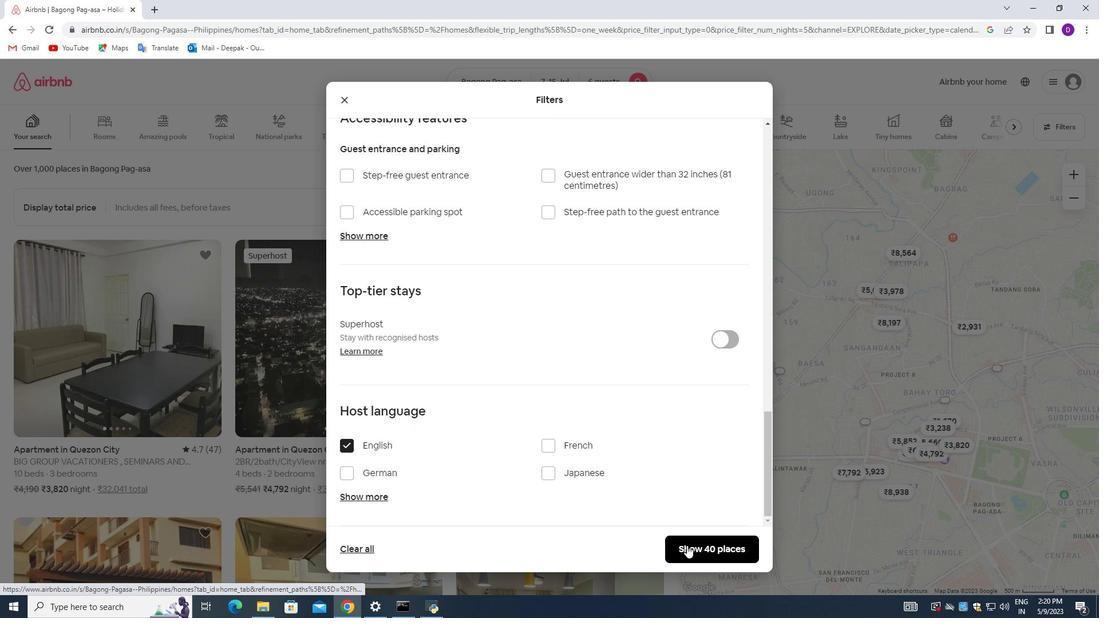 
Action: Mouse moved to (670, 426)
Screenshot: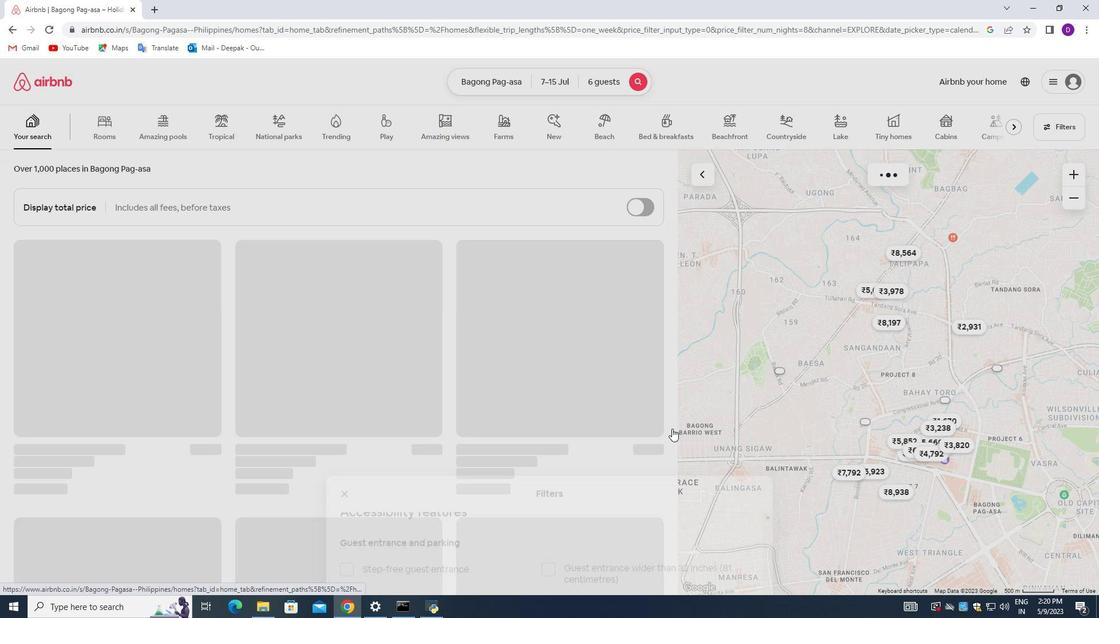 
